 Task: Find connections with filter location San Fernando de Monte Cristi with filter topic #Feminismwith filter profile language Spanish with filter current company GALE with filter school Indian Institute of Management, Kozhikode with filter industry Government Relations Services with filter service category Tax Law with filter keywords title Digital Marketing Manager
Action: Mouse moved to (567, 80)
Screenshot: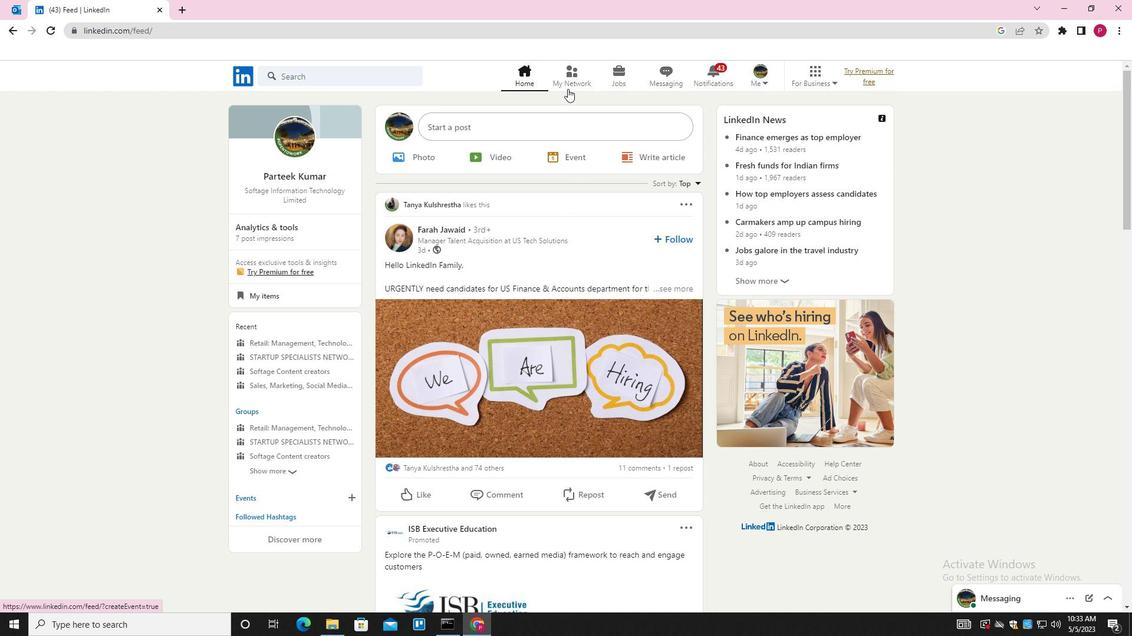 
Action: Mouse pressed left at (567, 80)
Screenshot: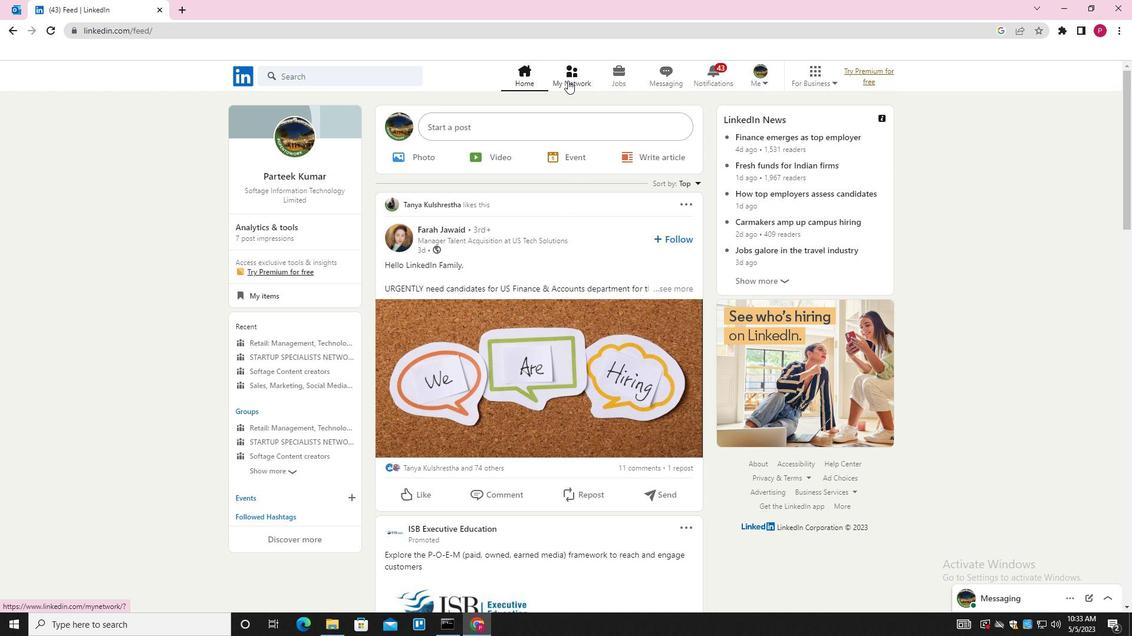 
Action: Mouse moved to (354, 142)
Screenshot: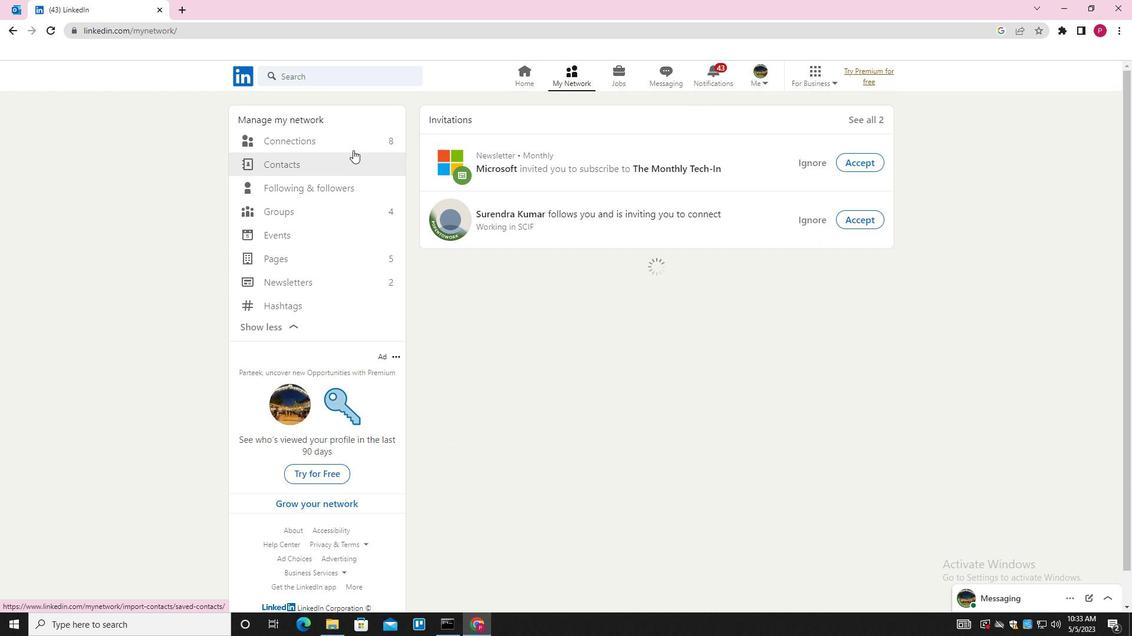
Action: Mouse pressed left at (354, 142)
Screenshot: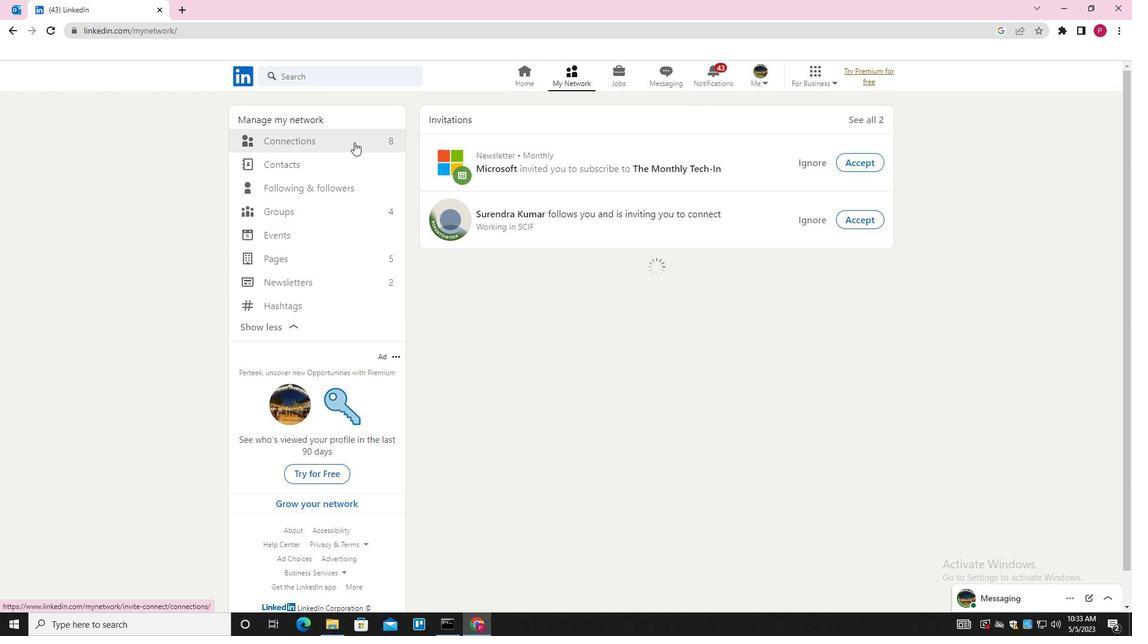 
Action: Mouse moved to (634, 142)
Screenshot: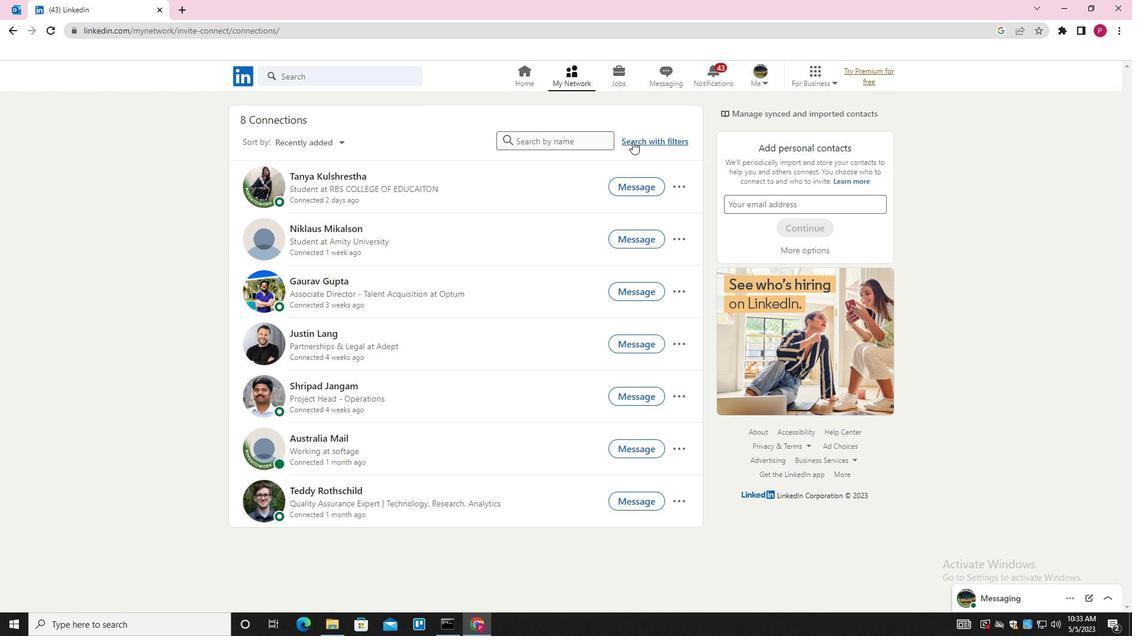 
Action: Mouse pressed left at (634, 142)
Screenshot: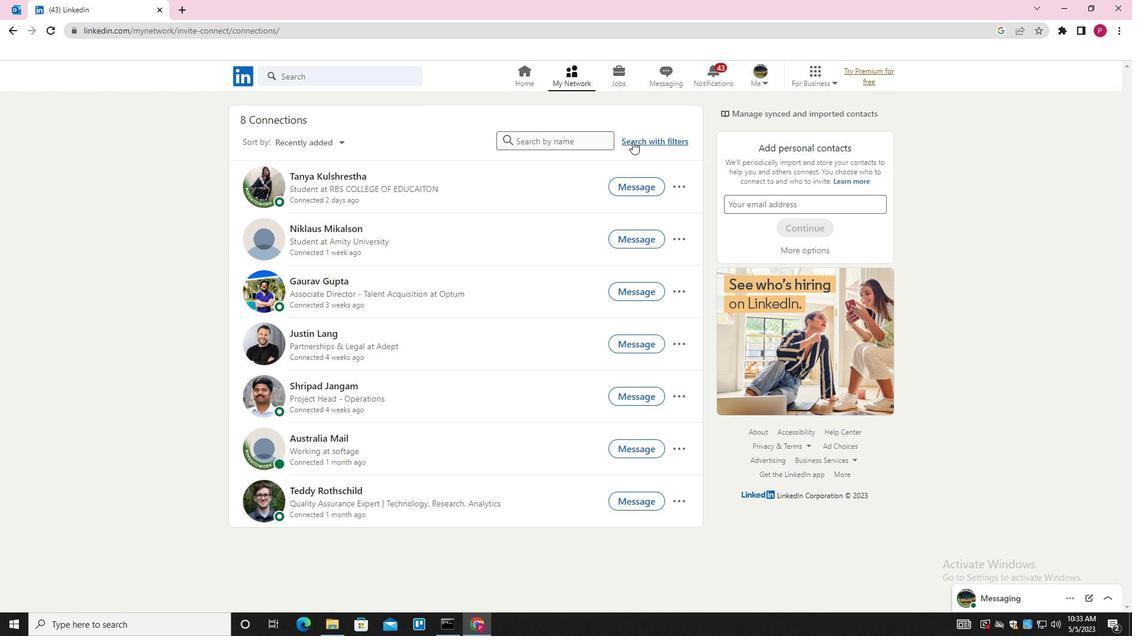 
Action: Mouse moved to (604, 115)
Screenshot: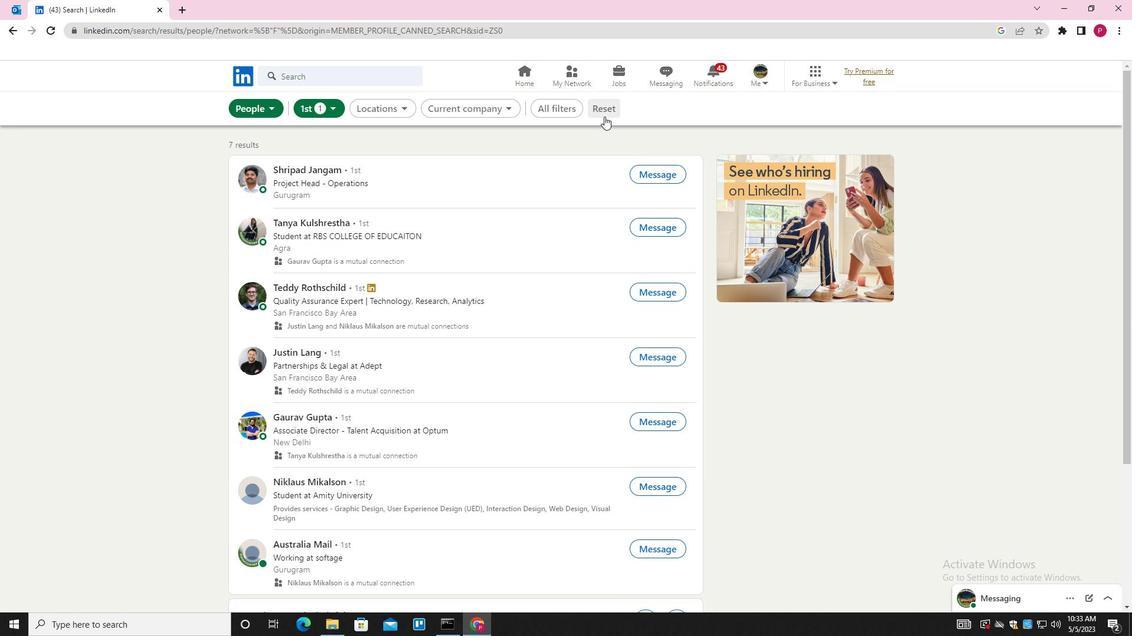 
Action: Mouse pressed left at (604, 115)
Screenshot: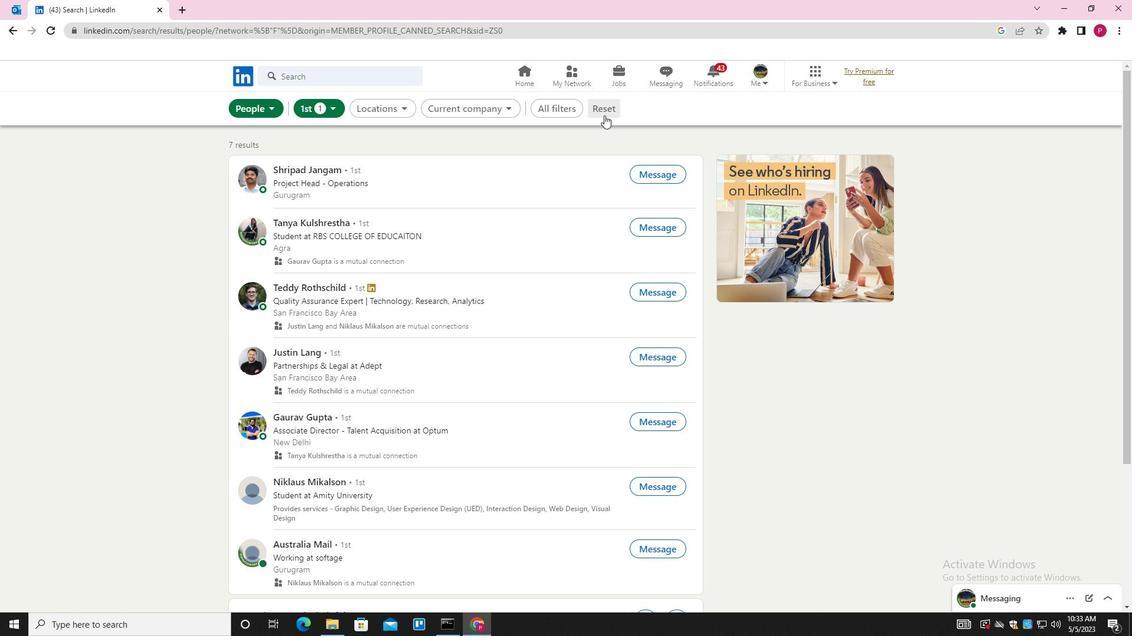 
Action: Mouse moved to (584, 109)
Screenshot: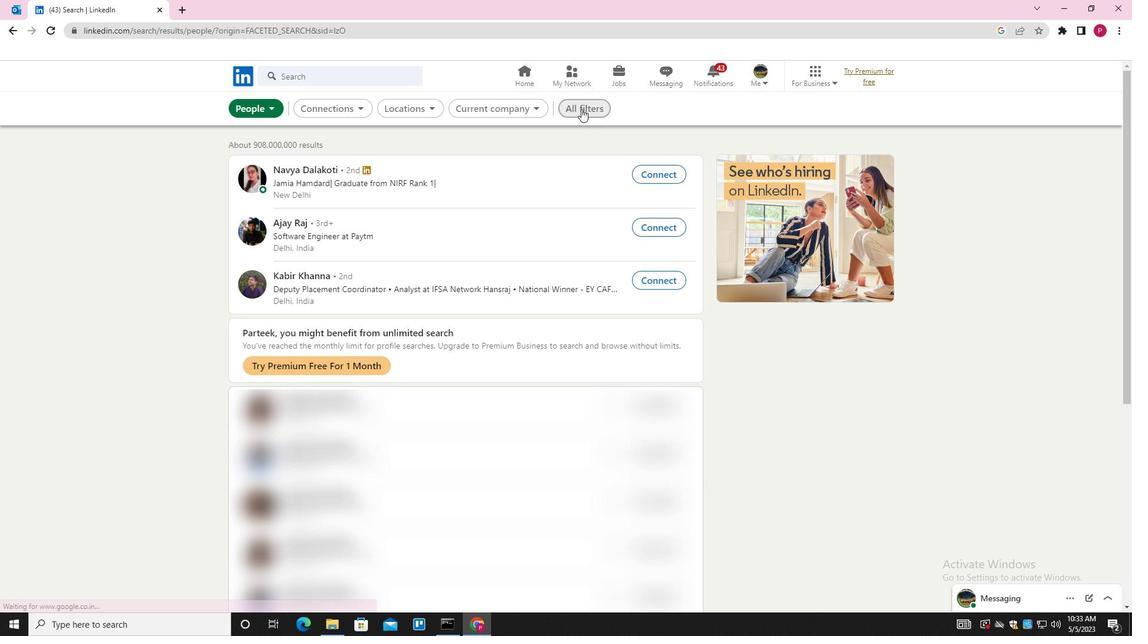 
Action: Mouse pressed left at (584, 109)
Screenshot: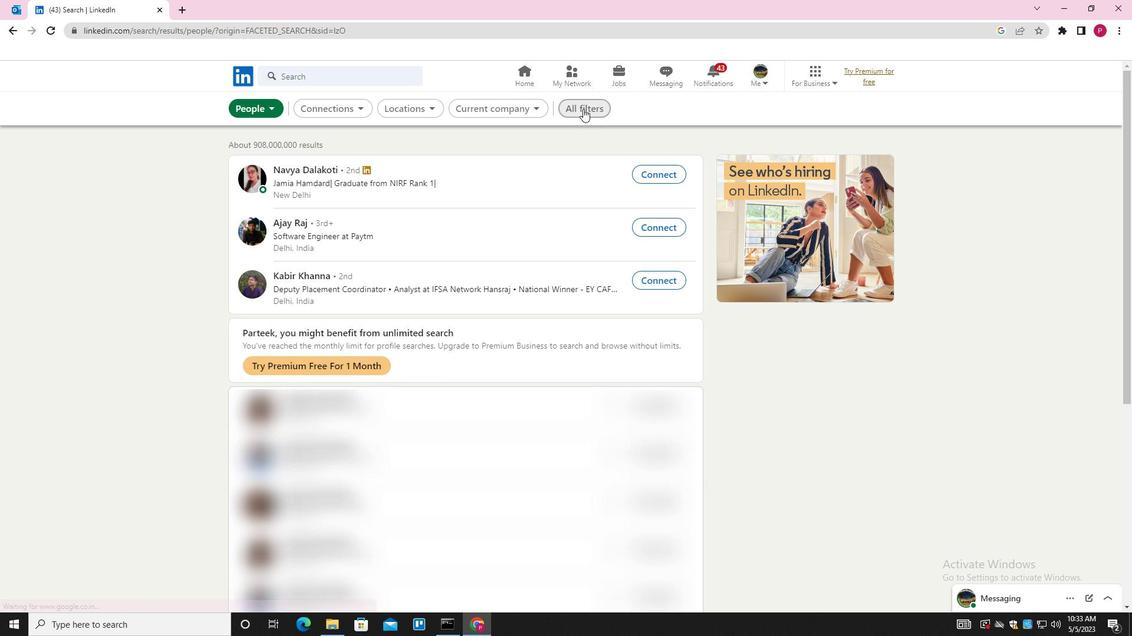 
Action: Mouse moved to (1027, 356)
Screenshot: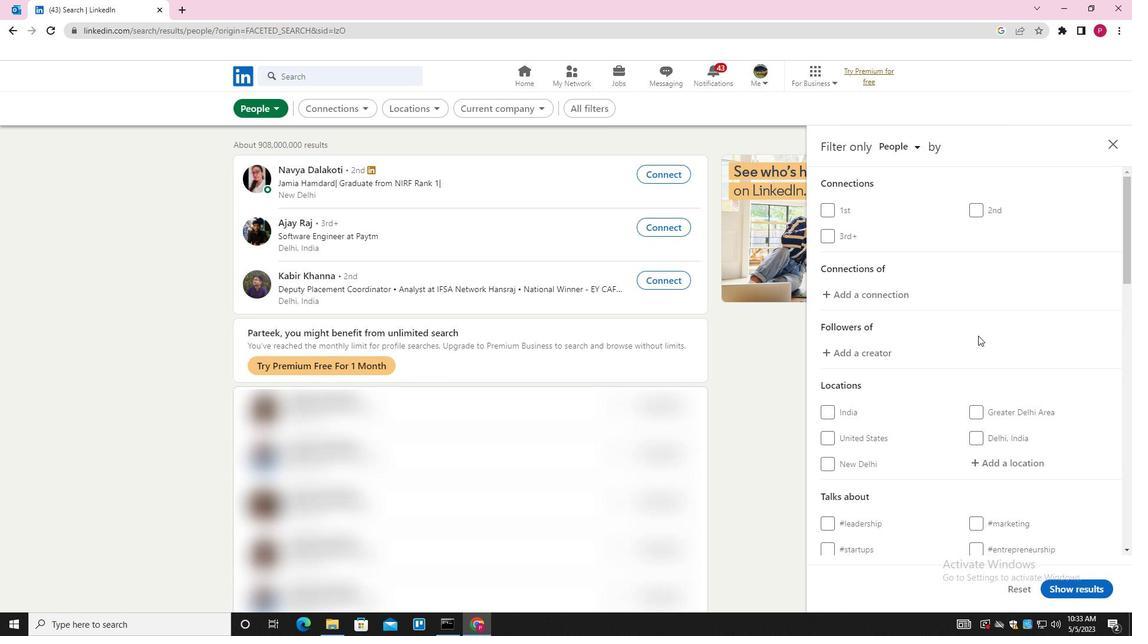 
Action: Mouse scrolled (1027, 355) with delta (0, 0)
Screenshot: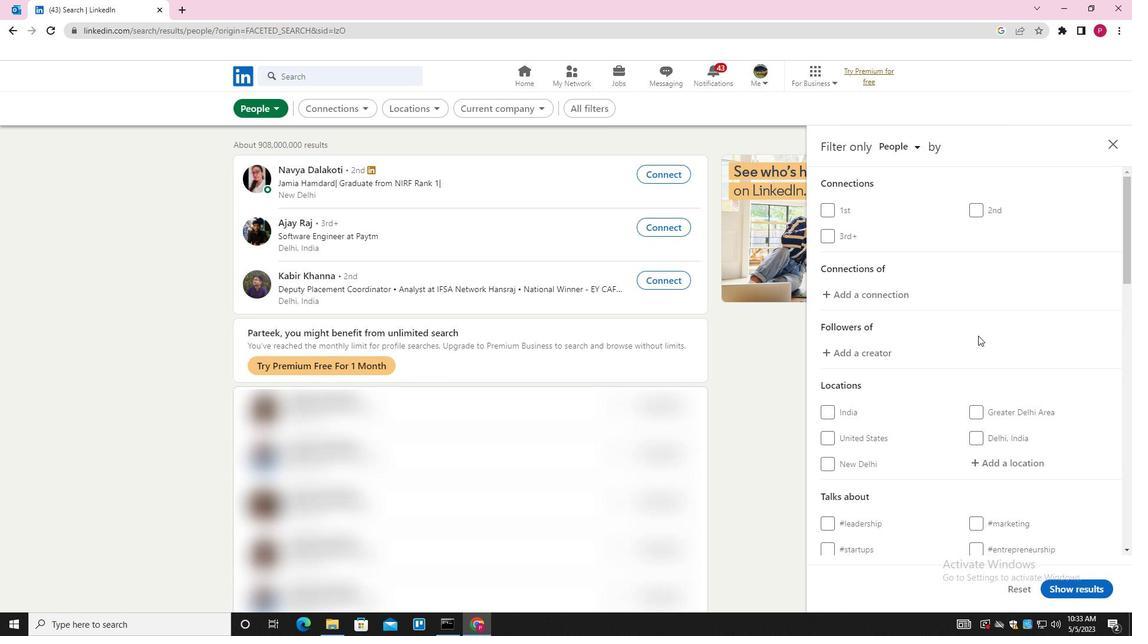 
Action: Mouse moved to (1032, 359)
Screenshot: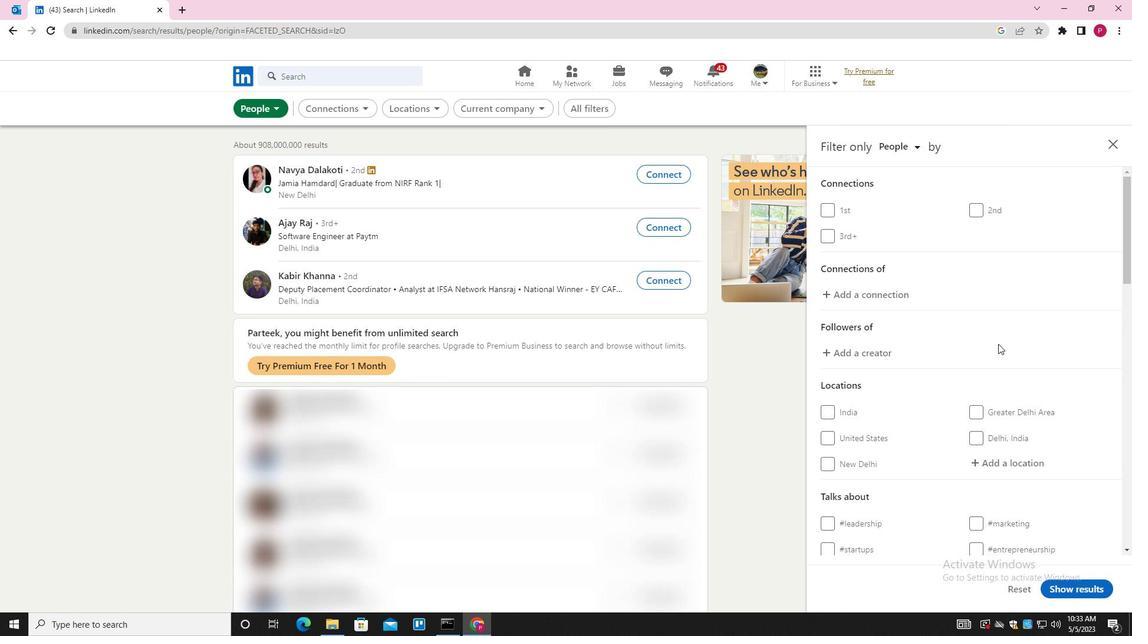 
Action: Mouse scrolled (1032, 358) with delta (0, 0)
Screenshot: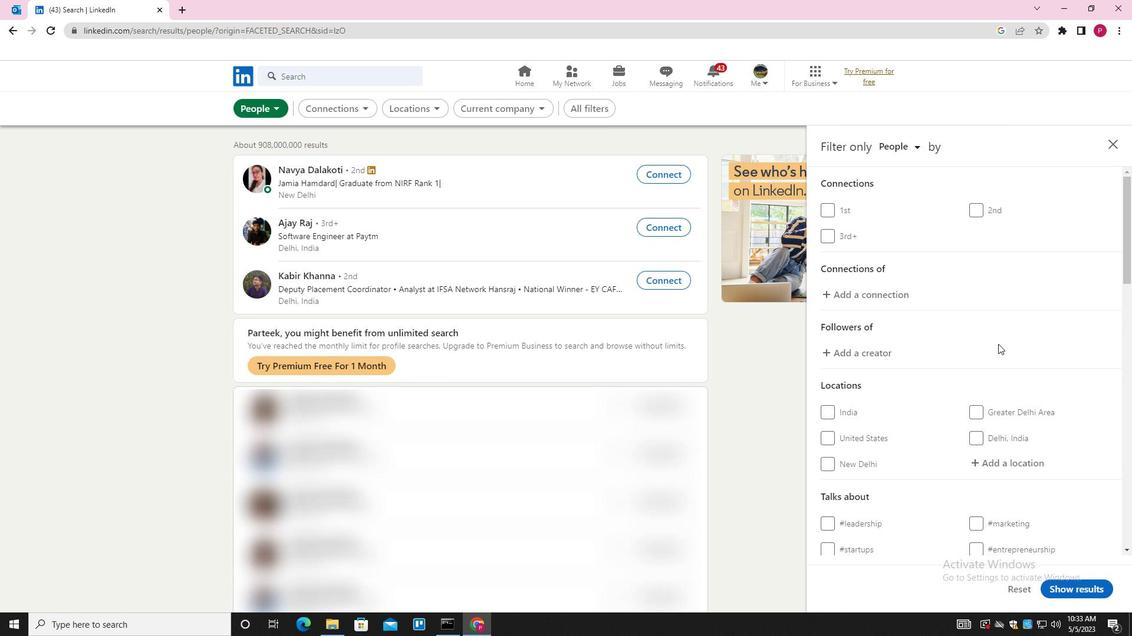 
Action: Mouse scrolled (1032, 358) with delta (0, 0)
Screenshot: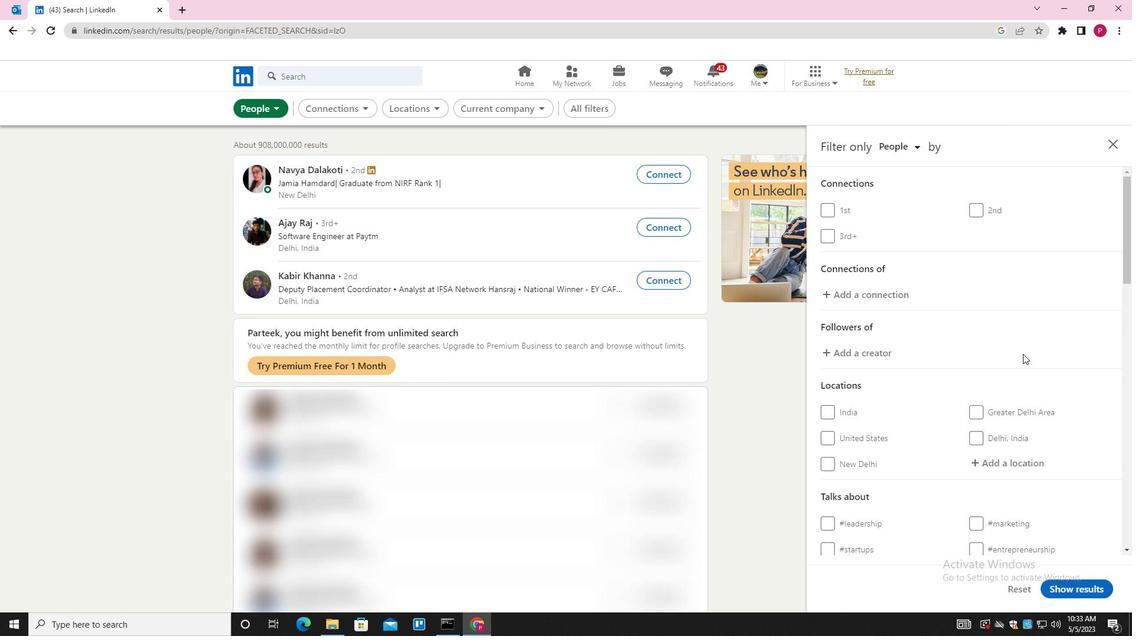 
Action: Mouse moved to (1024, 284)
Screenshot: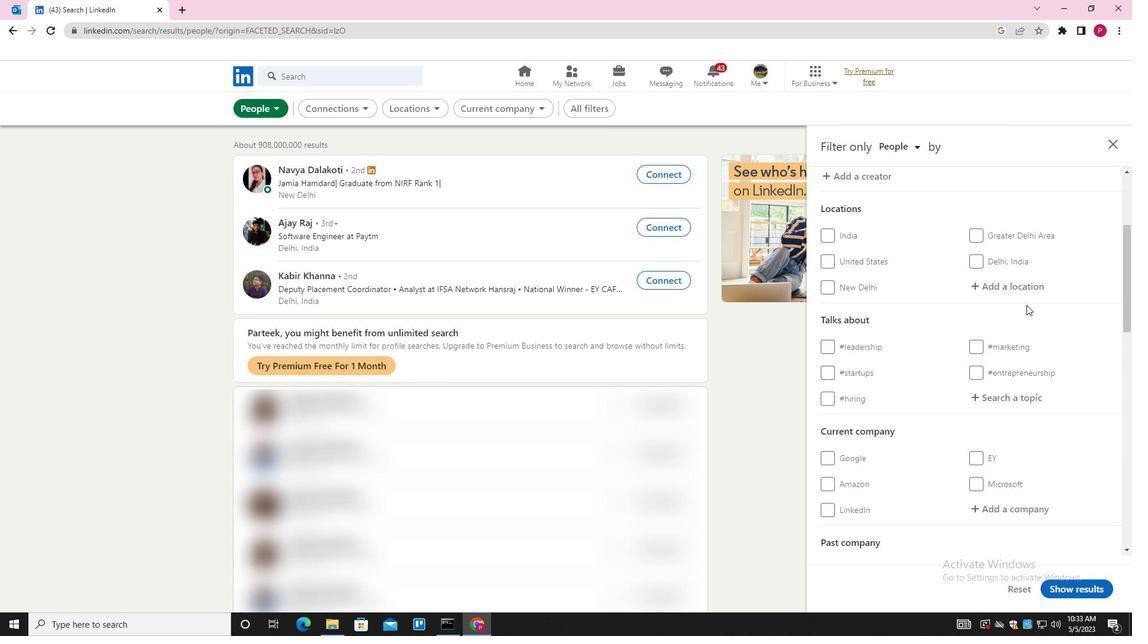 
Action: Mouse pressed left at (1024, 284)
Screenshot: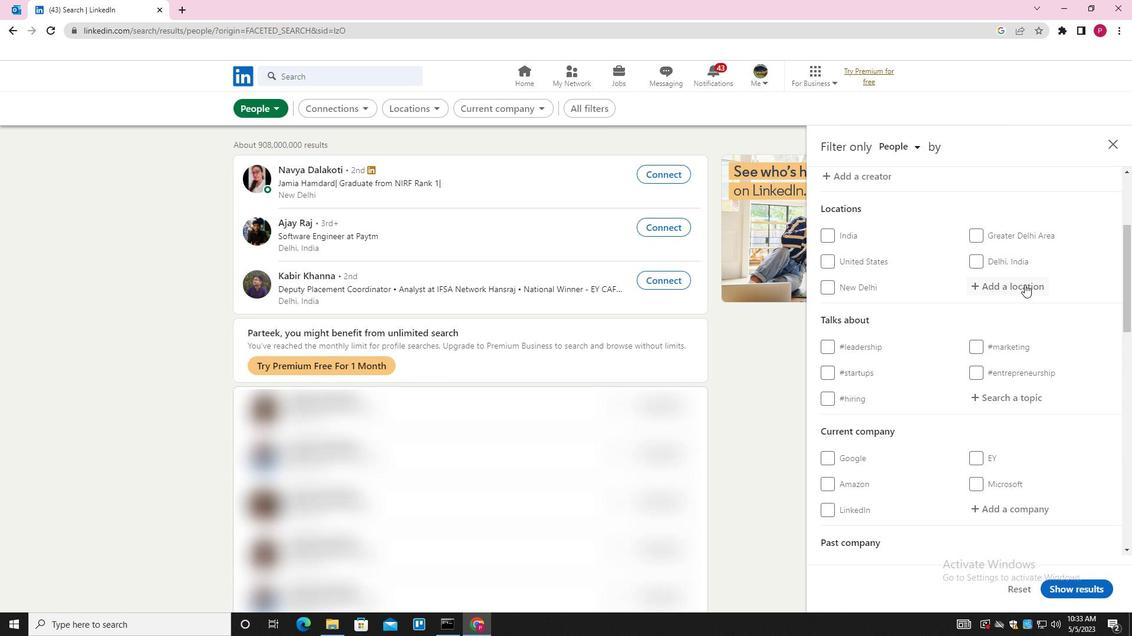 
Action: Key pressed <Key.shift>SAN<Key.space><Key.shift><Key.shift><Key.shift><Key.shift><Key.shift><Key.shift><Key.shift><Key.shift><Key.shift><Key.shift><Key.shift><Key.shift><Key.shift><Key.shift><Key.shift><Key.shift><Key.shift><Key.shift><Key.shift><Key.shift><Key.shift><Key.shift><Key.shift><Key.shift><Key.shift><Key.shift>FERNANDO<Key.space>DE<Key.space><Key.shift>MONTE<Key.space><Key.shift><Key.shift><Key.shift><Key.shift><Key.shift><Key.shift><Key.shift><Key.shift><Key.shift><Key.shift><Key.shift><Key.shift><Key.shift><Key.shift><Key.shift><Key.shift><Key.shift><Key.shift><Key.shift><Key.shift><Key.shift><Key.shift><Key.shift>CRISI<Key.backspace>TI
Screenshot: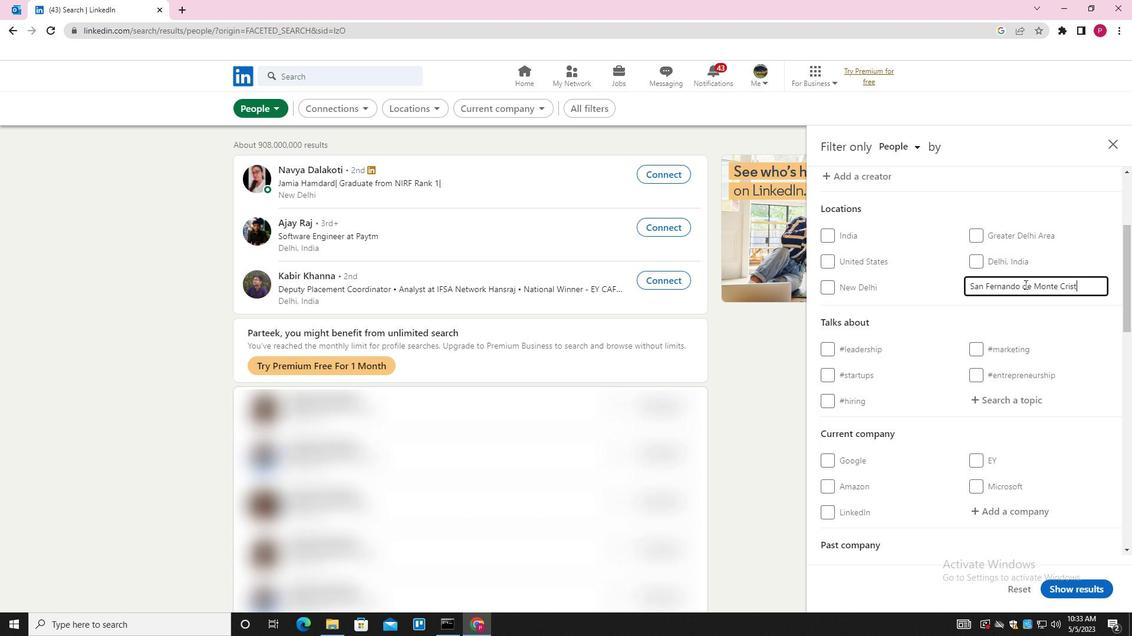 
Action: Mouse moved to (1019, 290)
Screenshot: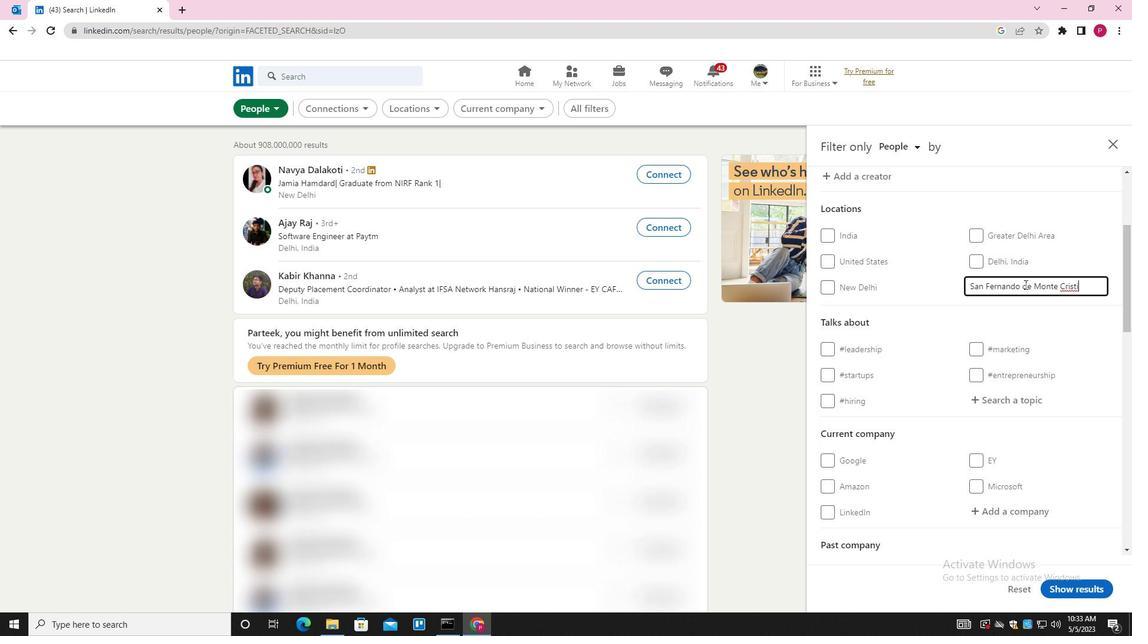 
Action: Mouse scrolled (1019, 289) with delta (0, 0)
Screenshot: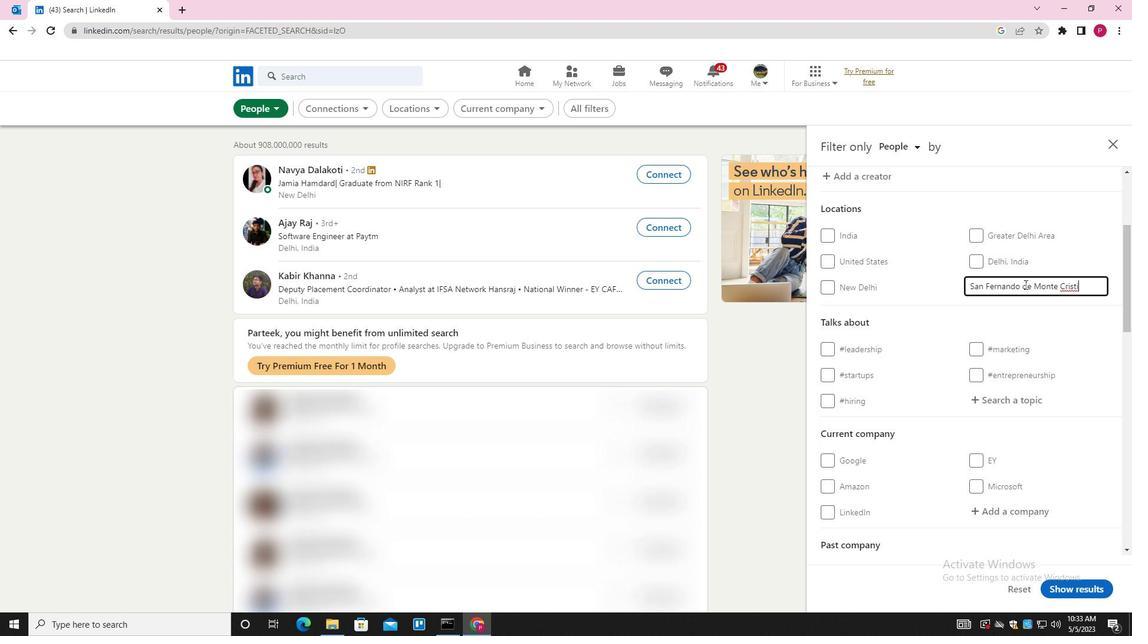 
Action: Mouse moved to (1019, 290)
Screenshot: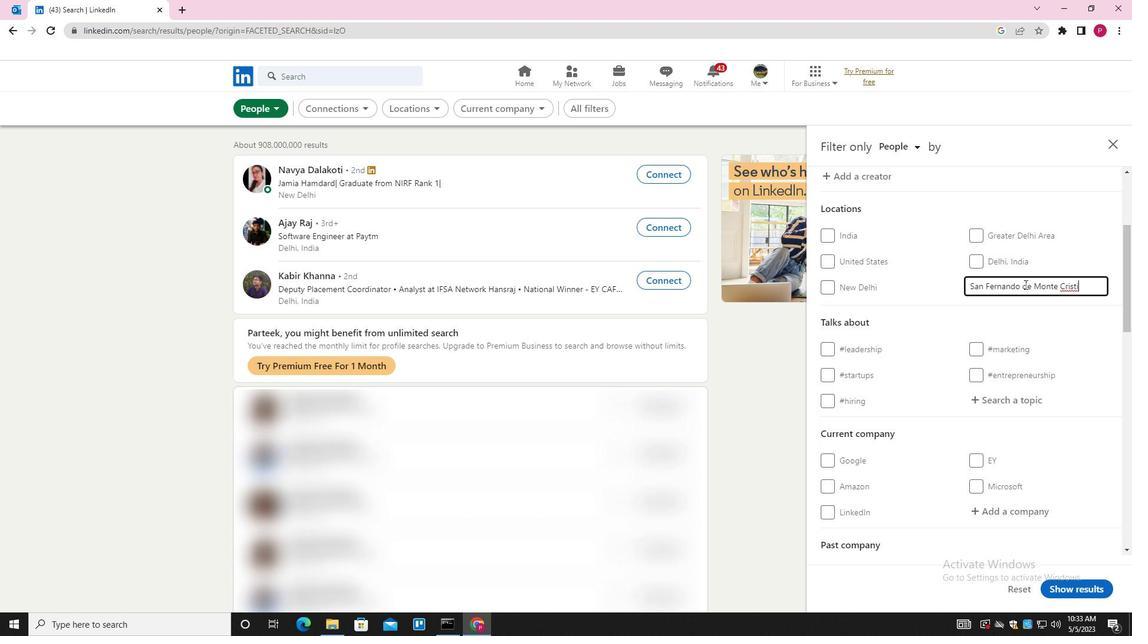 
Action: Mouse scrolled (1019, 290) with delta (0, 0)
Screenshot: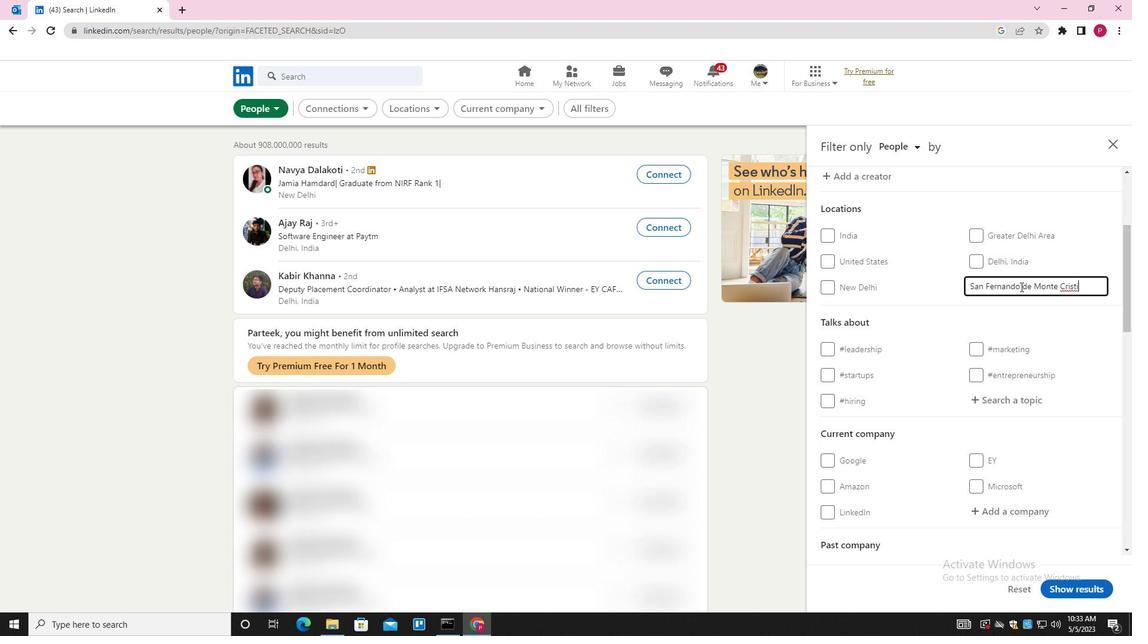 
Action: Mouse scrolled (1019, 290) with delta (0, 0)
Screenshot: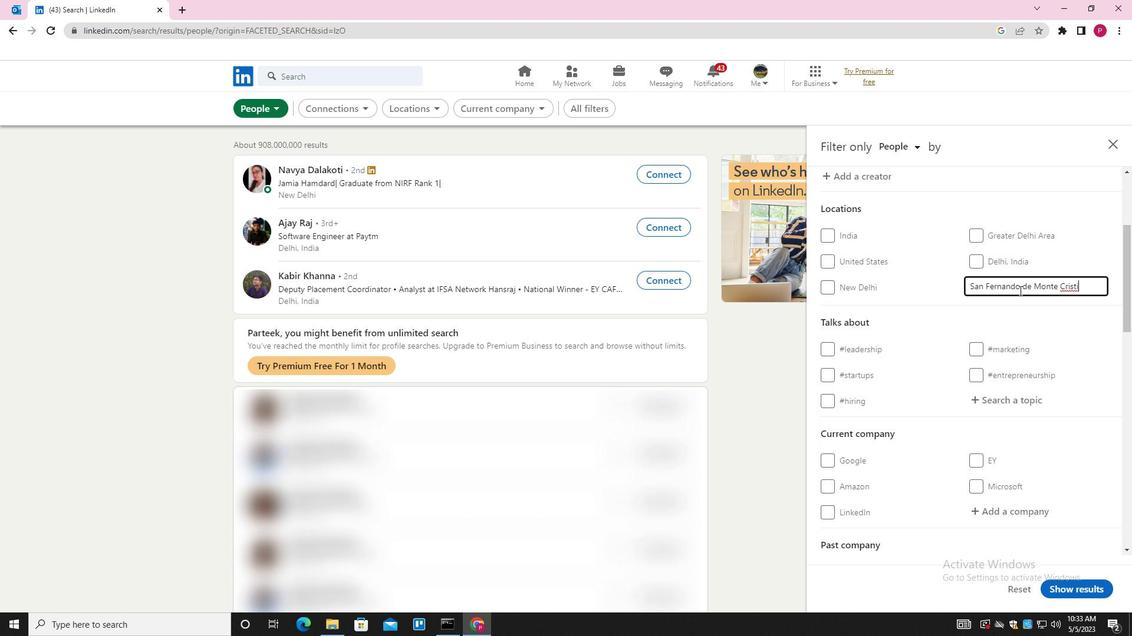 
Action: Mouse moved to (1016, 228)
Screenshot: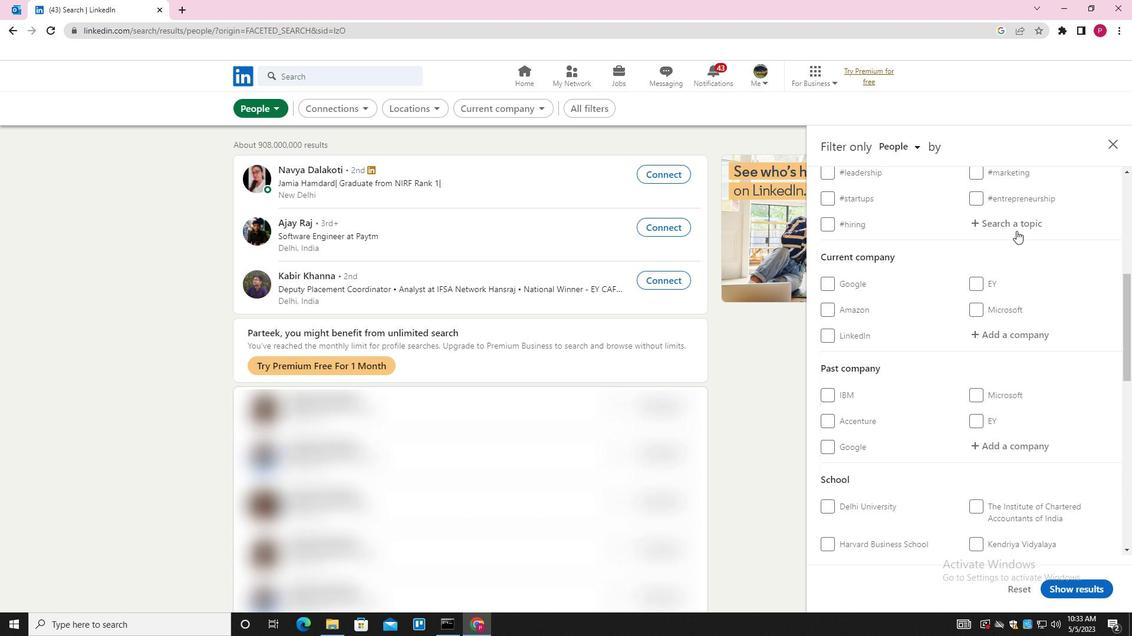 
Action: Mouse pressed left at (1016, 228)
Screenshot: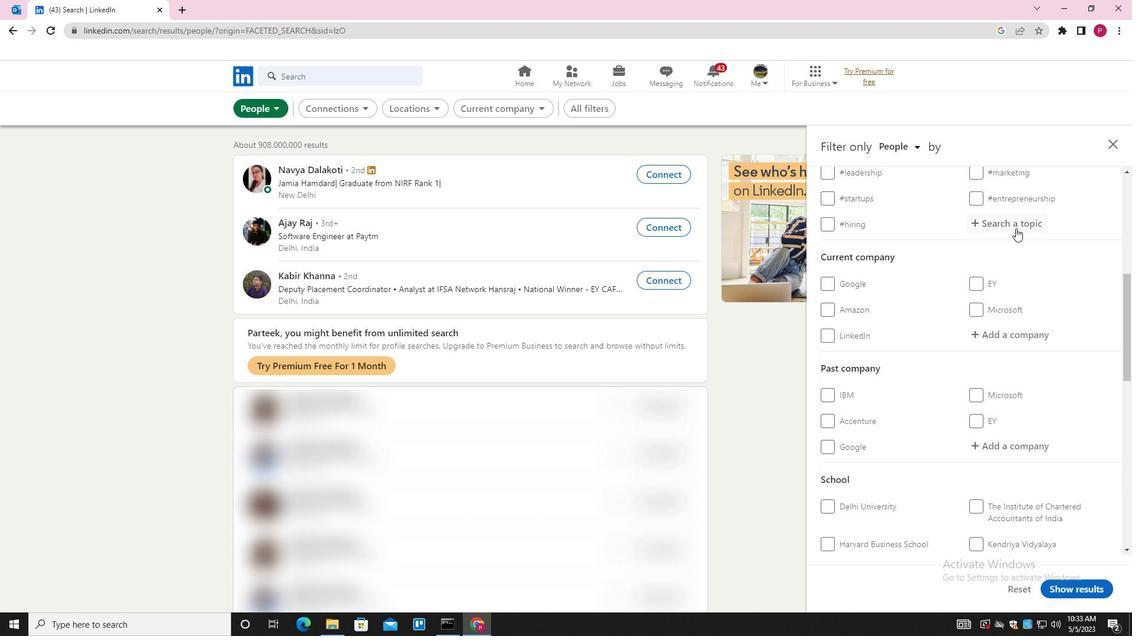 
Action: Key pressed <Key.shift><Key.shift><Key.shift>FEMINISM<Key.space><Key.backspace><Key.down><Key.down><Key.down><Key.enter>
Screenshot: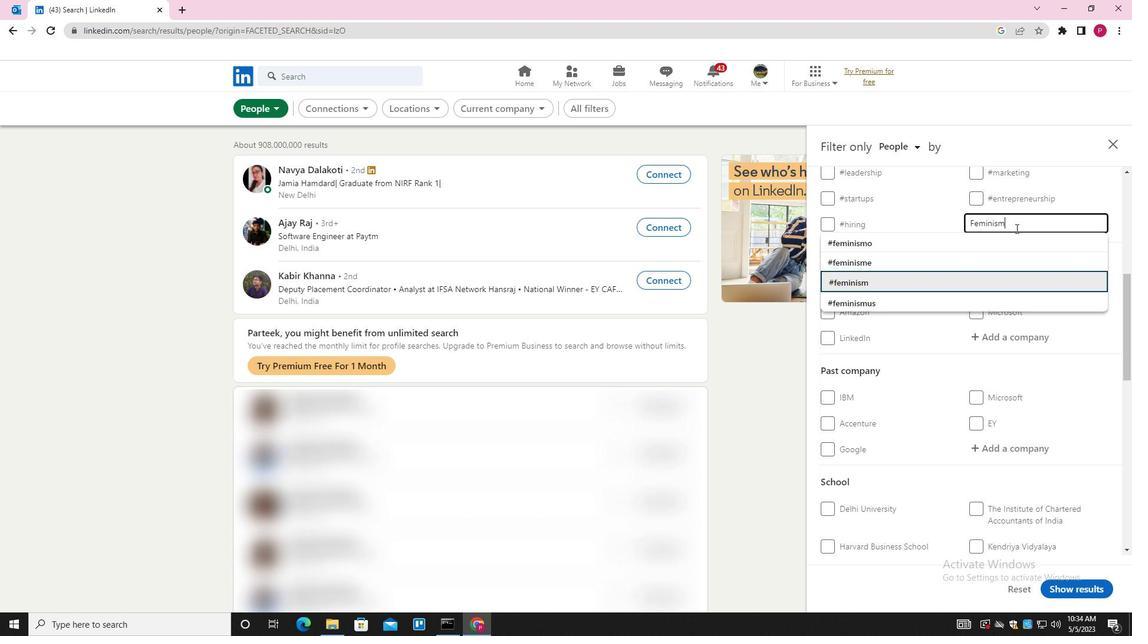 
Action: Mouse moved to (990, 310)
Screenshot: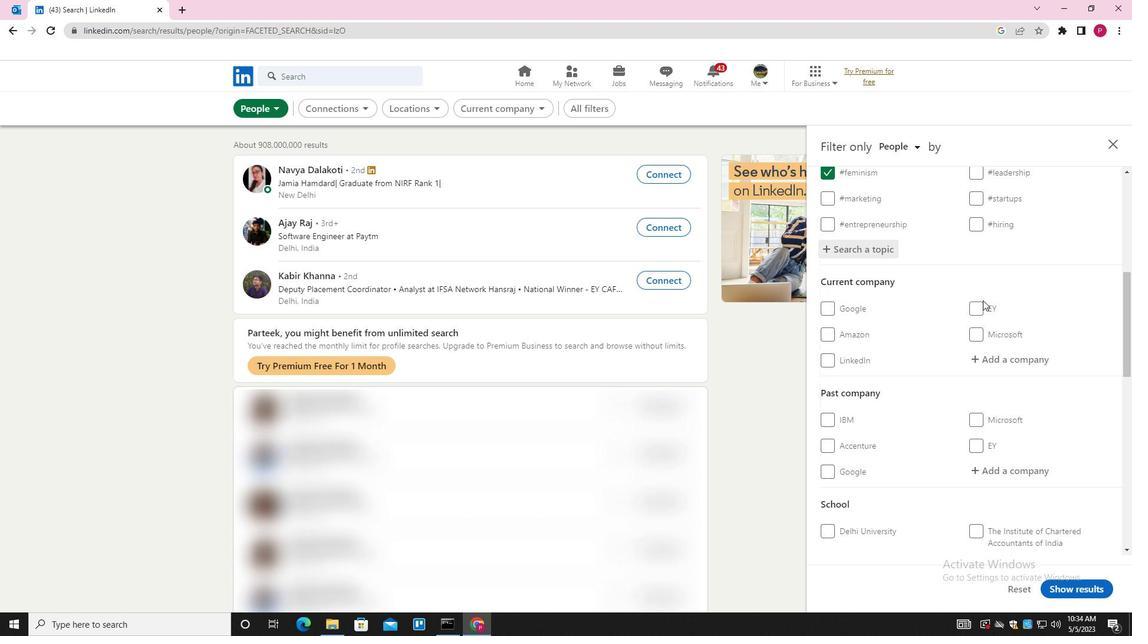 
Action: Mouse scrolled (990, 309) with delta (0, 0)
Screenshot: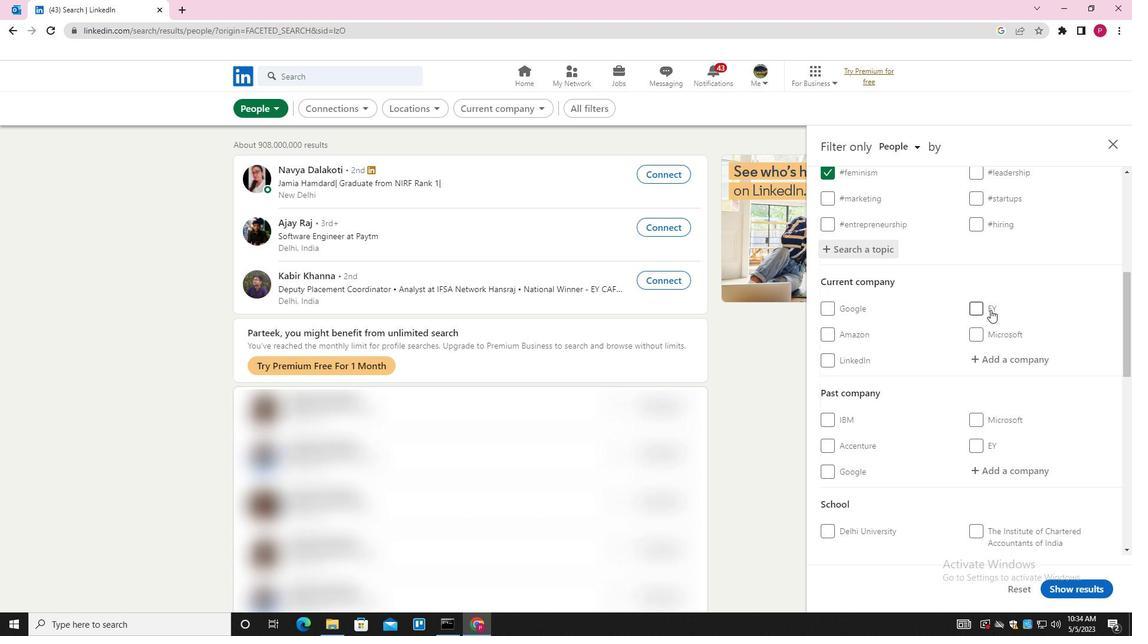 
Action: Mouse scrolled (990, 309) with delta (0, 0)
Screenshot: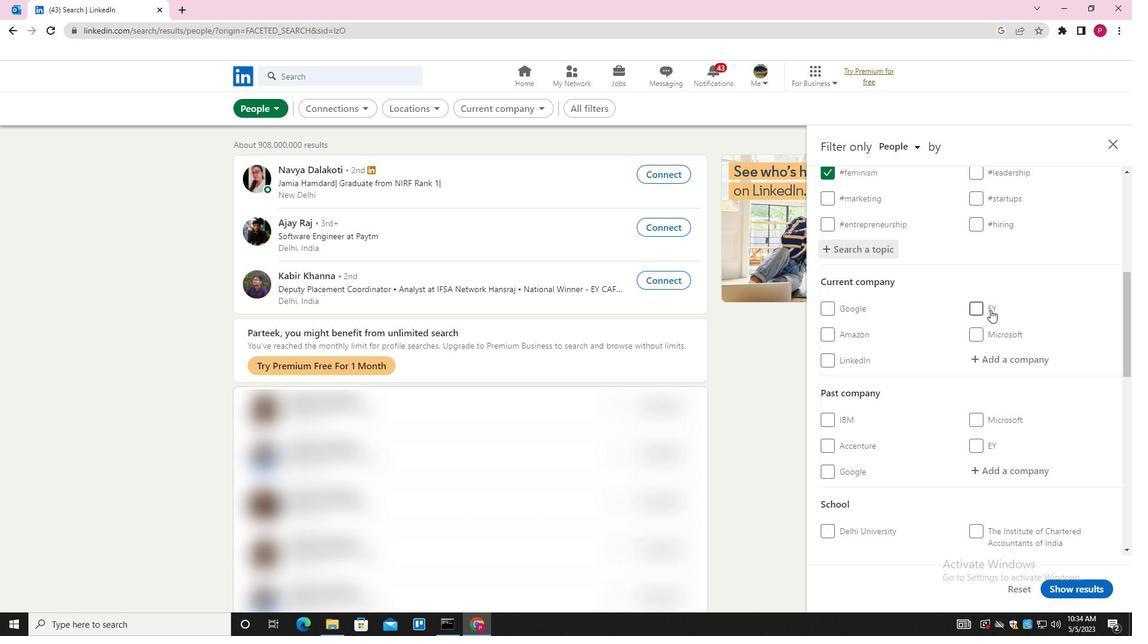 
Action: Mouse moved to (999, 282)
Screenshot: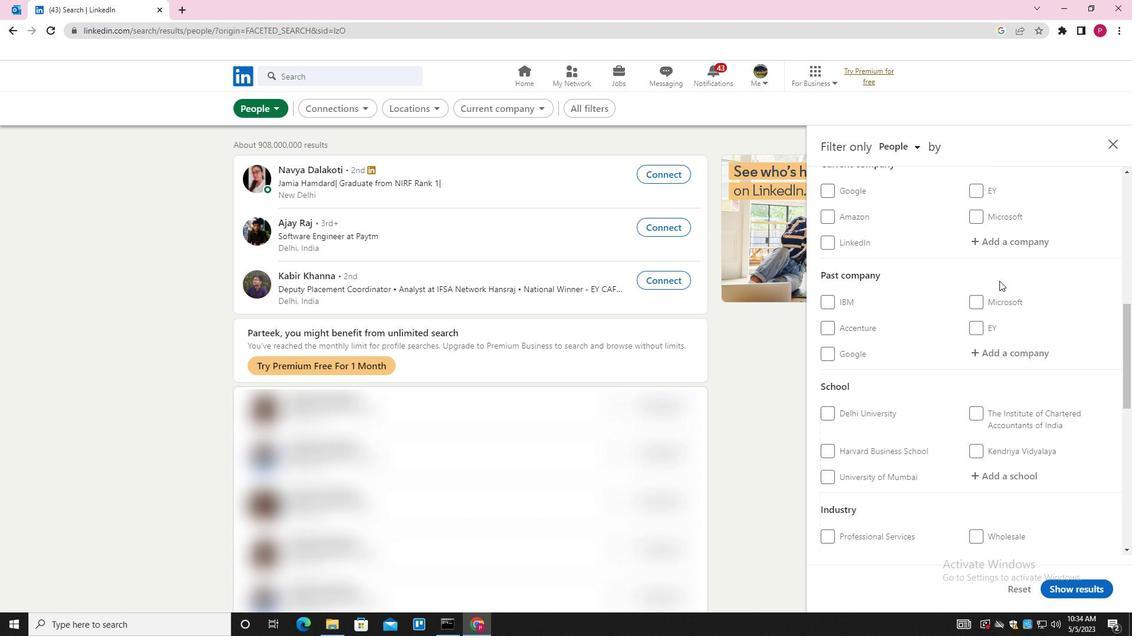 
Action: Mouse scrolled (999, 281) with delta (0, 0)
Screenshot: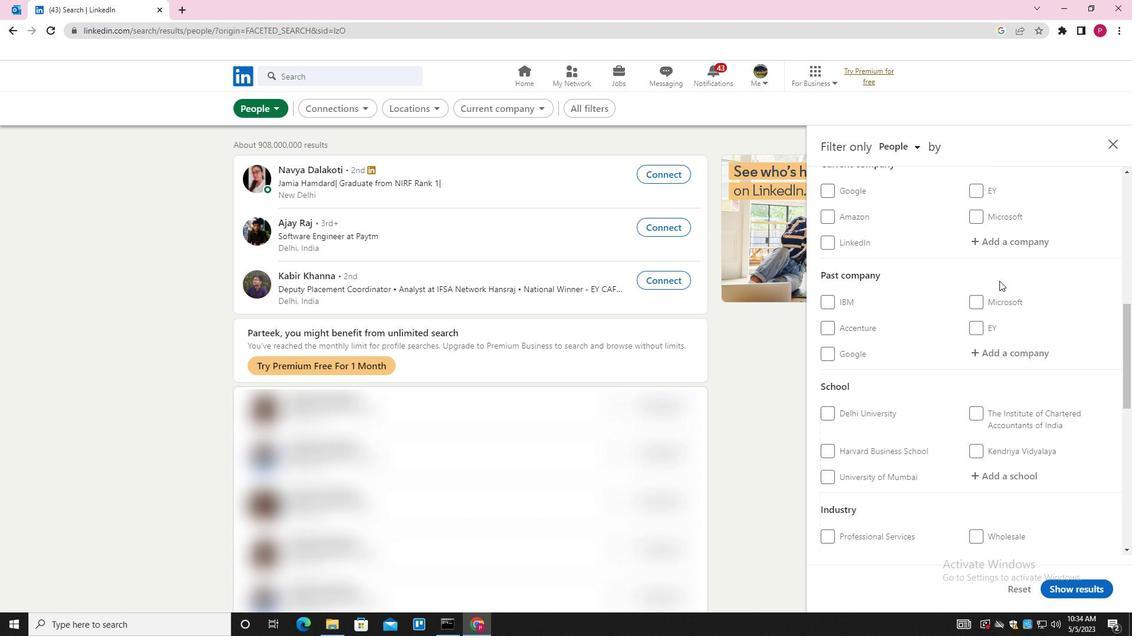 
Action: Mouse moved to (995, 288)
Screenshot: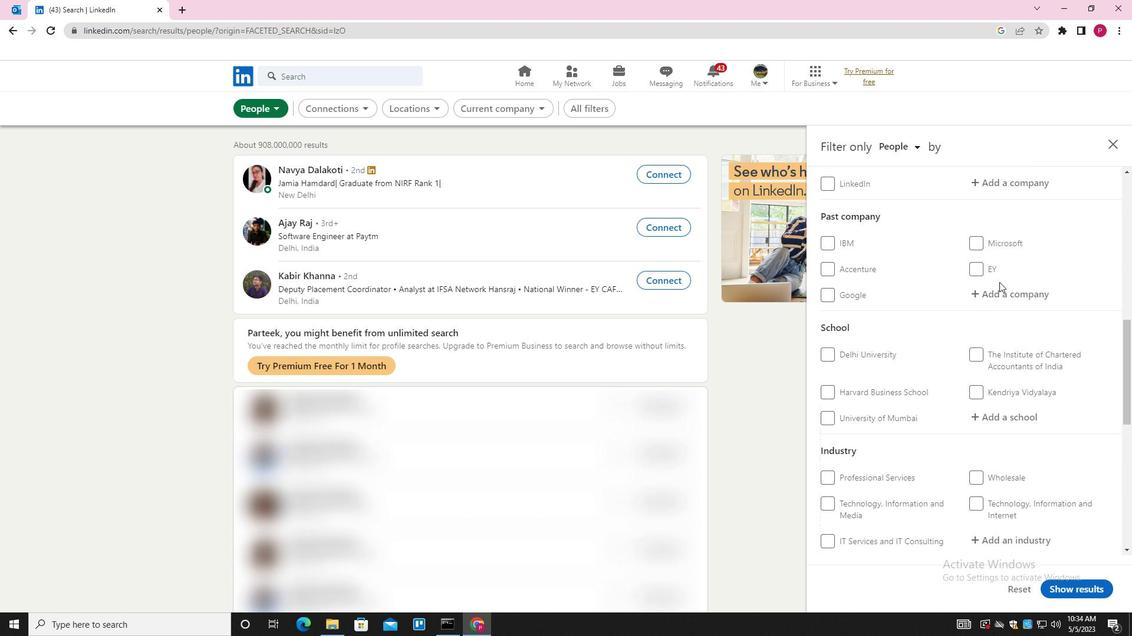 
Action: Mouse scrolled (995, 288) with delta (0, 0)
Screenshot: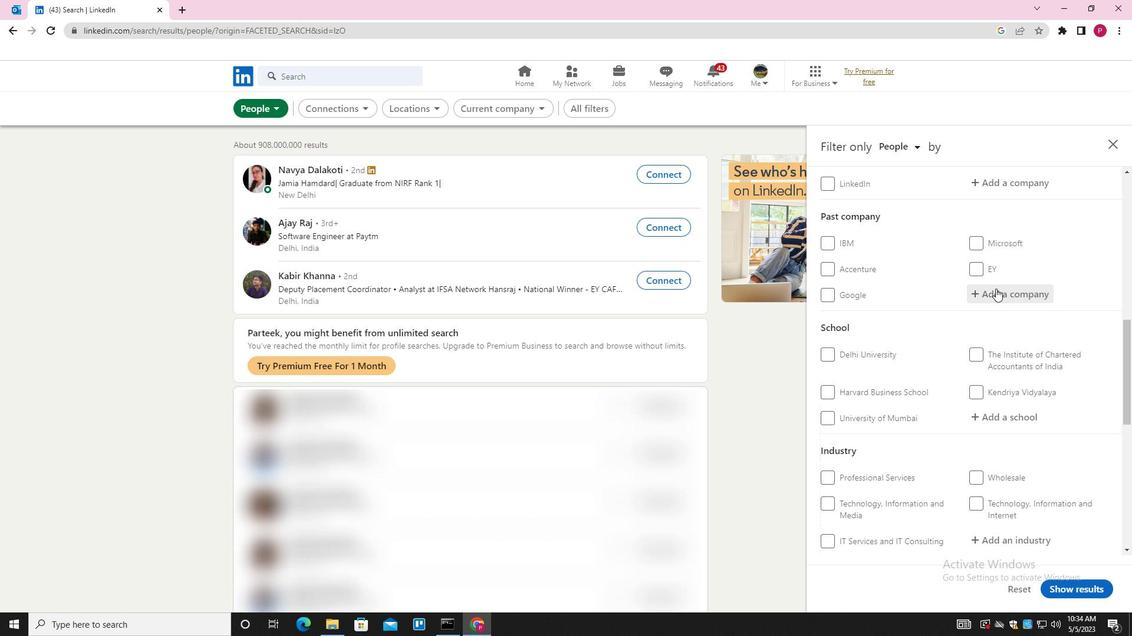 
Action: Mouse scrolled (995, 288) with delta (0, 0)
Screenshot: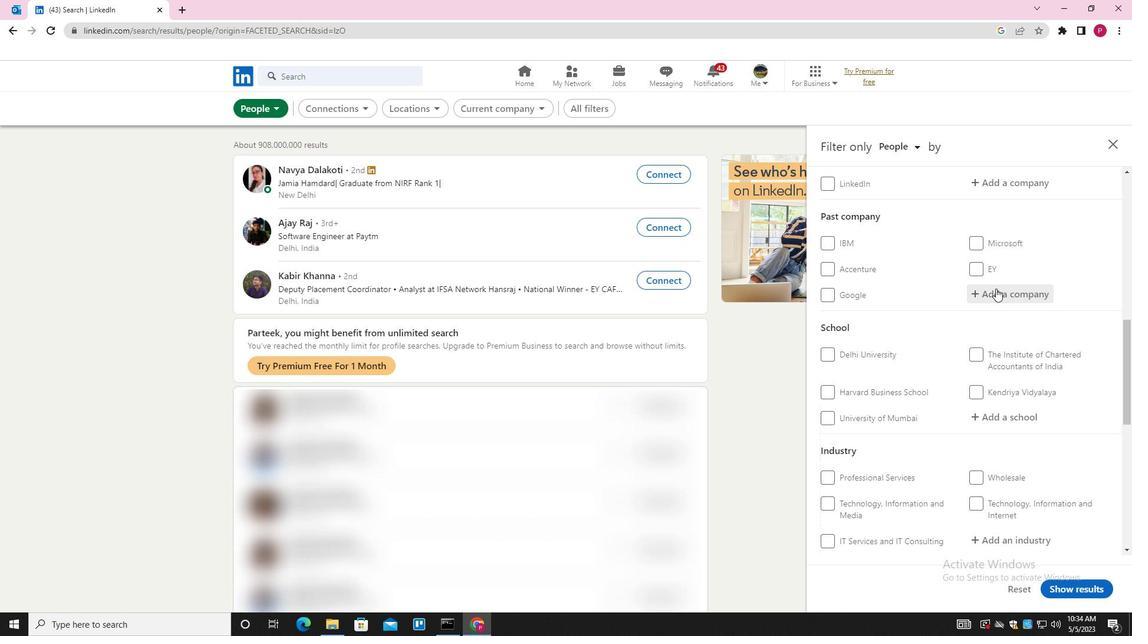 
Action: Mouse scrolled (995, 288) with delta (0, 0)
Screenshot: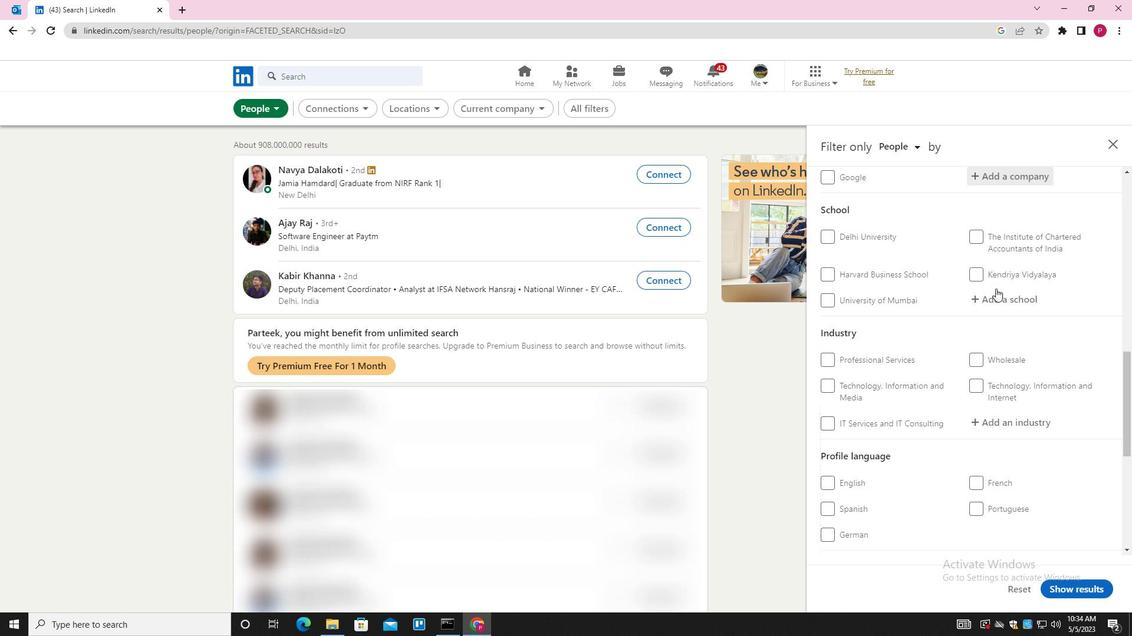 
Action: Mouse scrolled (995, 288) with delta (0, 0)
Screenshot: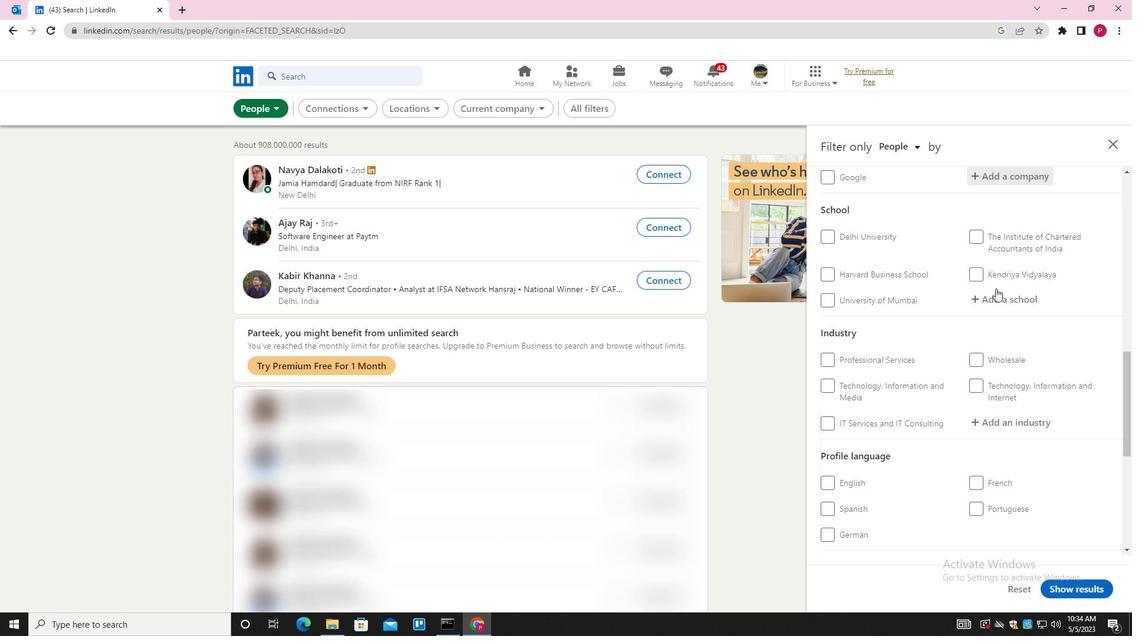 
Action: Mouse moved to (842, 391)
Screenshot: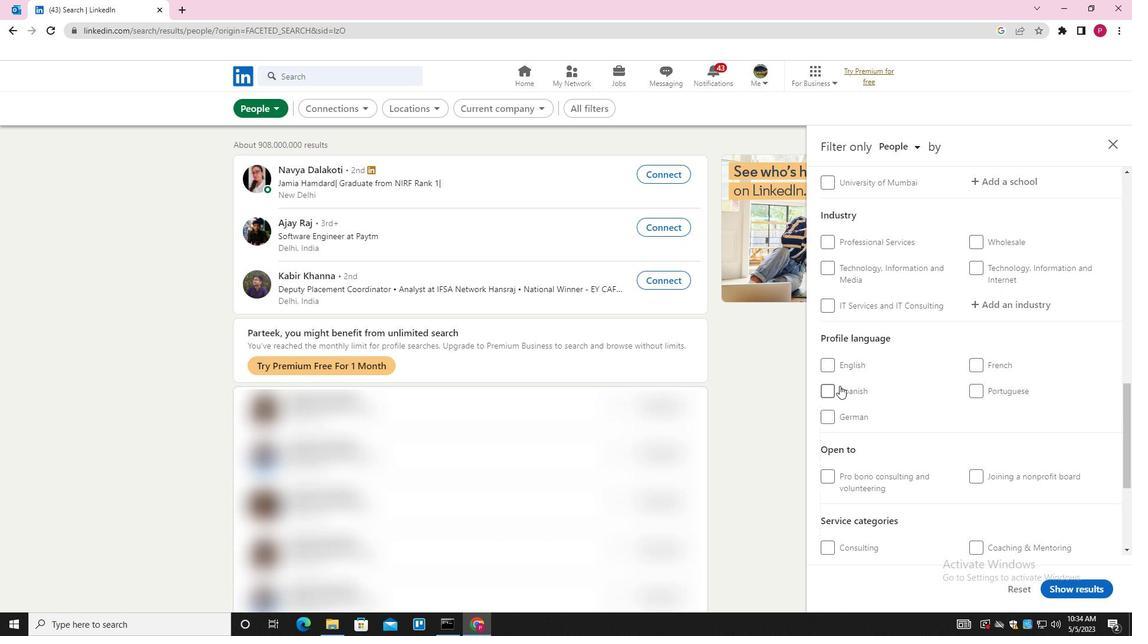 
Action: Mouse pressed left at (842, 391)
Screenshot: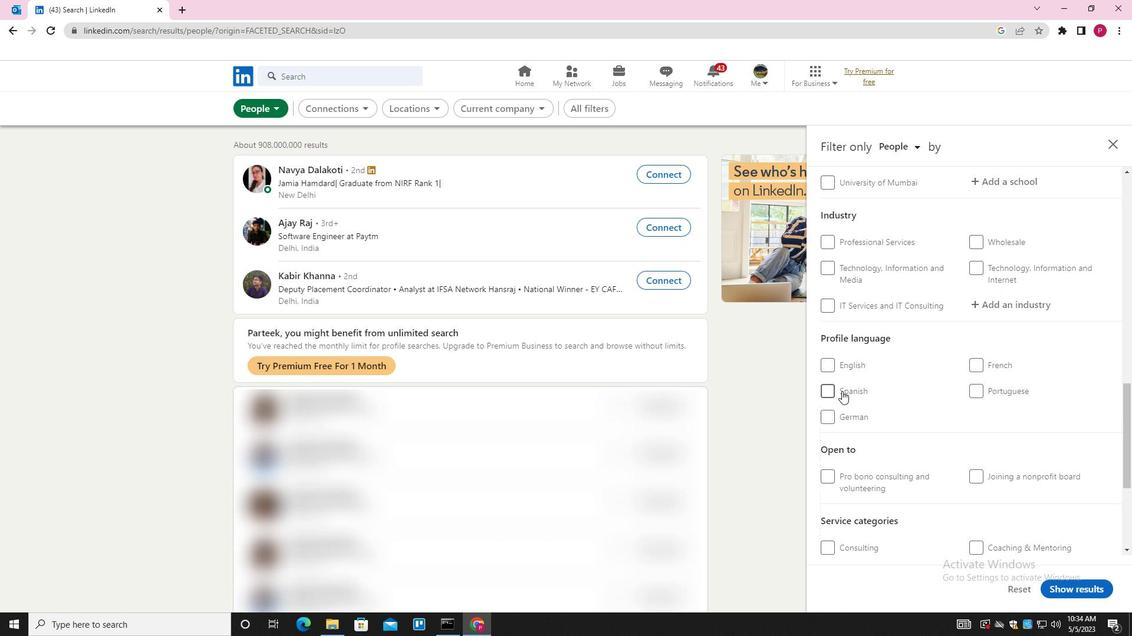 
Action: Mouse moved to (904, 392)
Screenshot: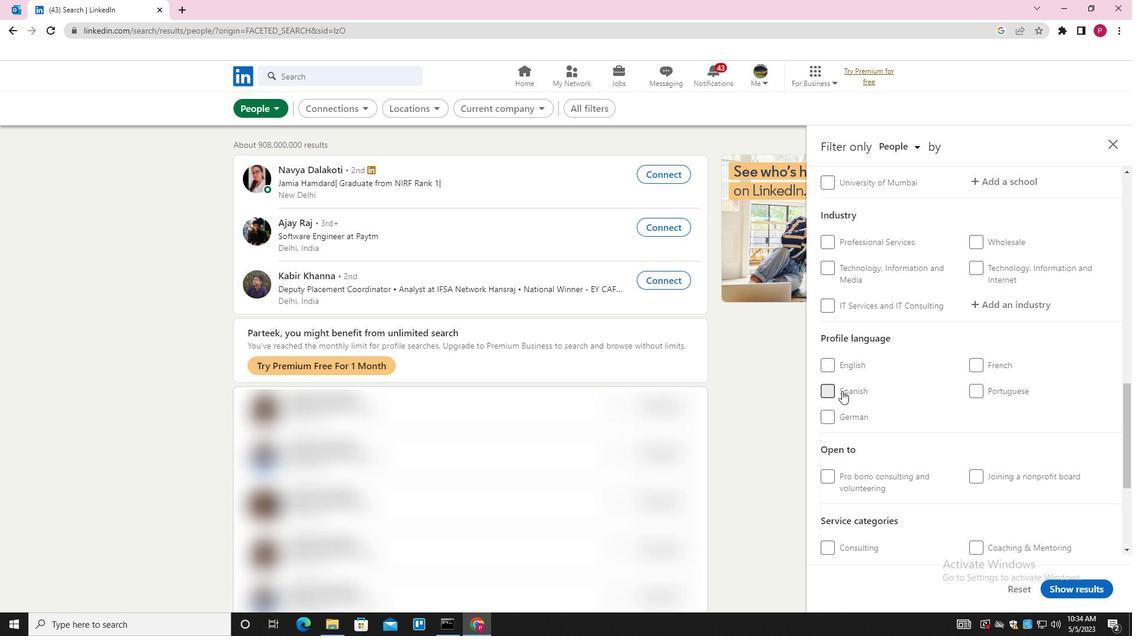
Action: Mouse scrolled (904, 393) with delta (0, 0)
Screenshot: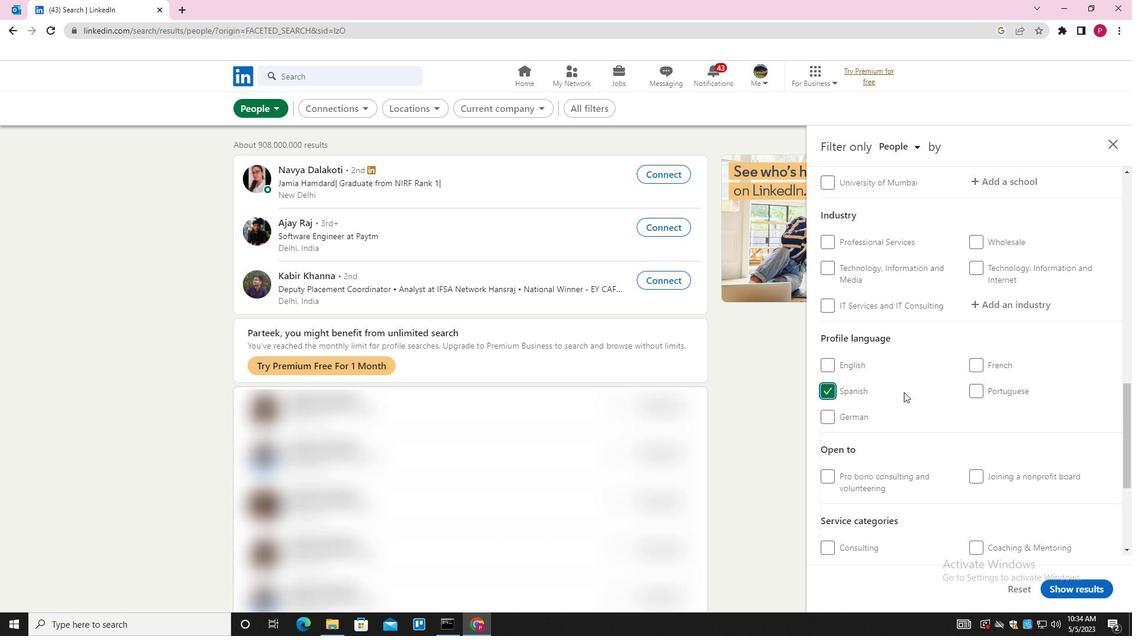 
Action: Mouse scrolled (904, 393) with delta (0, 0)
Screenshot: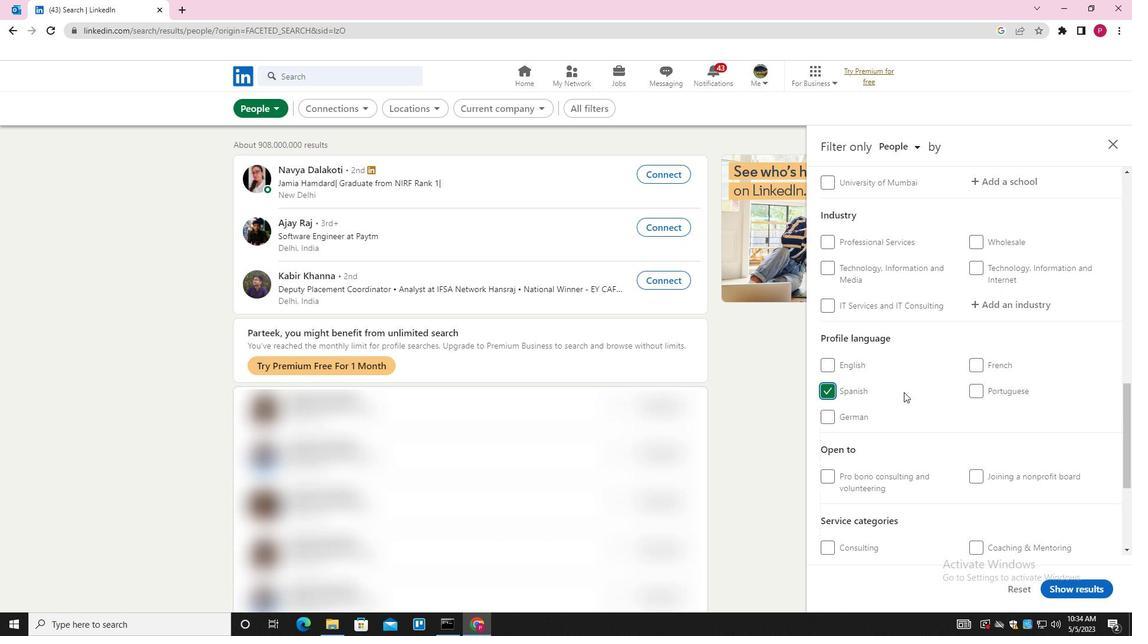 
Action: Mouse scrolled (904, 393) with delta (0, 0)
Screenshot: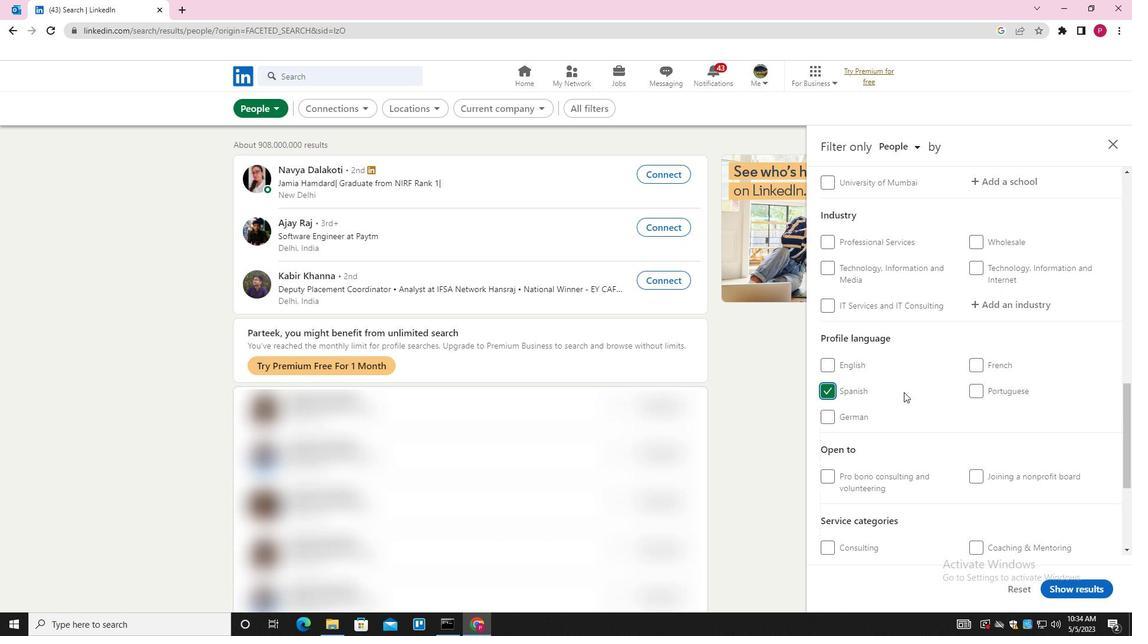 
Action: Mouse scrolled (904, 393) with delta (0, 0)
Screenshot: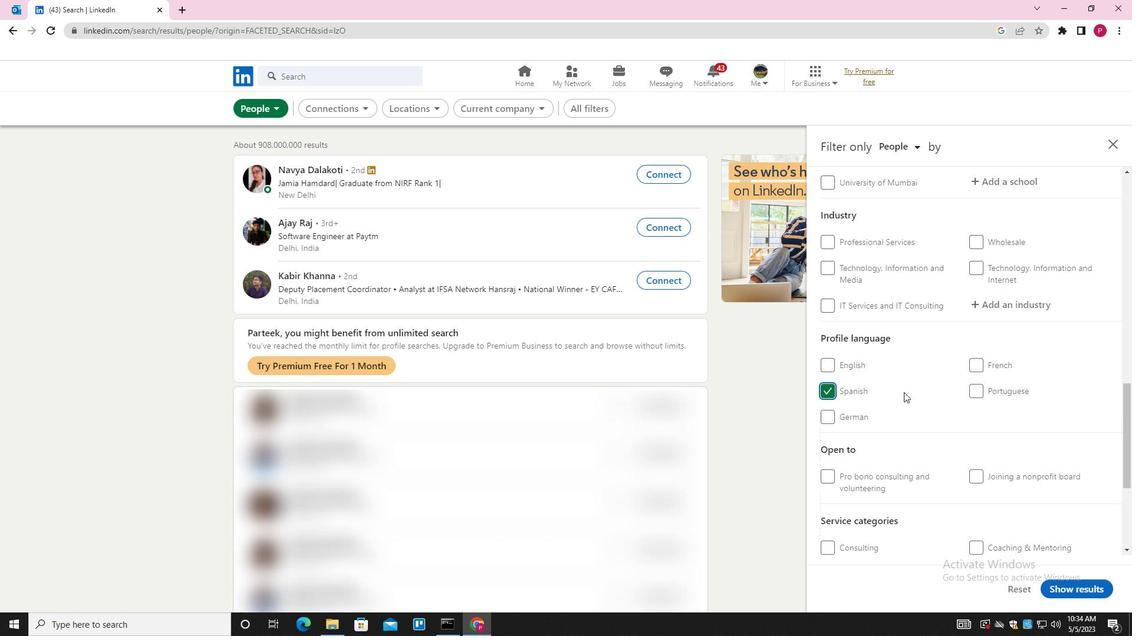 
Action: Mouse scrolled (904, 393) with delta (0, 0)
Screenshot: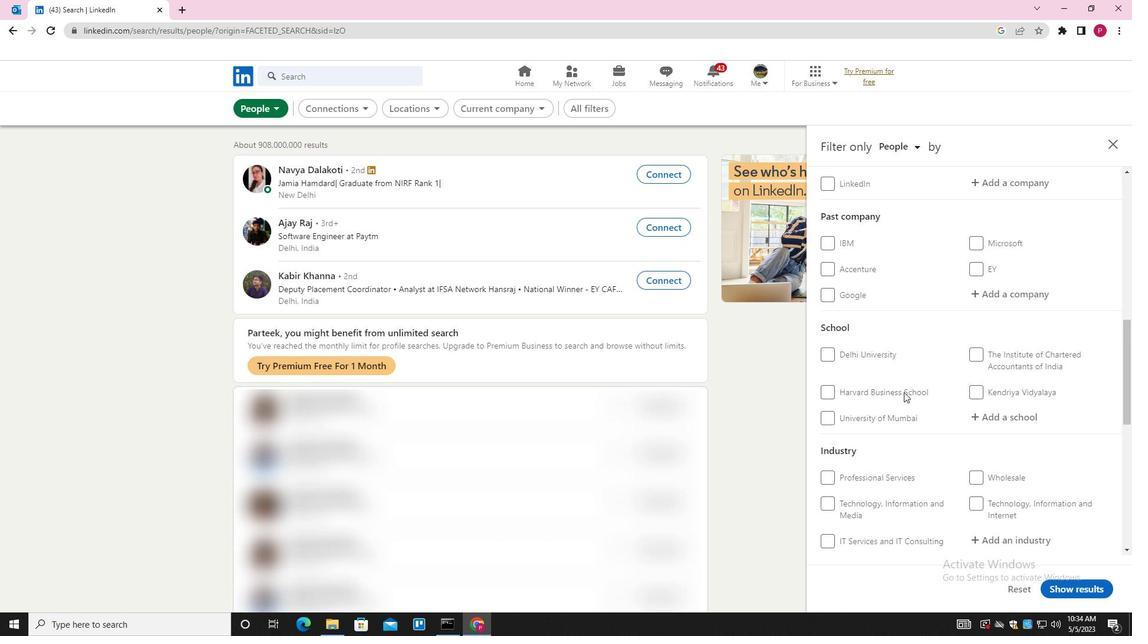 
Action: Mouse scrolled (904, 393) with delta (0, 0)
Screenshot: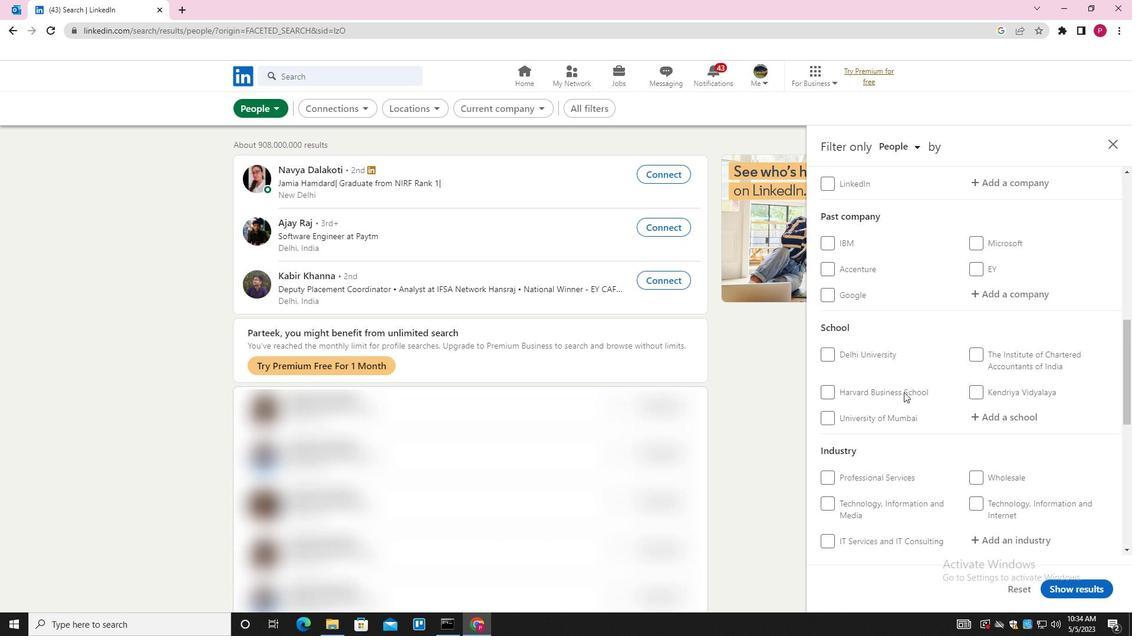 
Action: Mouse scrolled (904, 393) with delta (0, 0)
Screenshot: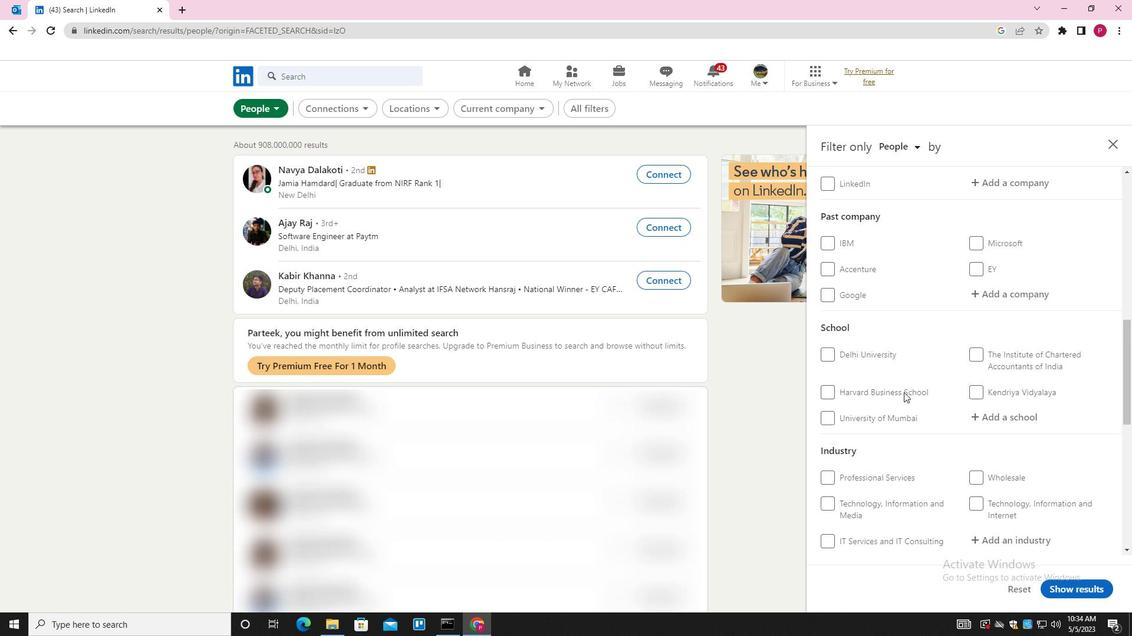 
Action: Mouse moved to (1017, 359)
Screenshot: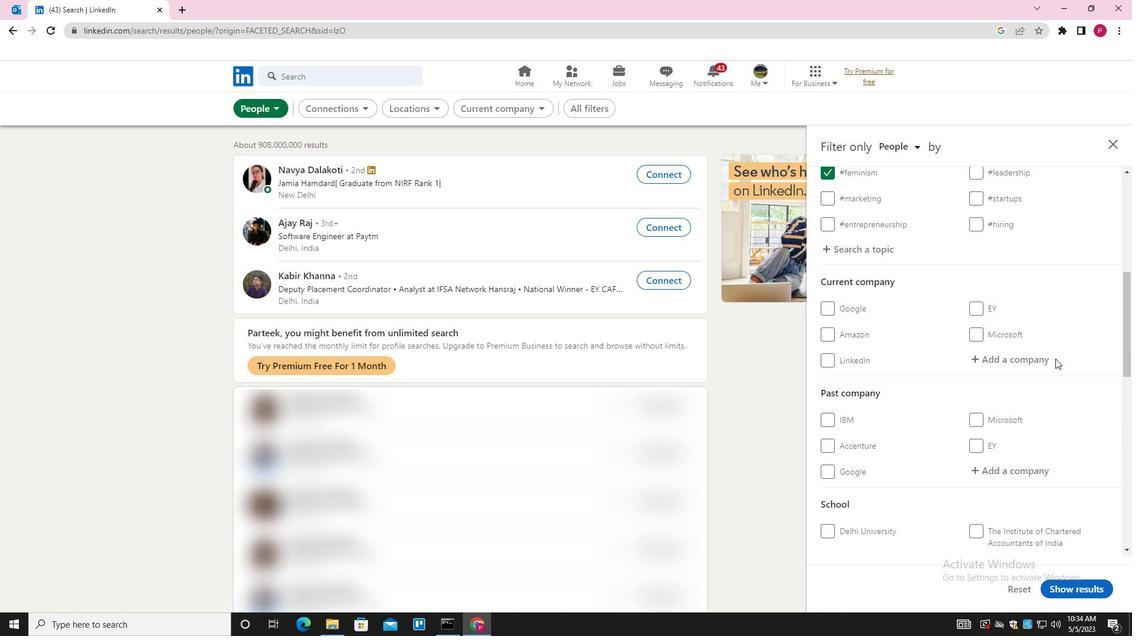 
Action: Mouse pressed left at (1017, 359)
Screenshot: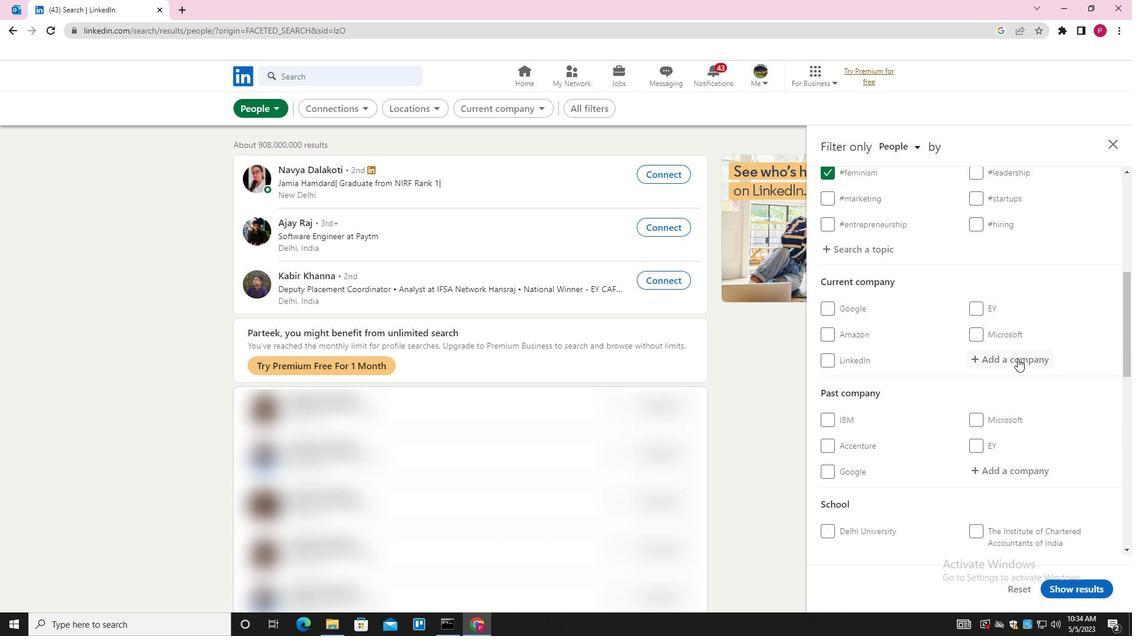
Action: Key pressed <Key.shift><Key.shift><Key.shift><Key.shift><Key.shift><Key.shift>GALE<Key.down><Key.enter>
Screenshot: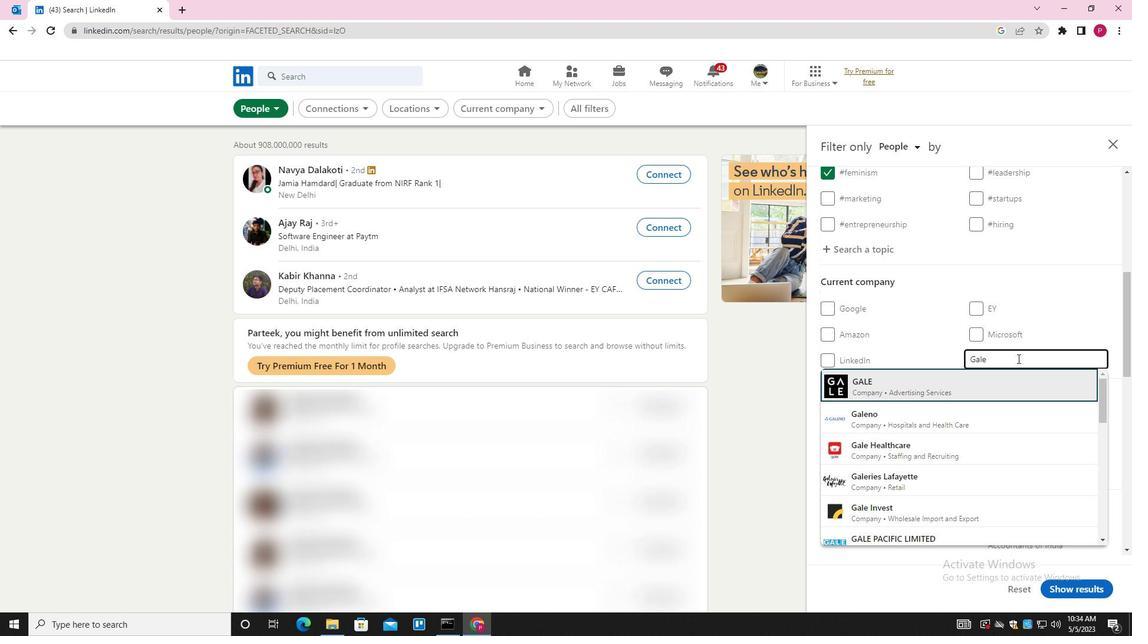 
Action: Mouse moved to (958, 390)
Screenshot: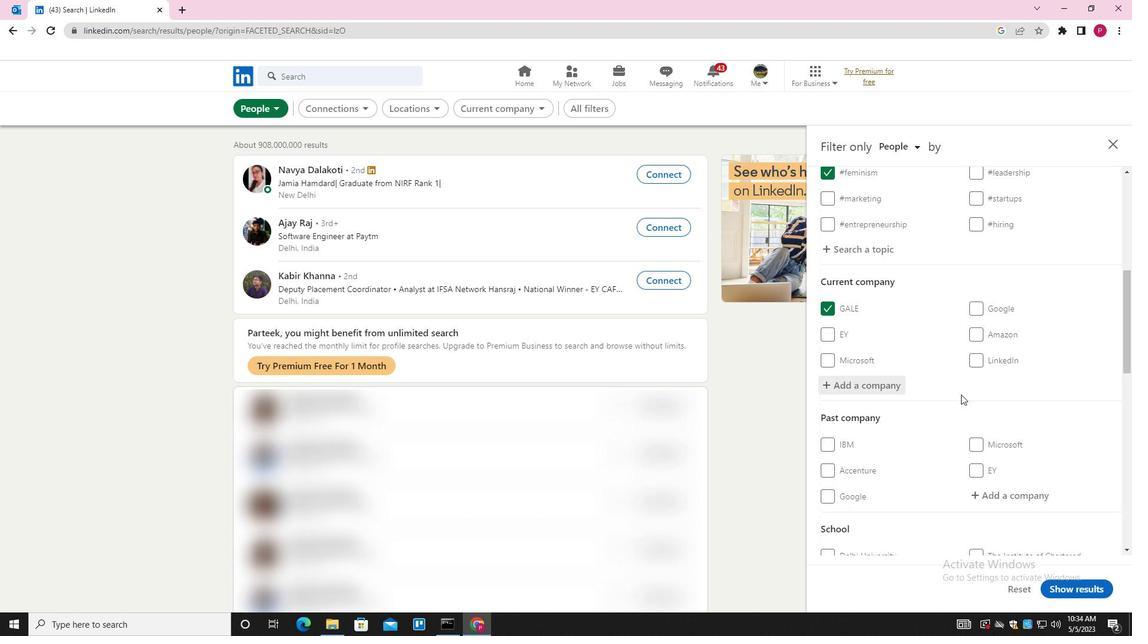
Action: Mouse scrolled (958, 389) with delta (0, 0)
Screenshot: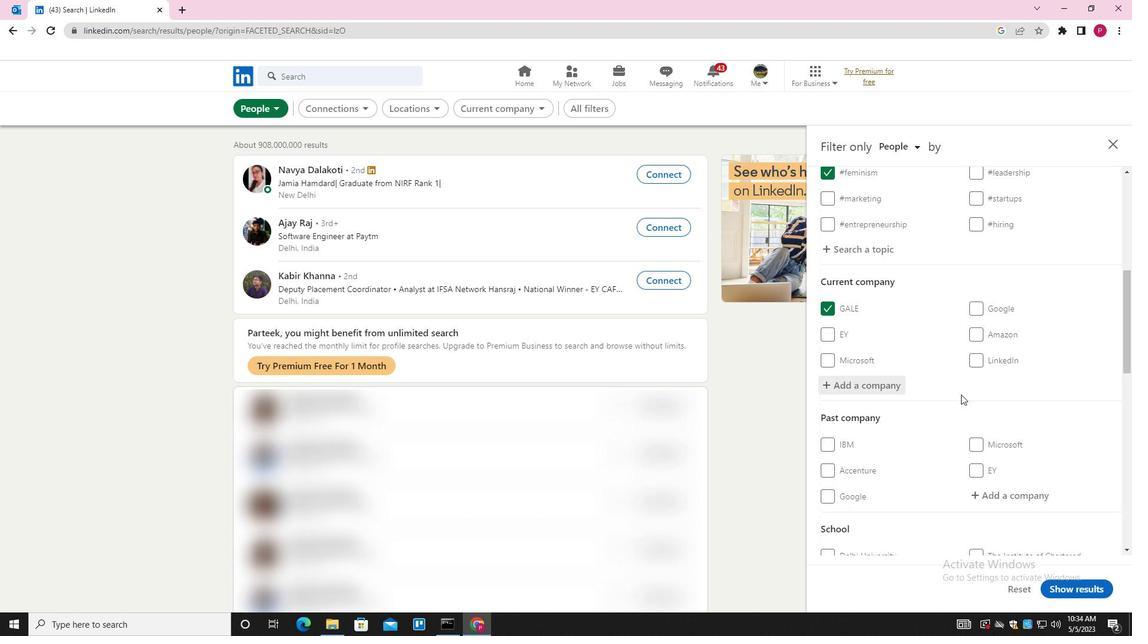 
Action: Mouse moved to (958, 389)
Screenshot: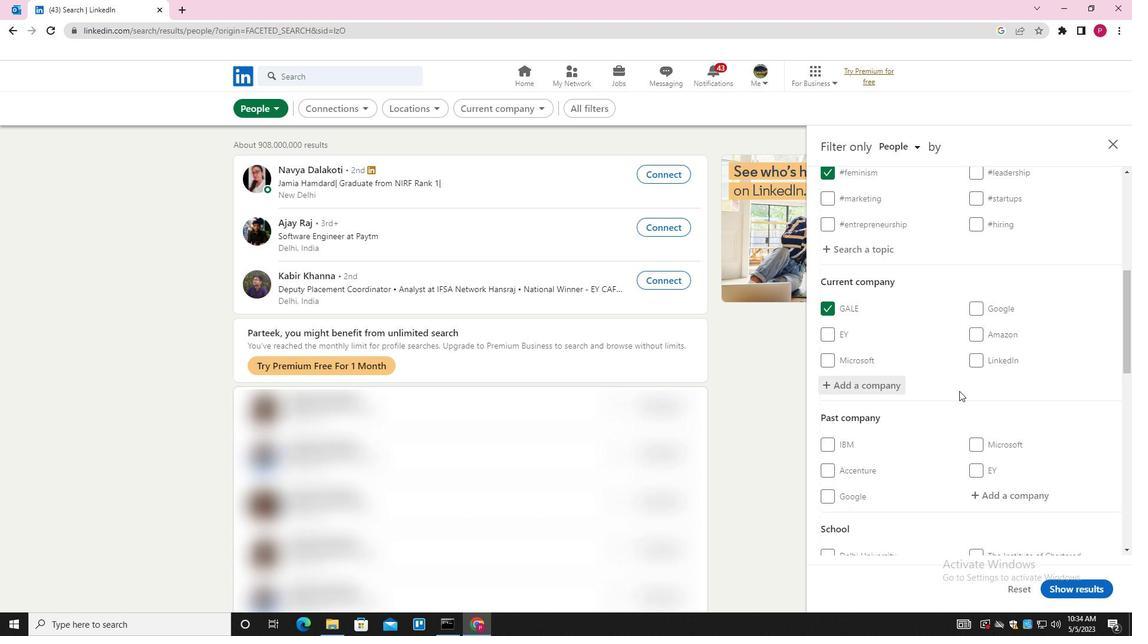 
Action: Mouse scrolled (958, 389) with delta (0, 0)
Screenshot: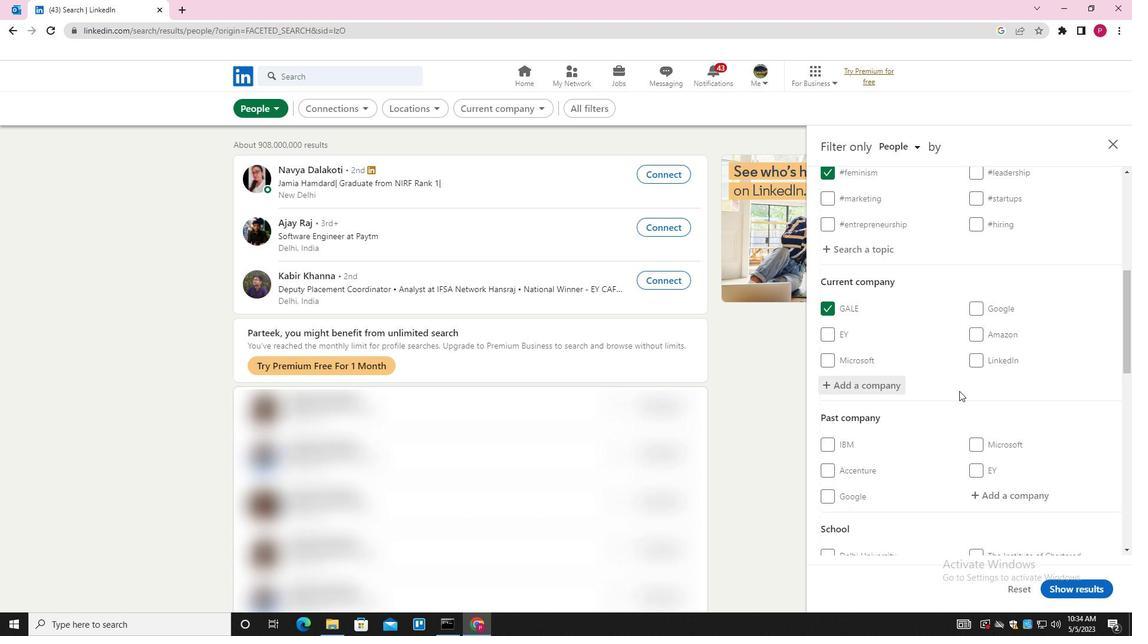 
Action: Mouse moved to (958, 389)
Screenshot: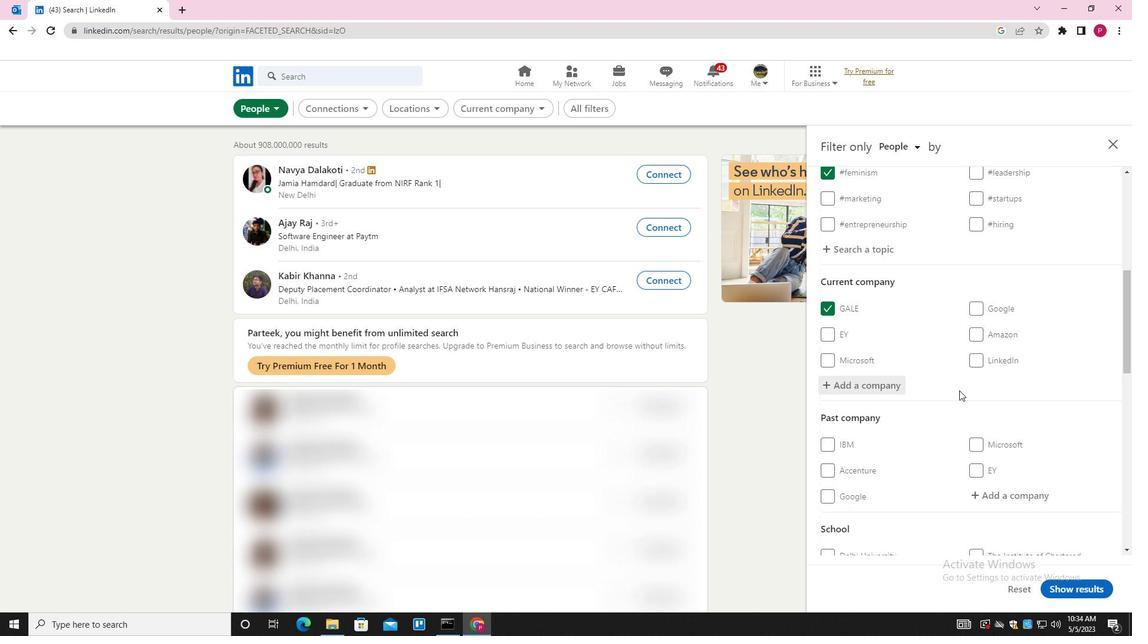 
Action: Mouse scrolled (958, 388) with delta (0, 0)
Screenshot: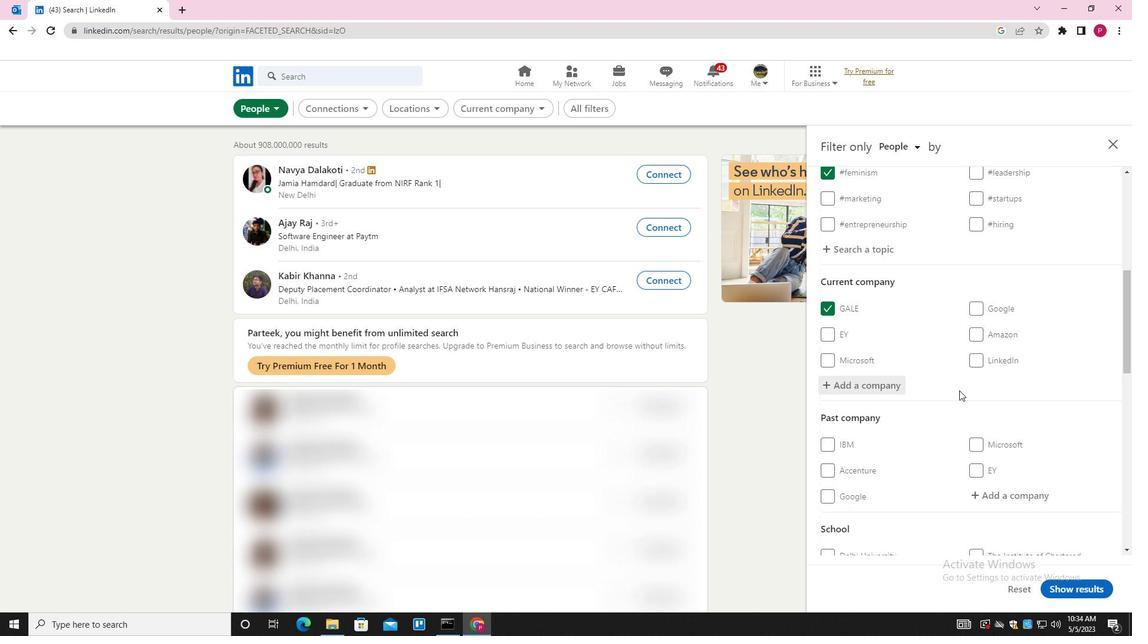 
Action: Mouse moved to (995, 317)
Screenshot: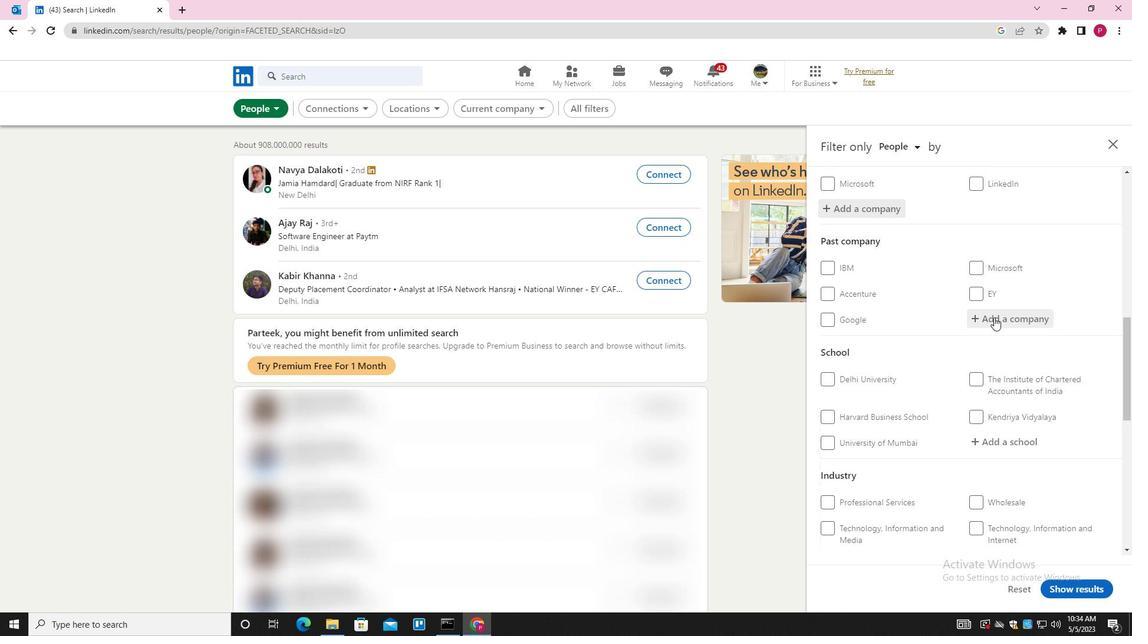 
Action: Mouse scrolled (995, 317) with delta (0, 0)
Screenshot: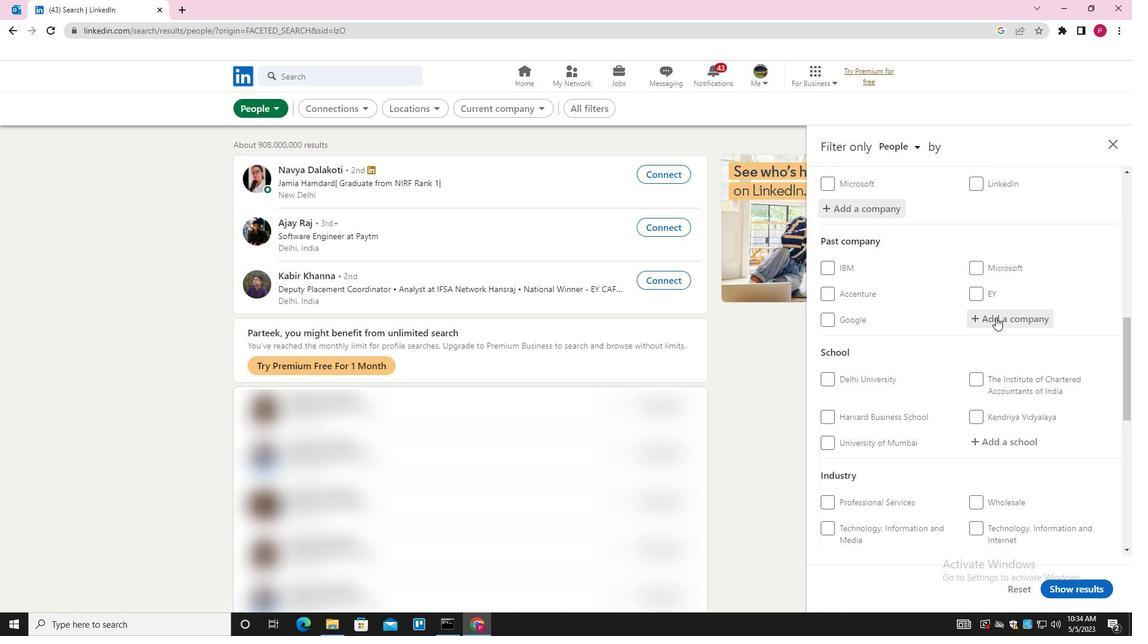 
Action: Mouse scrolled (995, 317) with delta (0, 0)
Screenshot: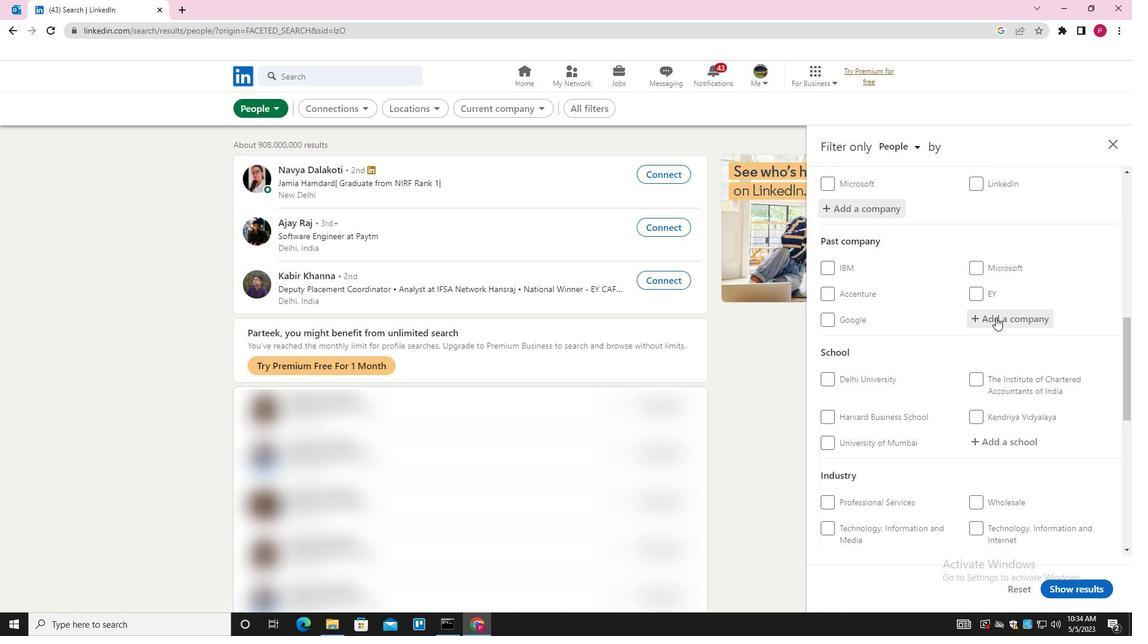 
Action: Mouse scrolled (995, 317) with delta (0, 0)
Screenshot: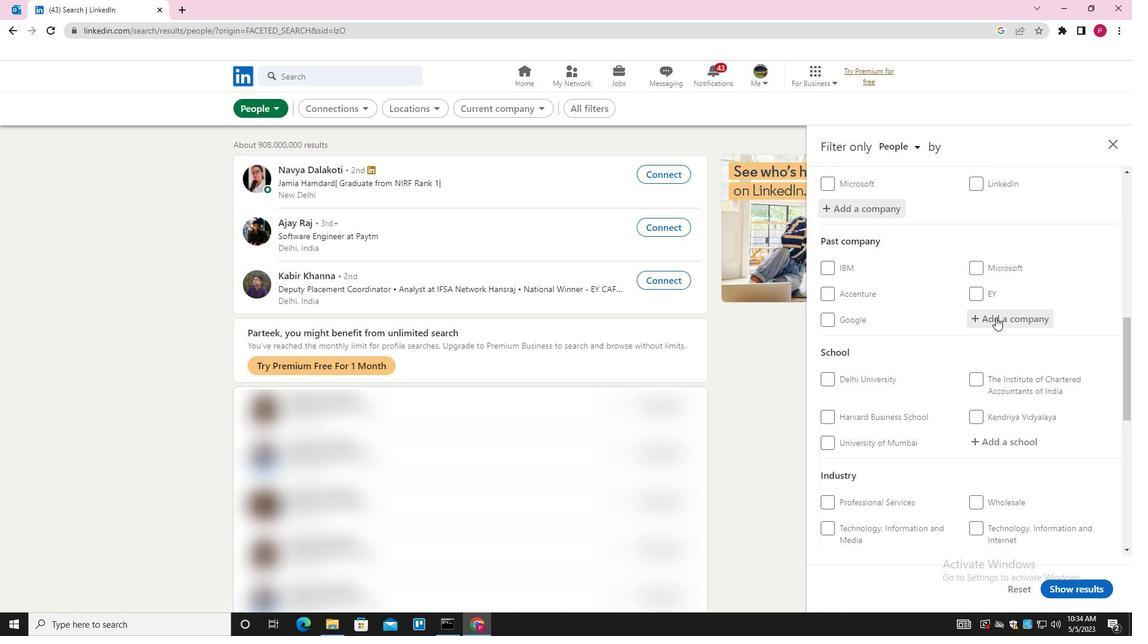 
Action: Mouse moved to (1010, 263)
Screenshot: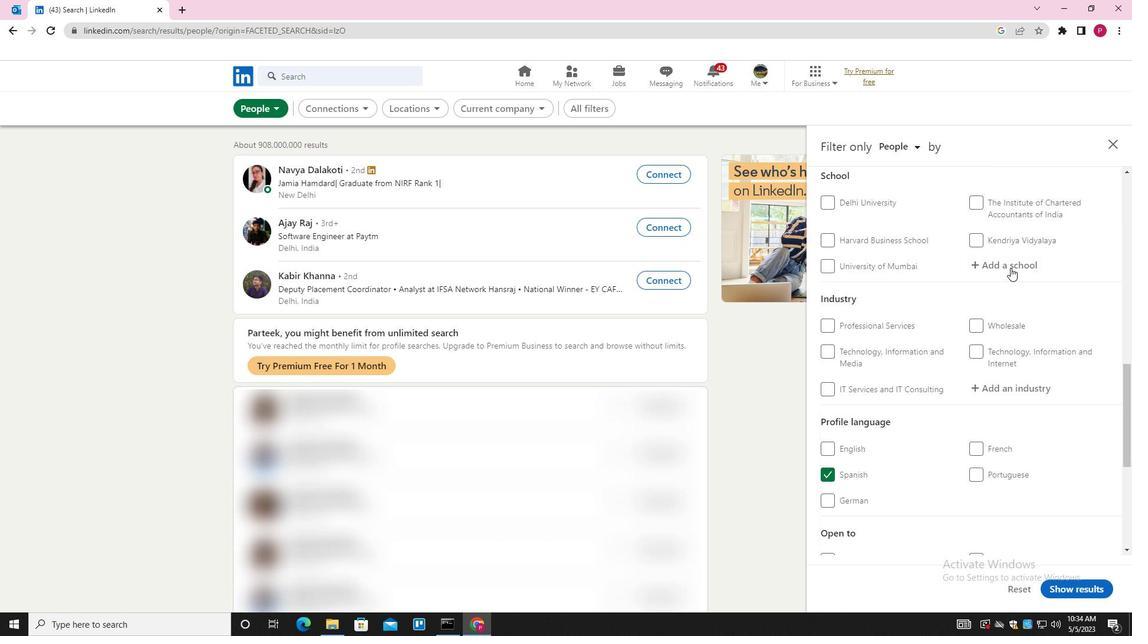 
Action: Mouse pressed left at (1010, 263)
Screenshot: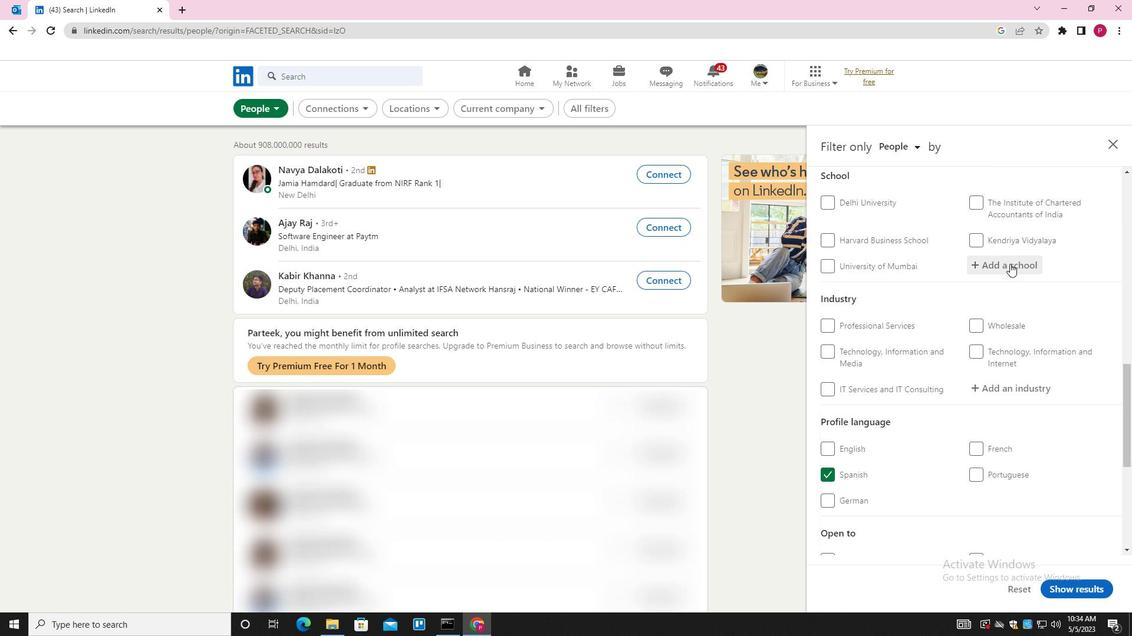 
Action: Key pressed <Key.shift><Key.shift><Key.shift><Key.shift>INDIAN<Key.space><Key.shift>INSTITUTE<Key.space><Key.shift>OF<Key.space><Key.shift>MANAGEMENT<Key.space><Key.backspace>,<Key.space><Key.shift><Key.shift><Key.shift>K<Key.down><Key.enter>
Screenshot: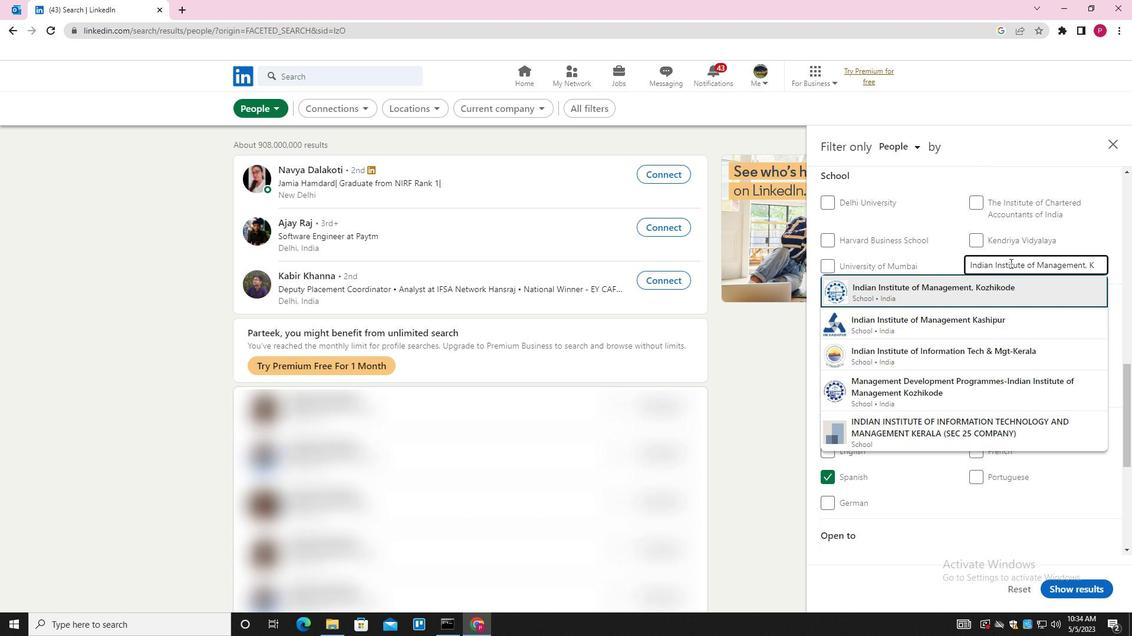 
Action: Mouse moved to (998, 270)
Screenshot: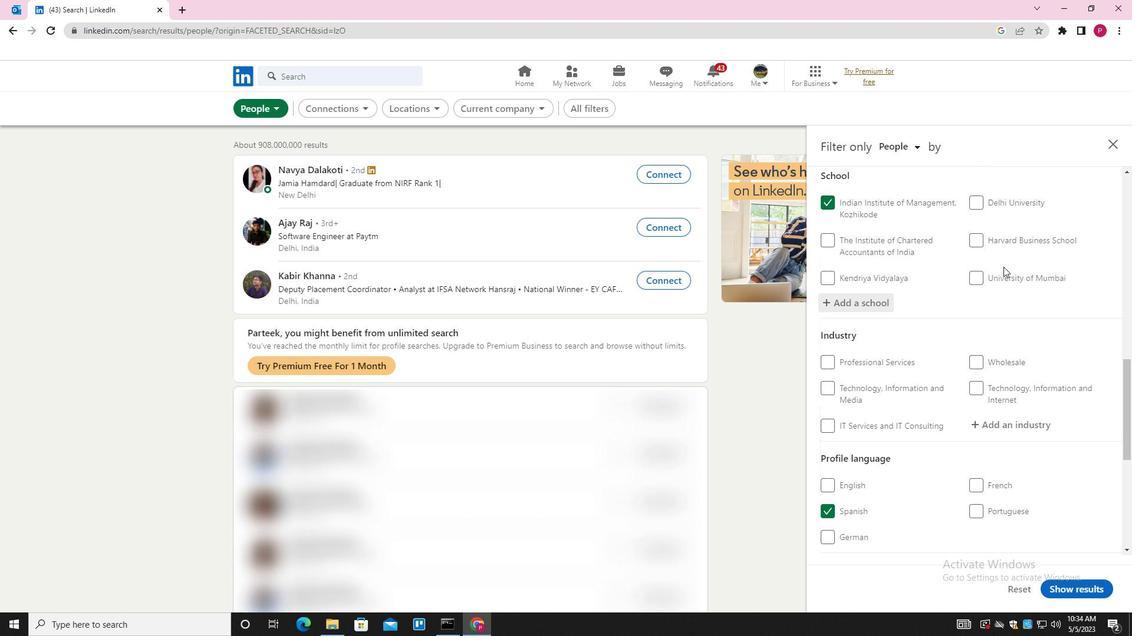 
Action: Mouse scrolled (998, 270) with delta (0, 0)
Screenshot: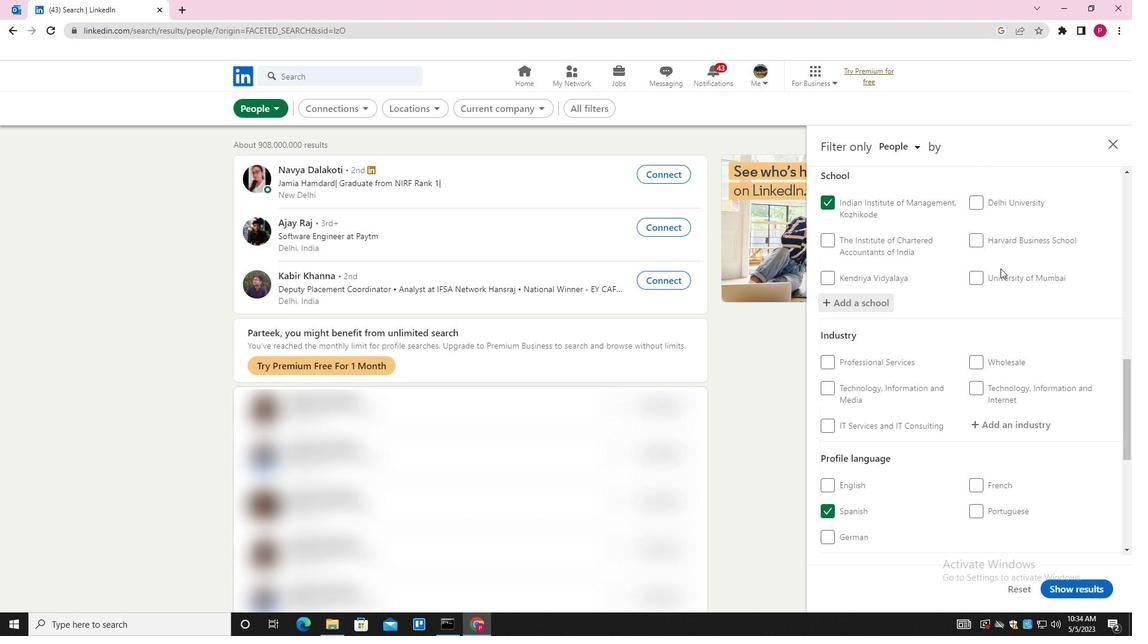 
Action: Mouse scrolled (998, 270) with delta (0, 0)
Screenshot: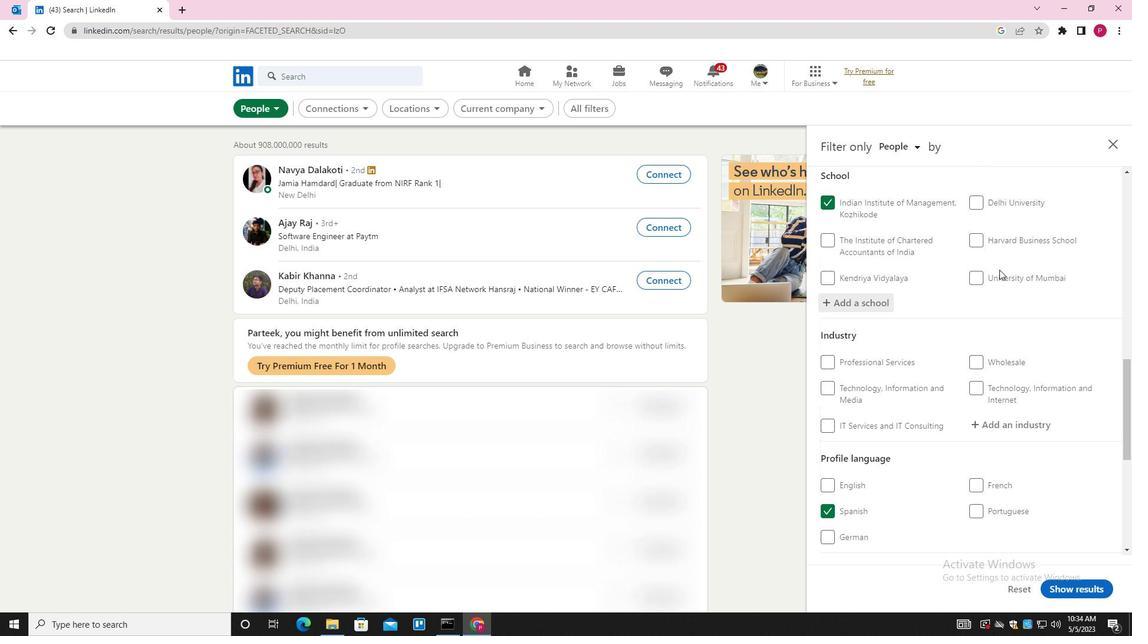 
Action: Mouse scrolled (998, 270) with delta (0, 0)
Screenshot: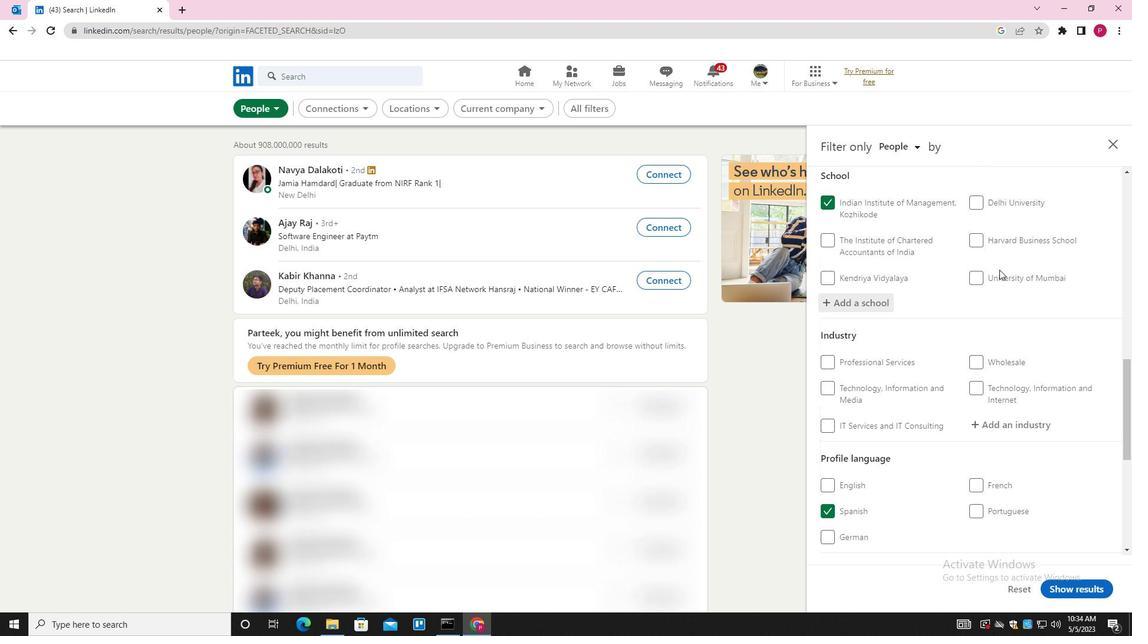 
Action: Mouse moved to (1015, 252)
Screenshot: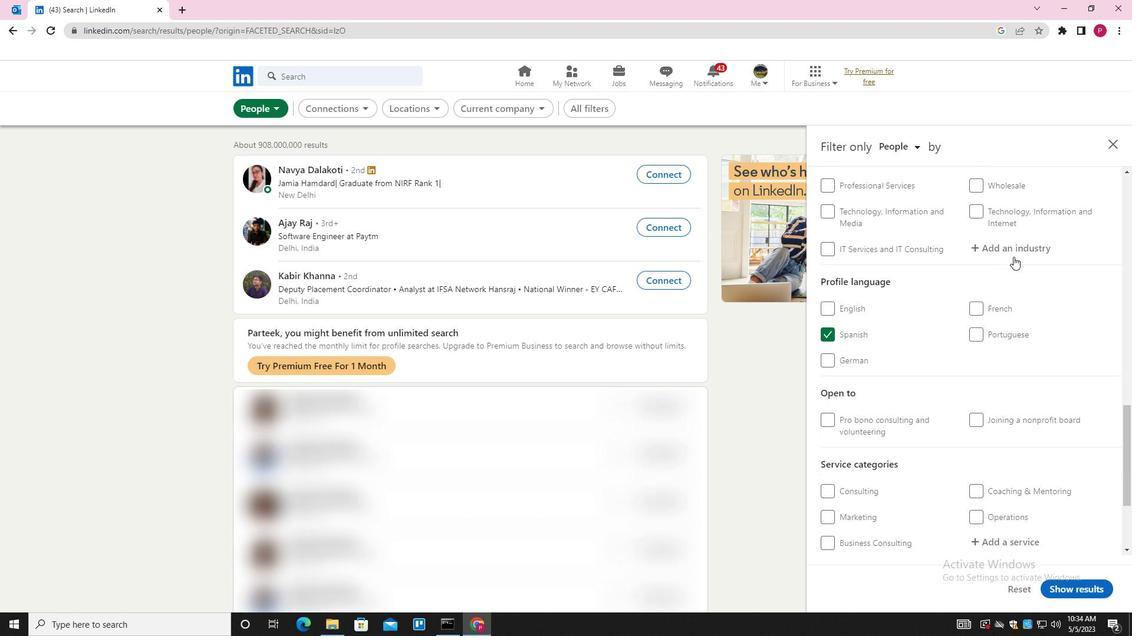 
Action: Mouse pressed left at (1015, 252)
Screenshot: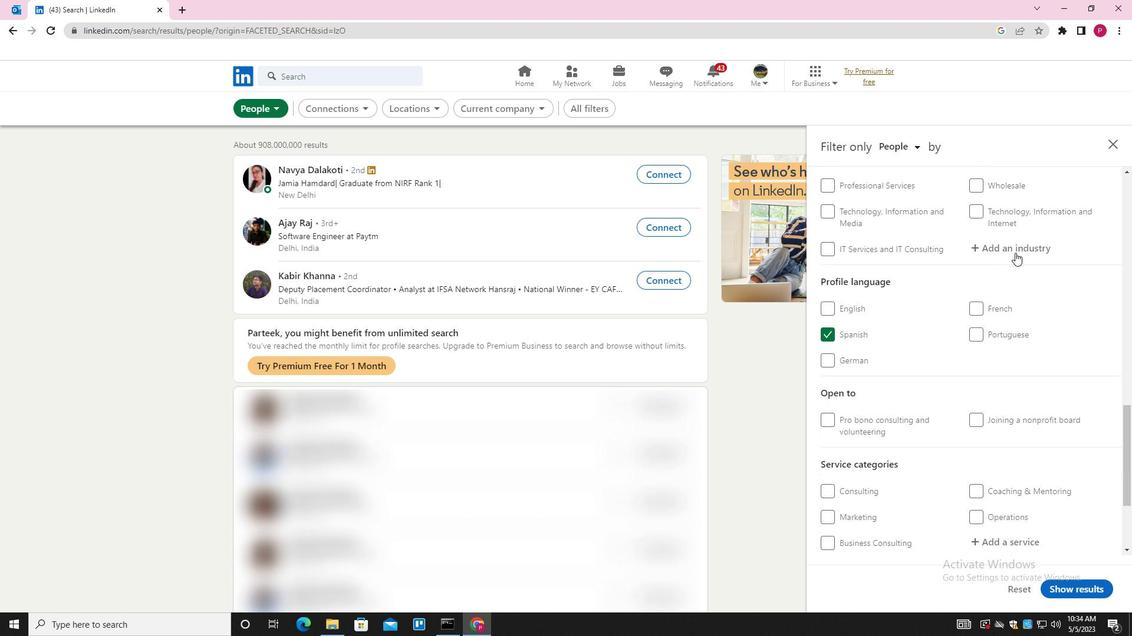 
Action: Key pressed <Key.shift><Key.shift><Key.shift><Key.shift><Key.shift><Key.shift><Key.shift><Key.shift><Key.shift><Key.shift><Key.shift><Key.shift><Key.shift><Key.shift><Key.shift><Key.shift>GOVERB<Key.backspace>NMENT<Key.space><Key.shift><Key.shift><Key.shift><Key.shift><Key.shift><Key.shift><Key.shift><Key.shift><Key.shift><Key.shift>RELATIONS<Key.space><Key.shift>SERVICES<Key.down><Key.enter>
Screenshot: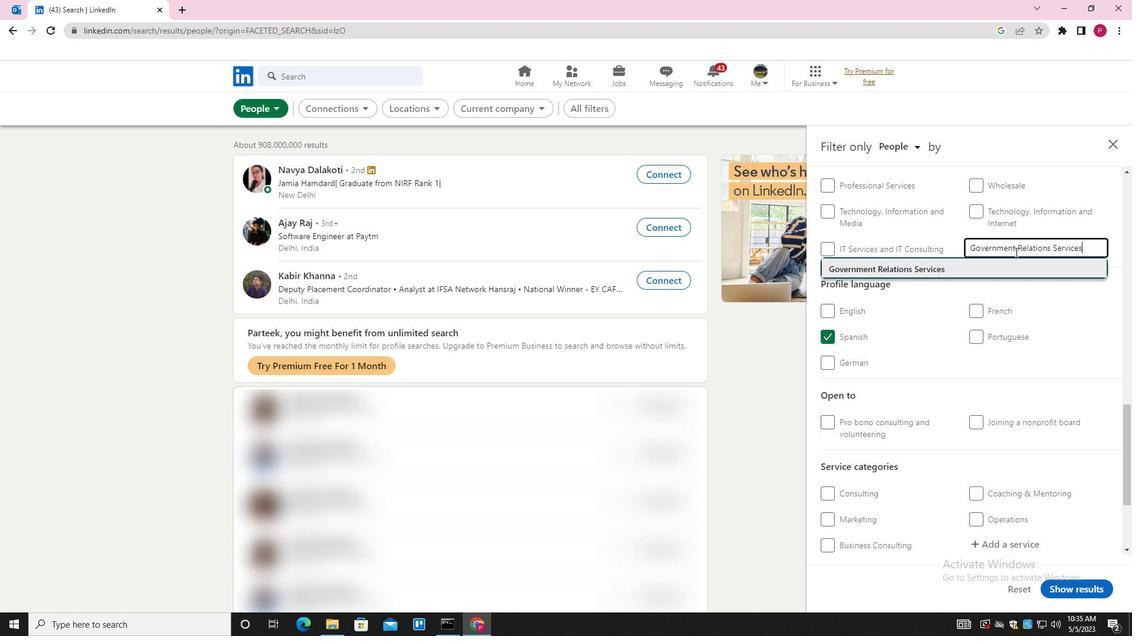 
Action: Mouse moved to (963, 296)
Screenshot: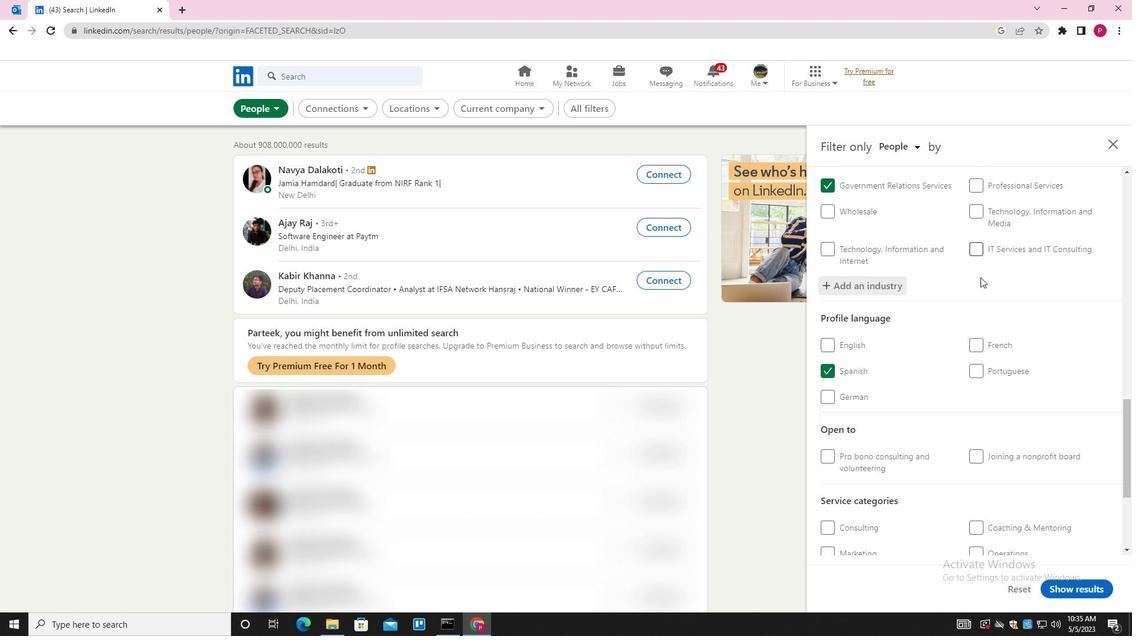 
Action: Mouse scrolled (963, 295) with delta (0, 0)
Screenshot: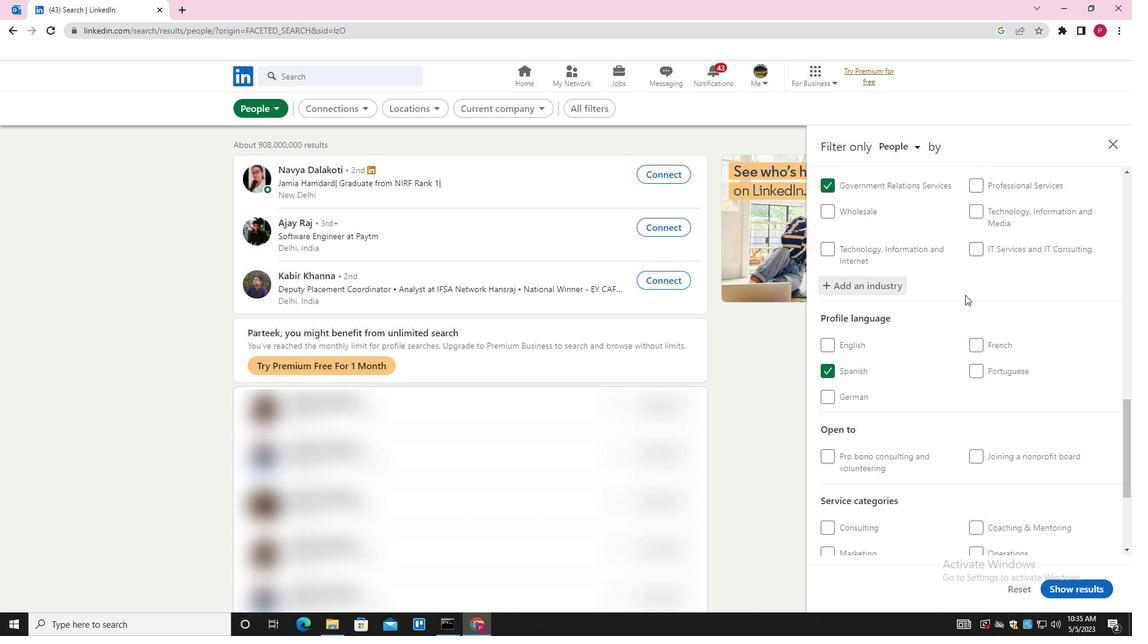 
Action: Mouse scrolled (963, 295) with delta (0, 0)
Screenshot: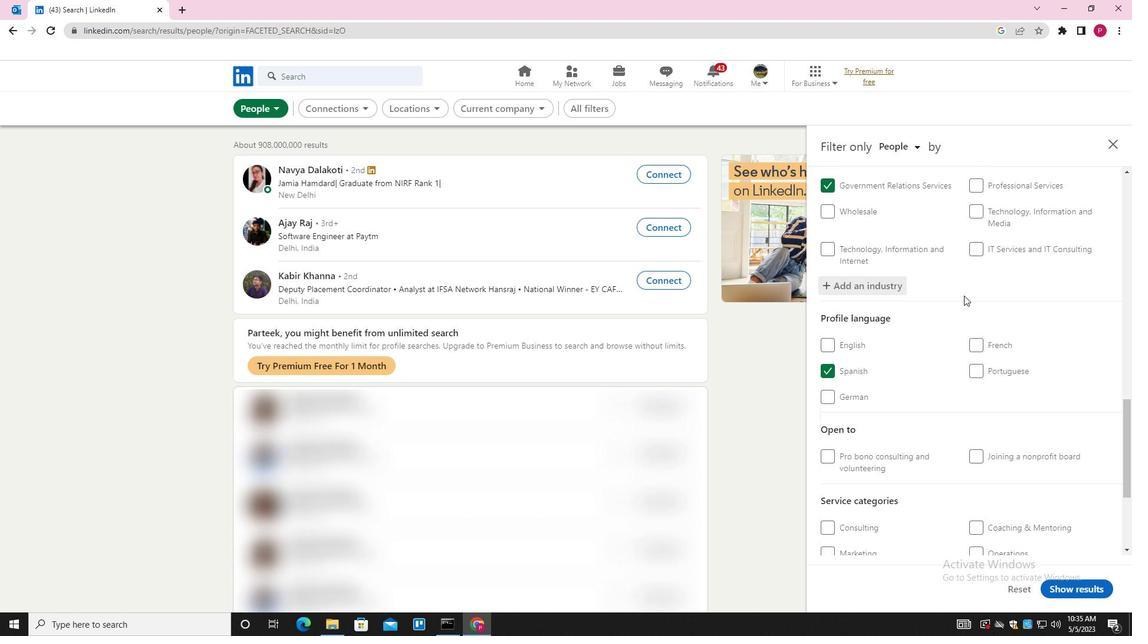 
Action: Mouse scrolled (963, 295) with delta (0, 0)
Screenshot: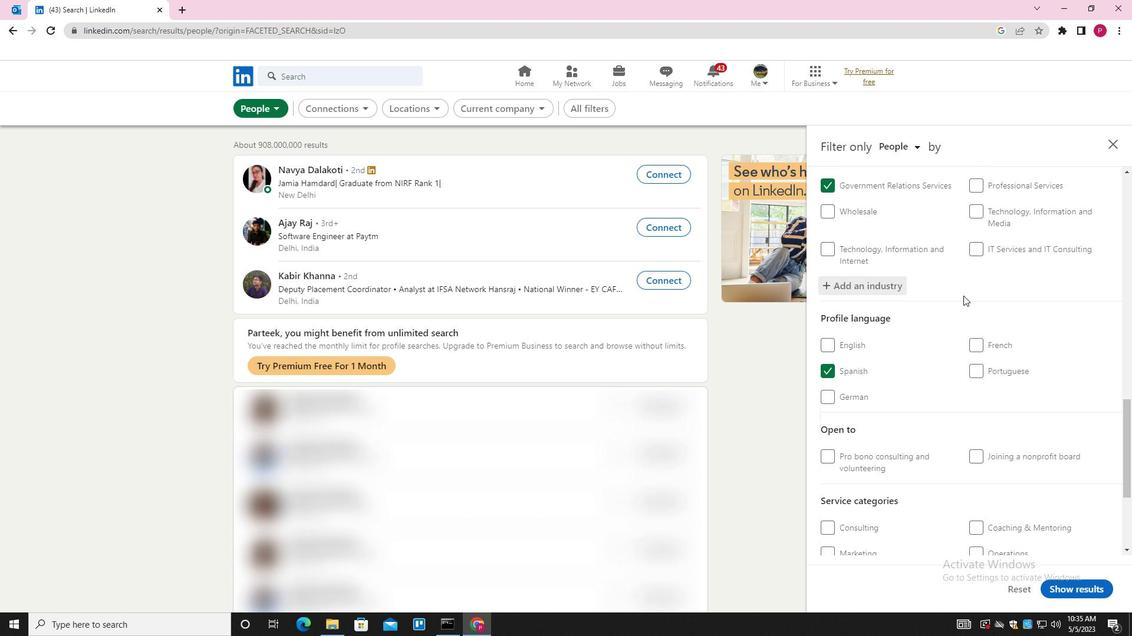 
Action: Mouse moved to (963, 297)
Screenshot: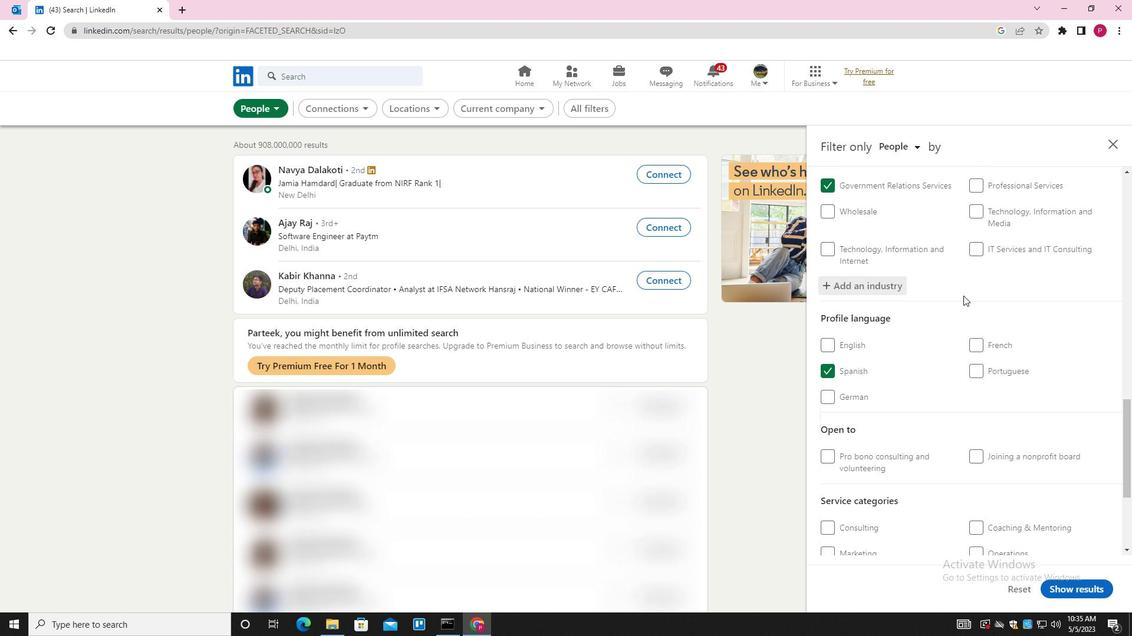 
Action: Mouse scrolled (963, 296) with delta (0, 0)
Screenshot: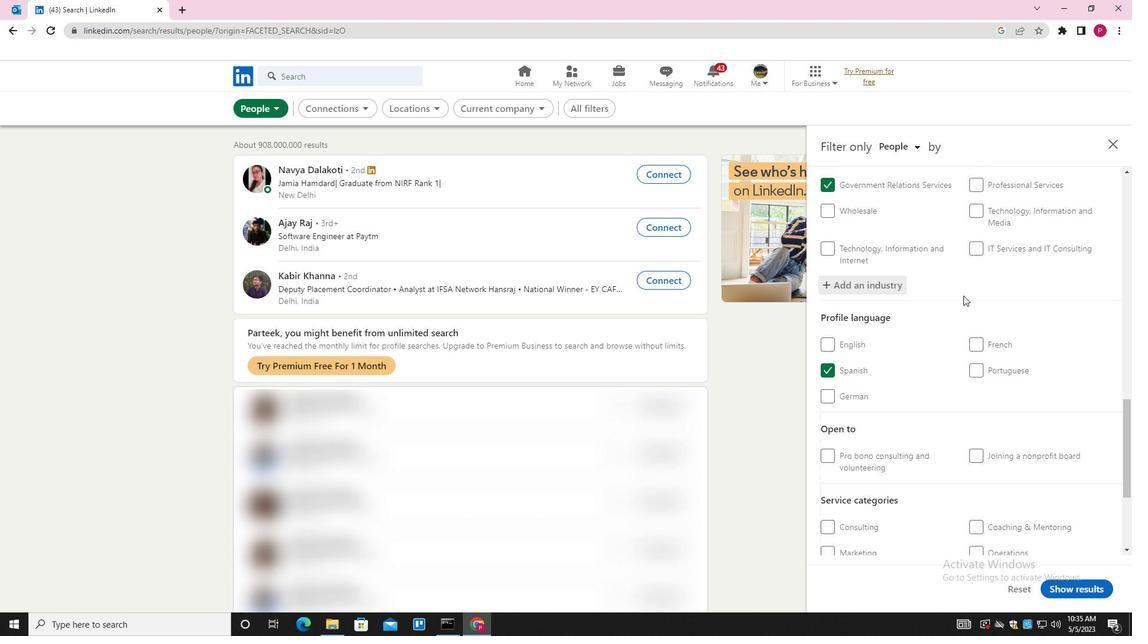 
Action: Mouse moved to (966, 303)
Screenshot: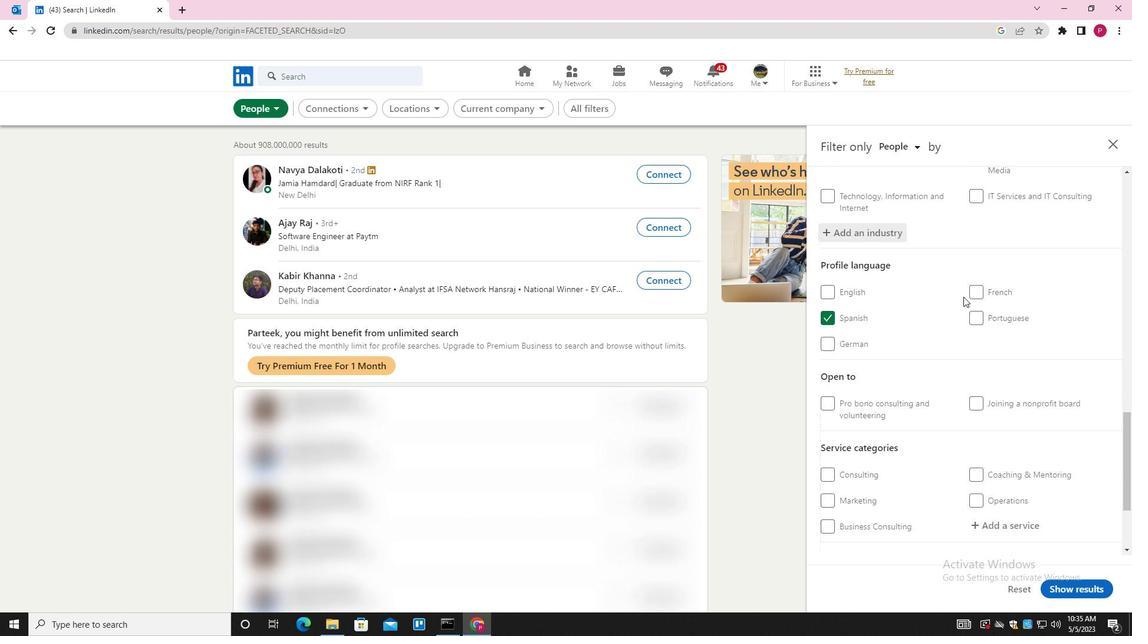 
Action: Mouse scrolled (966, 302) with delta (0, 0)
Screenshot: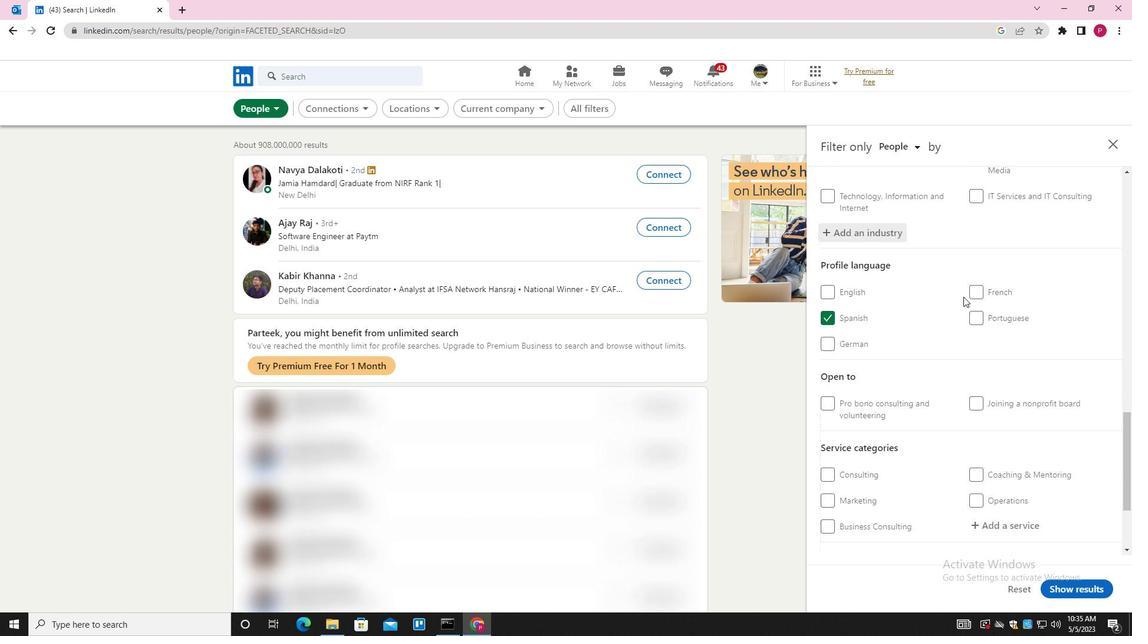
Action: Mouse moved to (1001, 394)
Screenshot: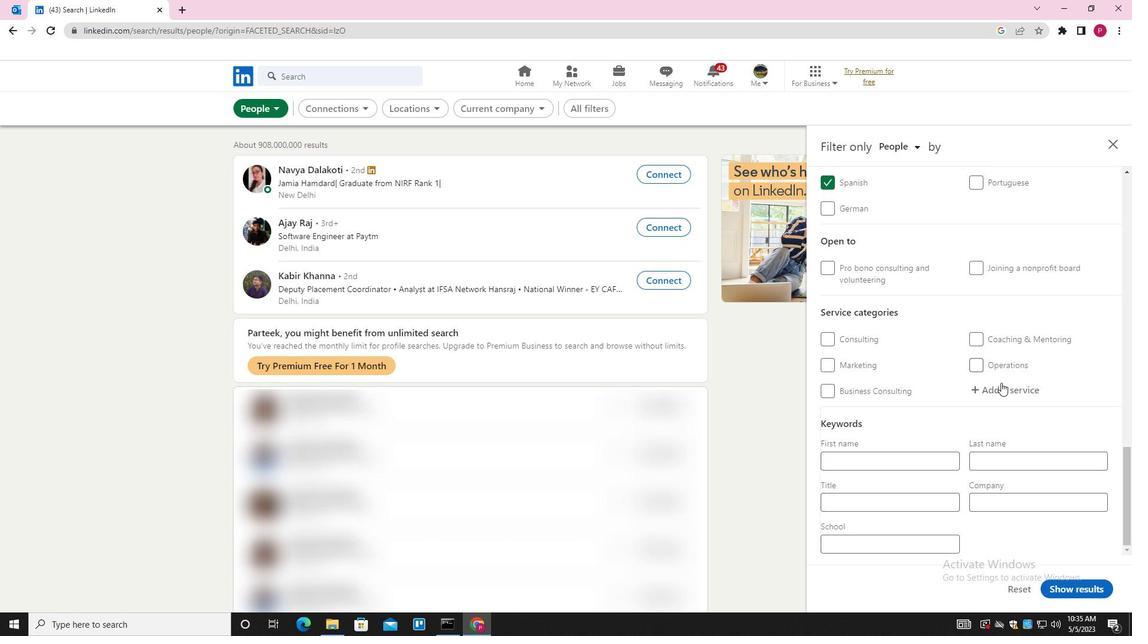 
Action: Mouse pressed left at (1001, 394)
Screenshot: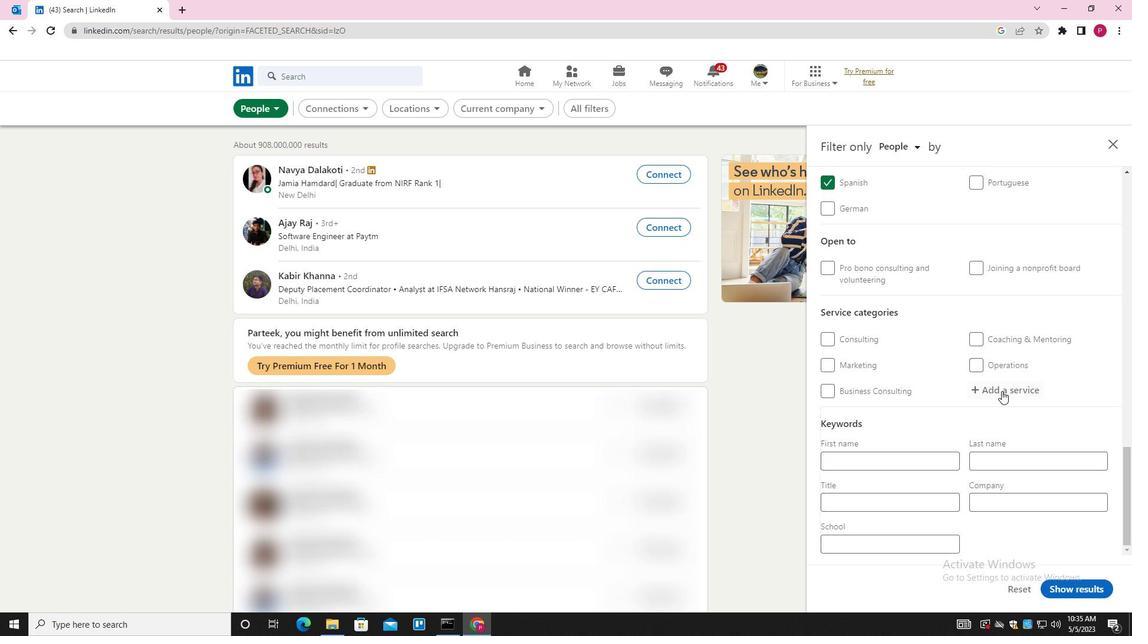 
Action: Key pressed <Key.shift><Key.shift>TAX<Key.space><Key.shift>LAW<Key.down><Key.enter>
Screenshot: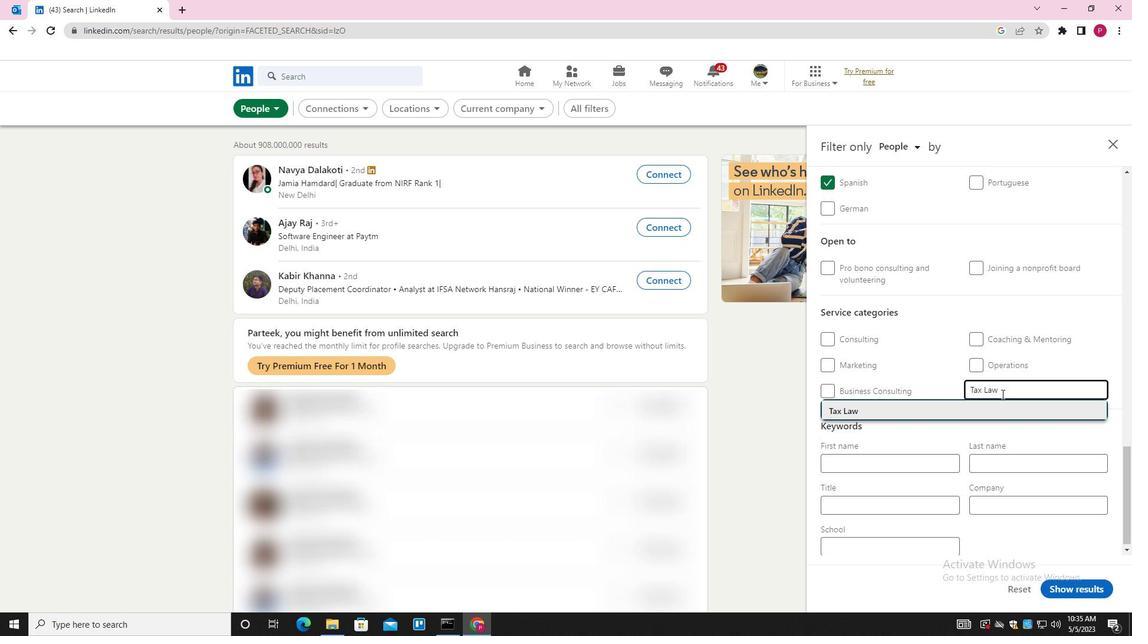 
Action: Mouse moved to (996, 403)
Screenshot: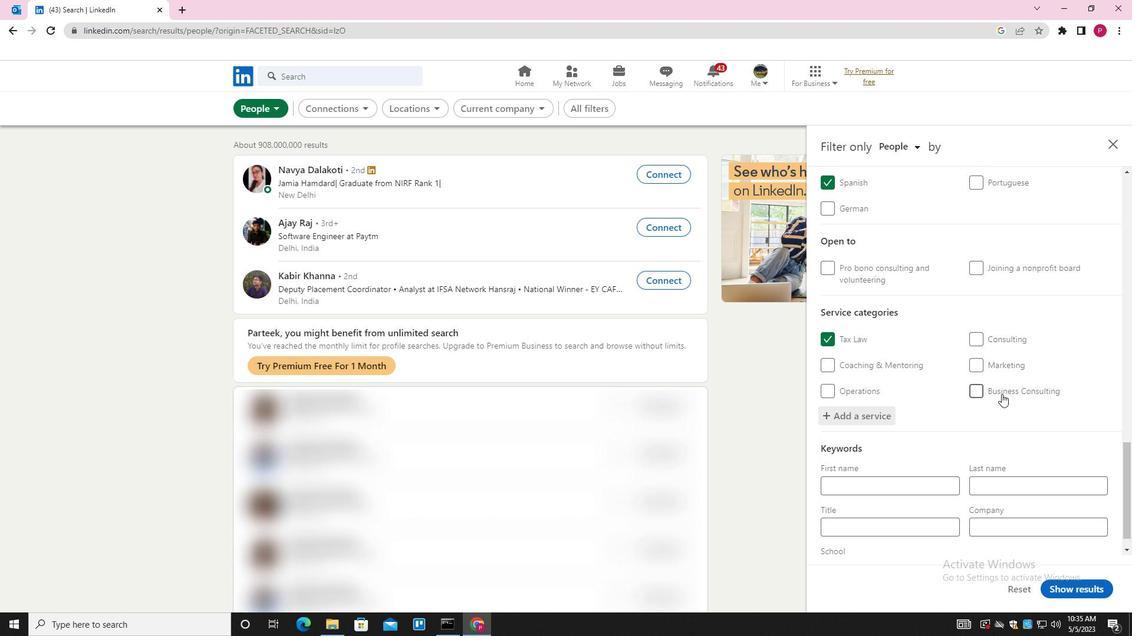 
Action: Mouse scrolled (996, 402) with delta (0, 0)
Screenshot: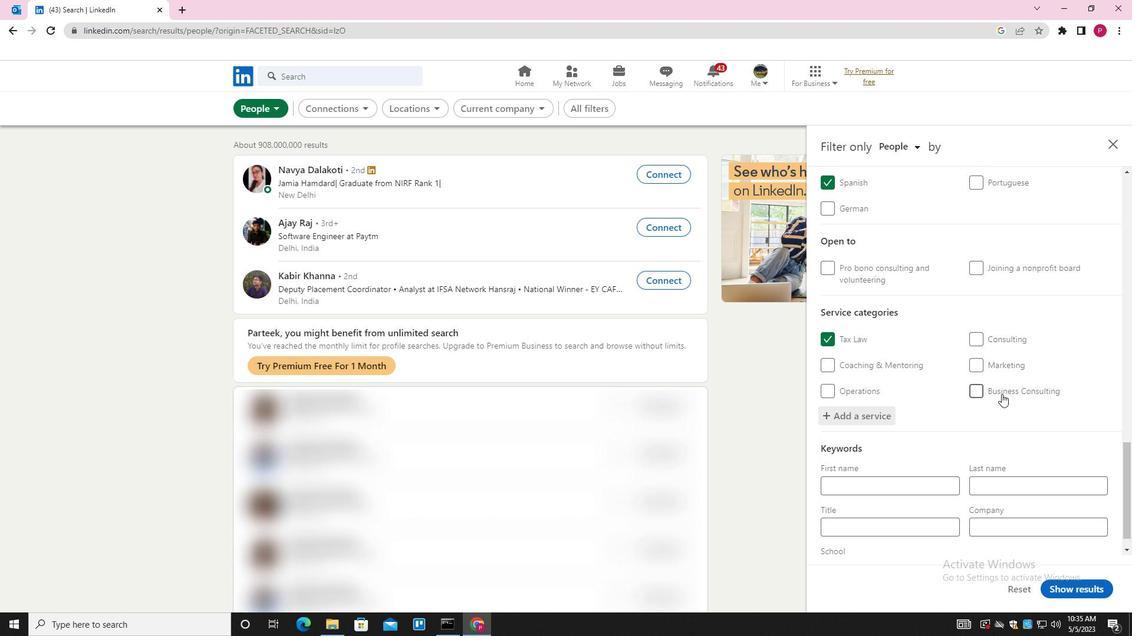 
Action: Mouse moved to (993, 411)
Screenshot: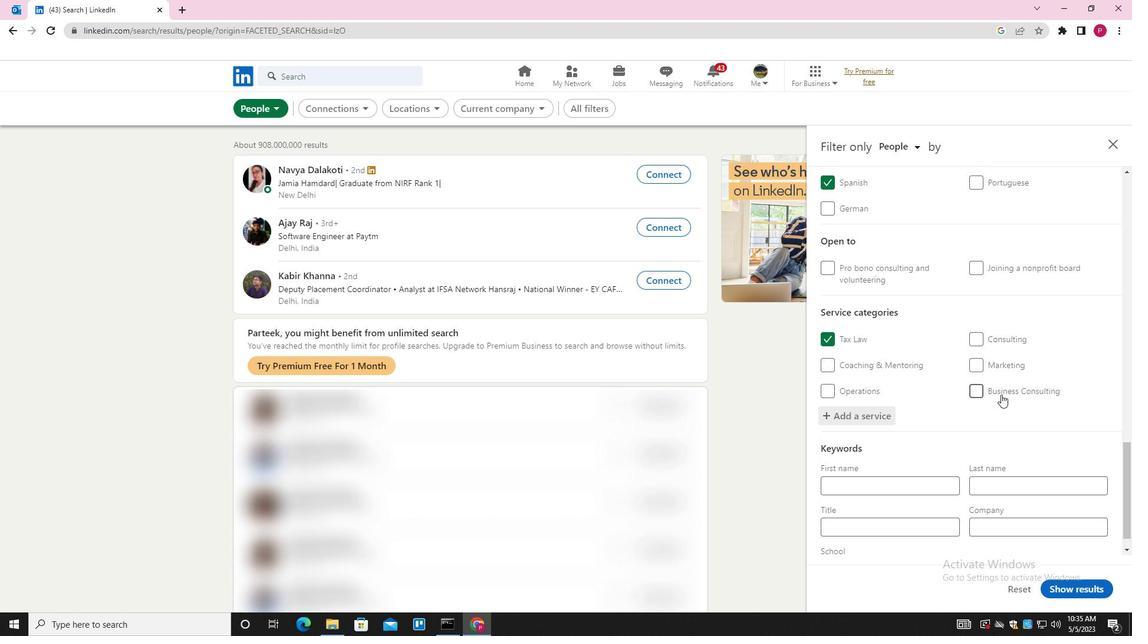 
Action: Mouse scrolled (993, 411) with delta (0, 0)
Screenshot: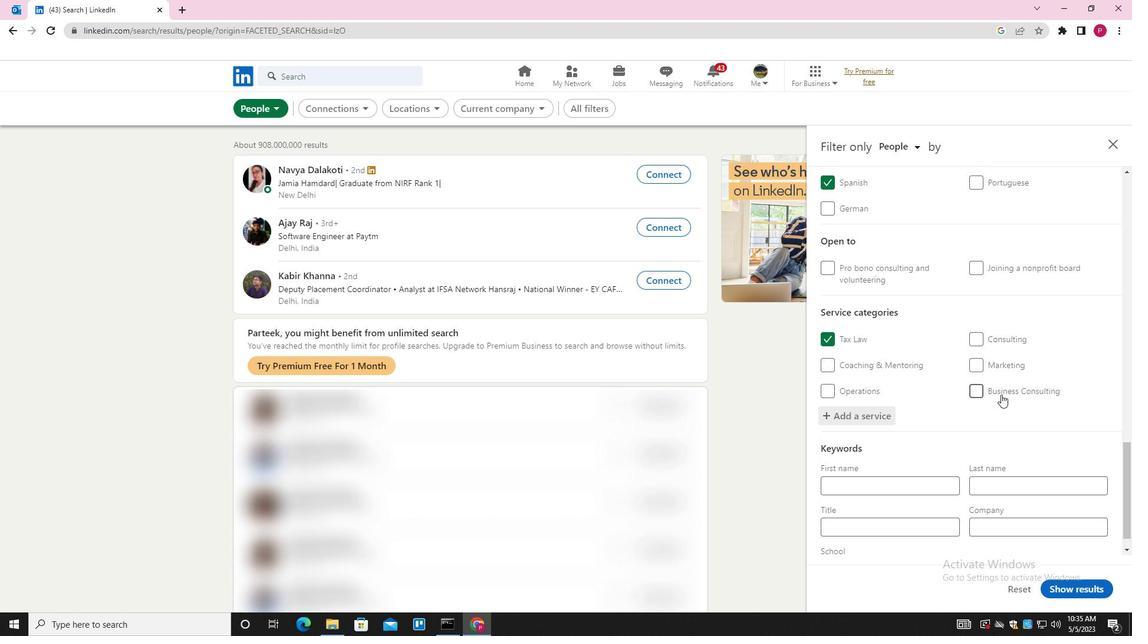 
Action: Mouse moved to (991, 417)
Screenshot: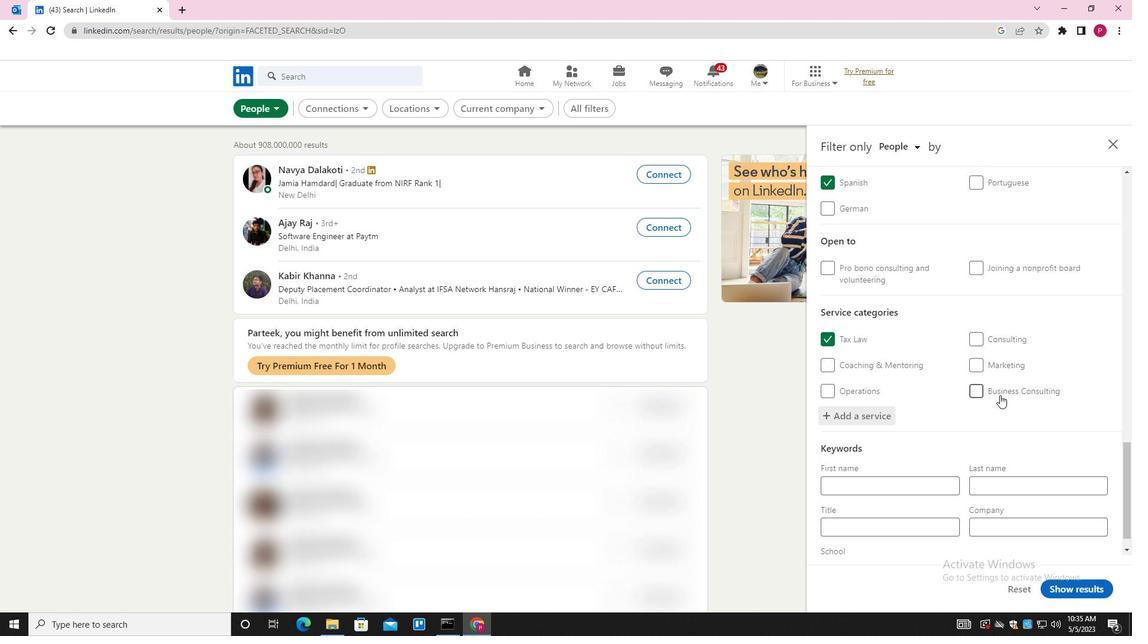 
Action: Mouse scrolled (991, 416) with delta (0, 0)
Screenshot: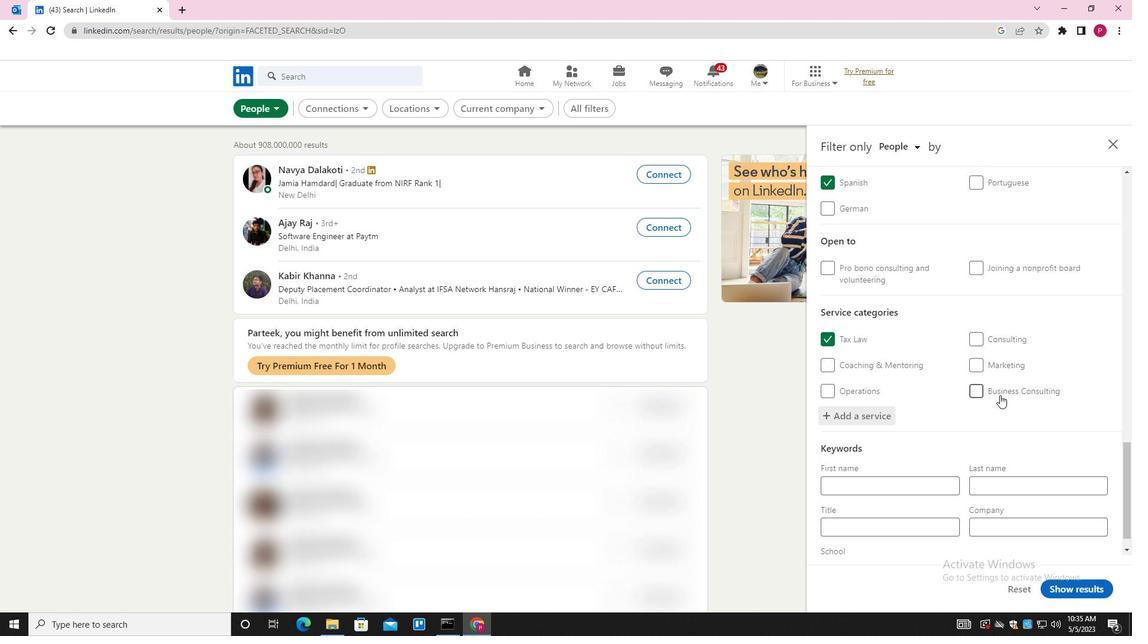 
Action: Mouse moved to (988, 421)
Screenshot: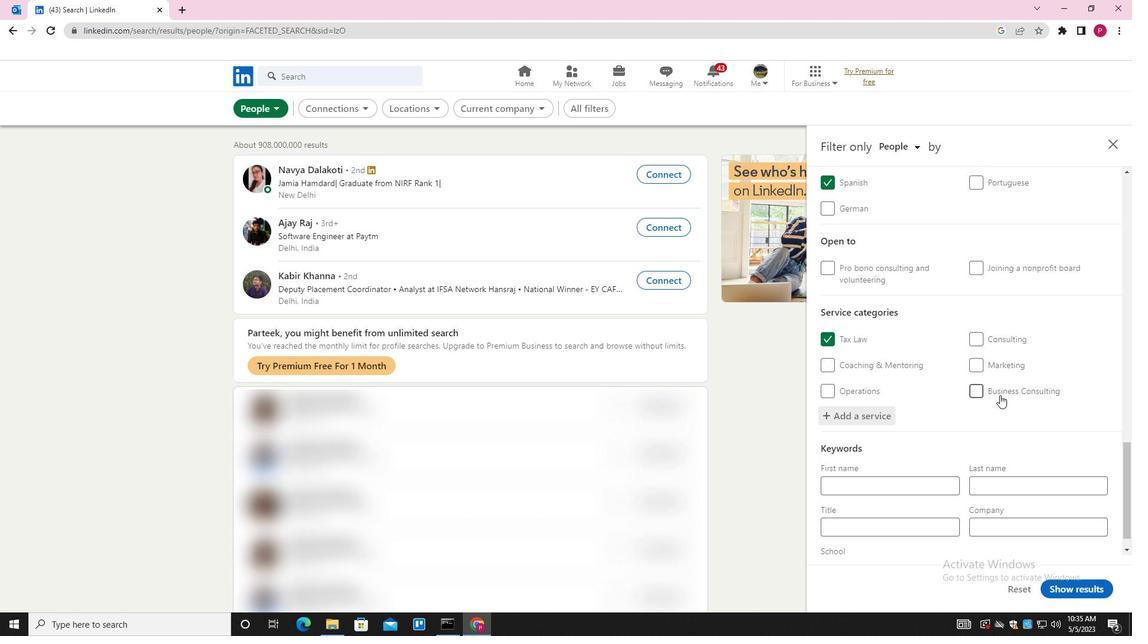 
Action: Mouse scrolled (988, 421) with delta (0, 0)
Screenshot: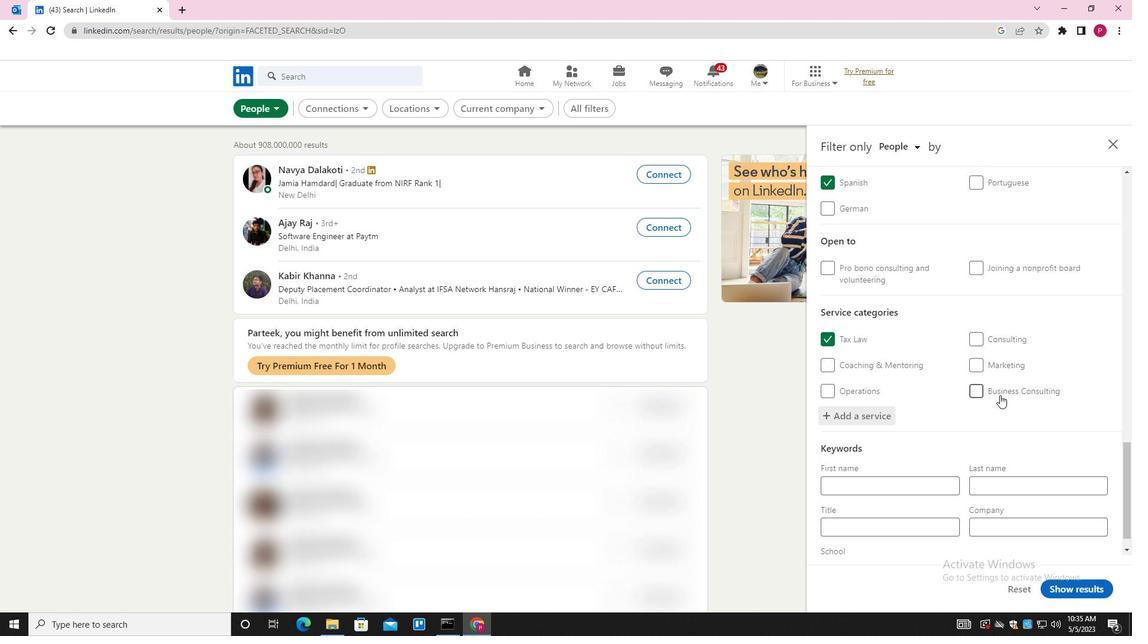 
Action: Mouse moved to (986, 424)
Screenshot: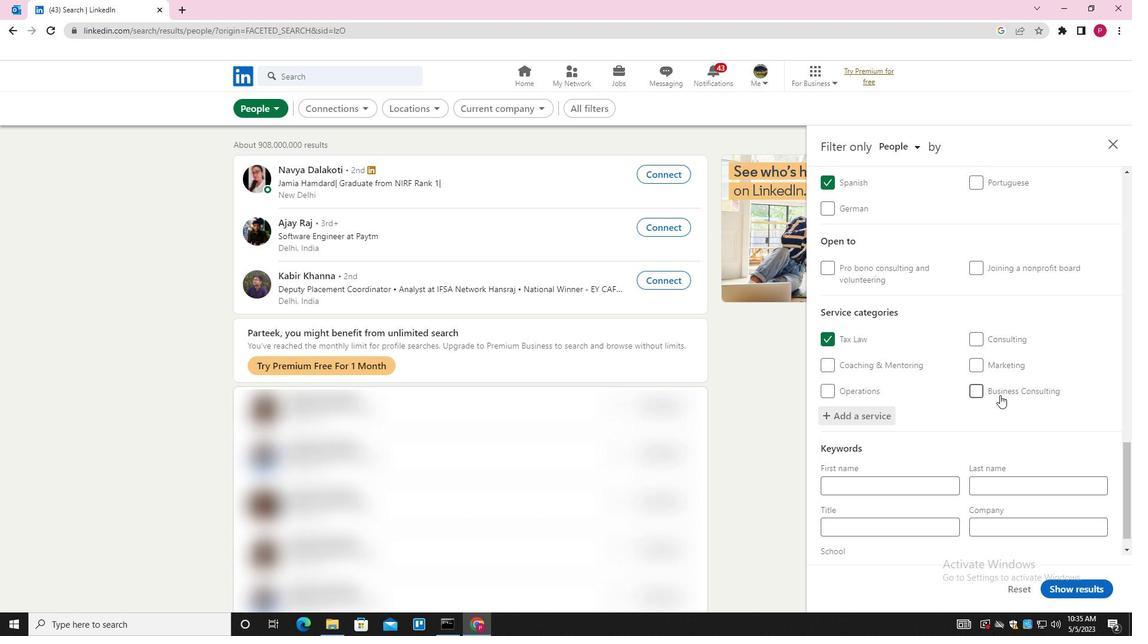 
Action: Mouse scrolled (986, 423) with delta (0, 0)
Screenshot: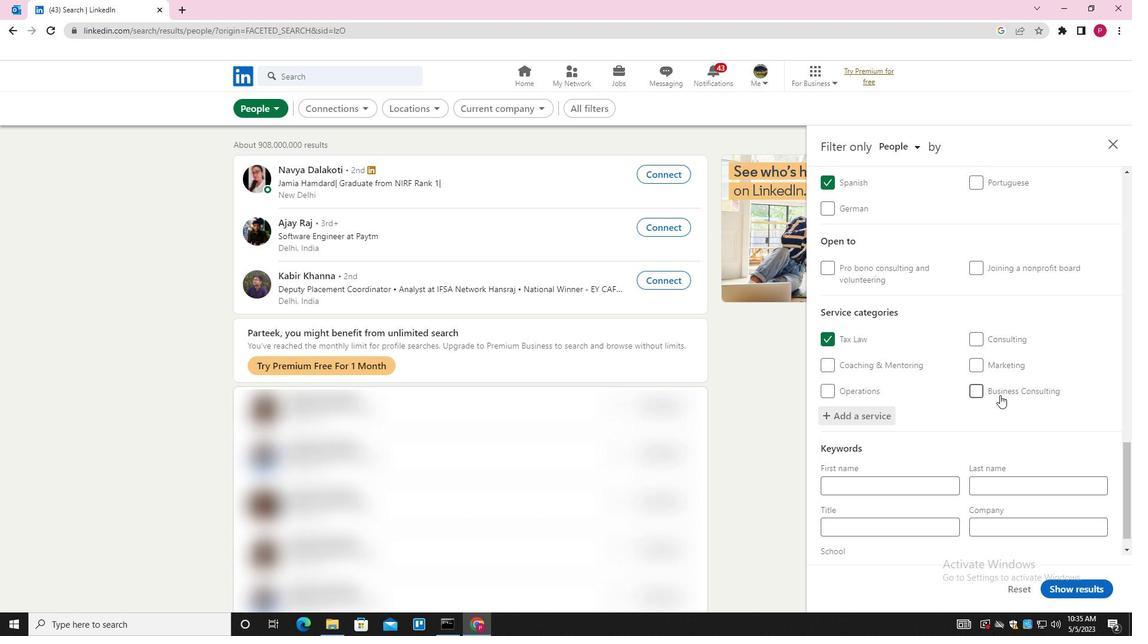 
Action: Mouse moved to (980, 433)
Screenshot: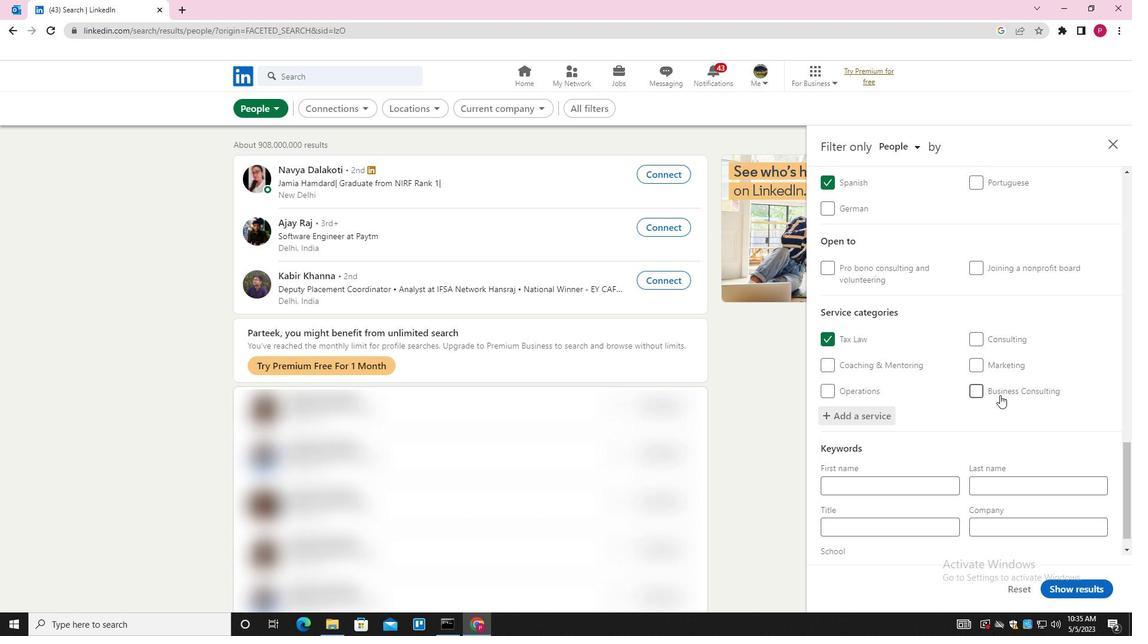 
Action: Mouse scrolled (980, 432) with delta (0, 0)
Screenshot: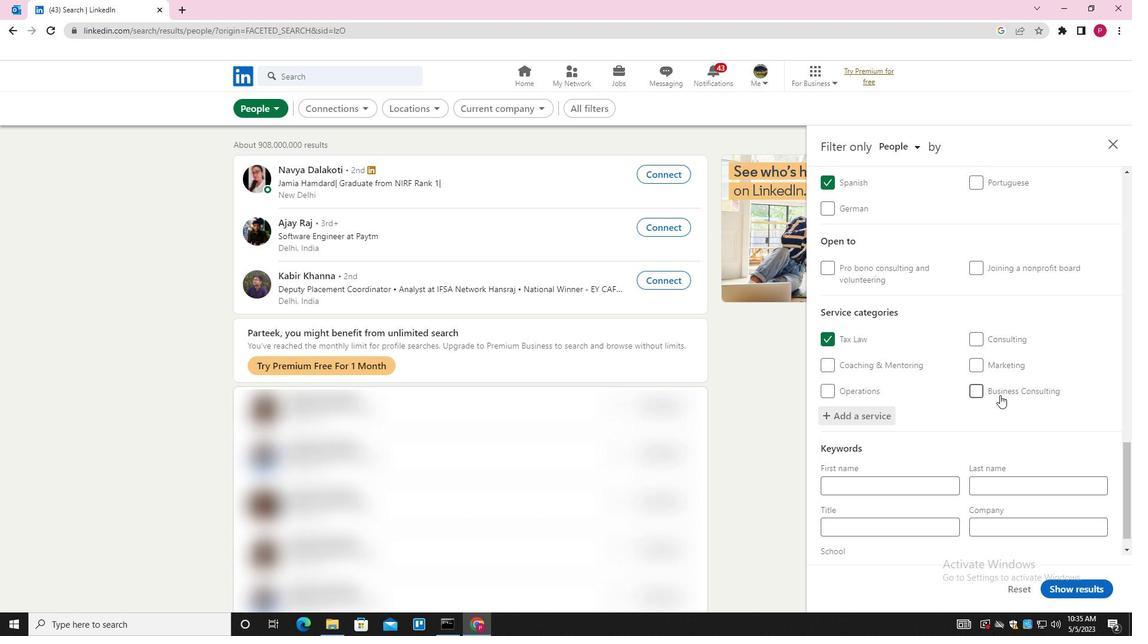 
Action: Mouse moved to (934, 505)
Screenshot: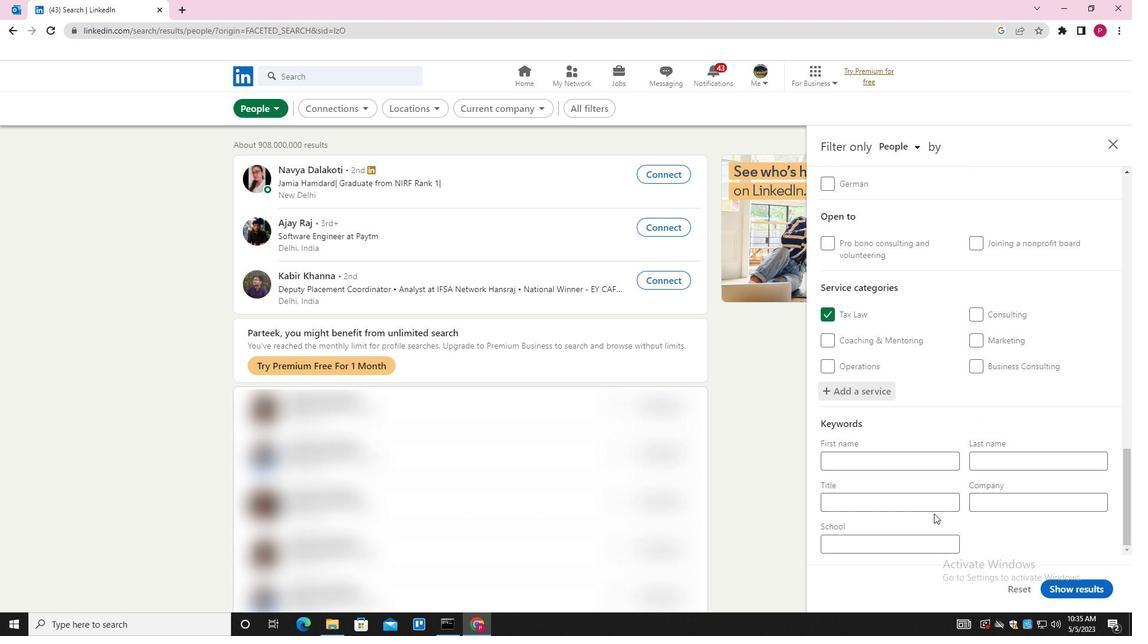 
Action: Mouse pressed left at (934, 505)
Screenshot: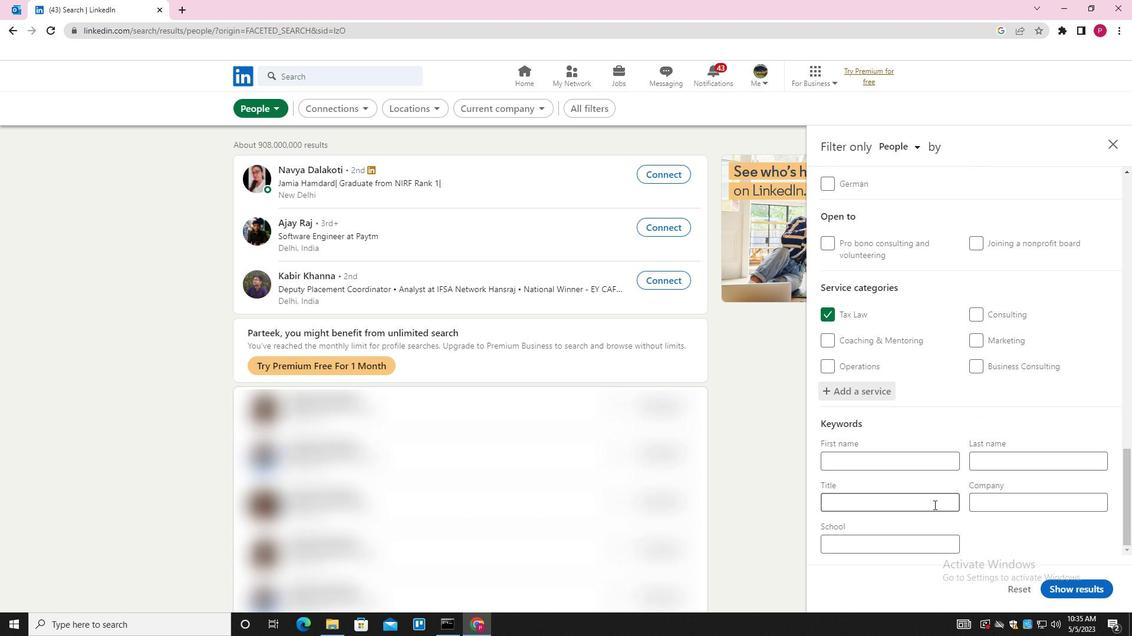 
Action: Key pressed <Key.shift>DIGITAL<Key.space><Key.shift>MARKETING<Key.space><Key.shift>MANAGER
Screenshot: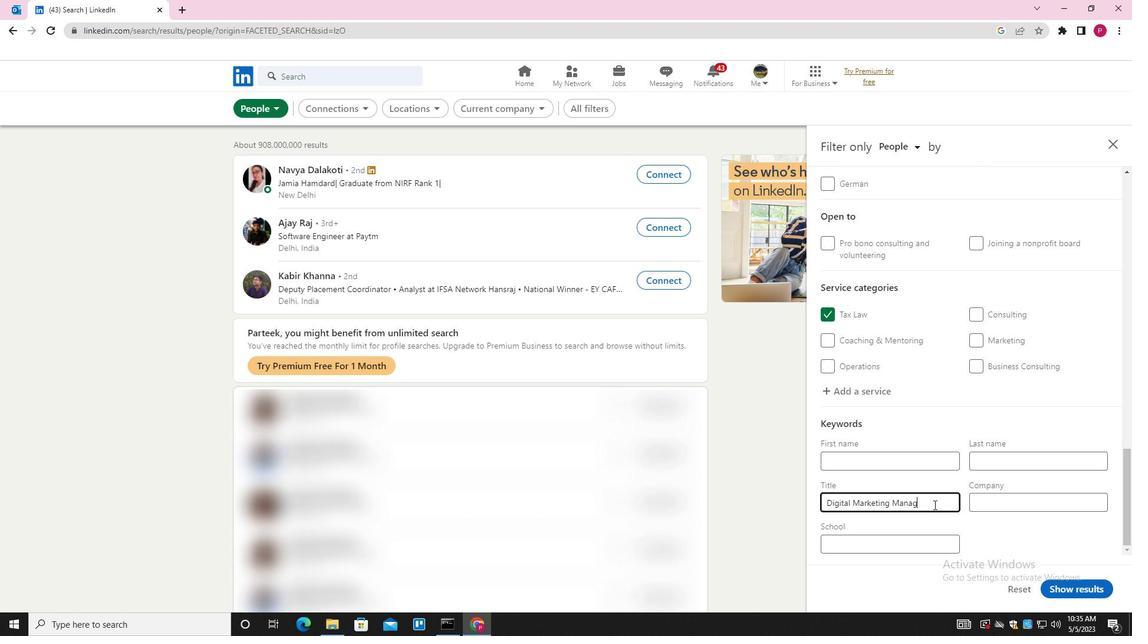 
Action: Mouse moved to (1059, 583)
Screenshot: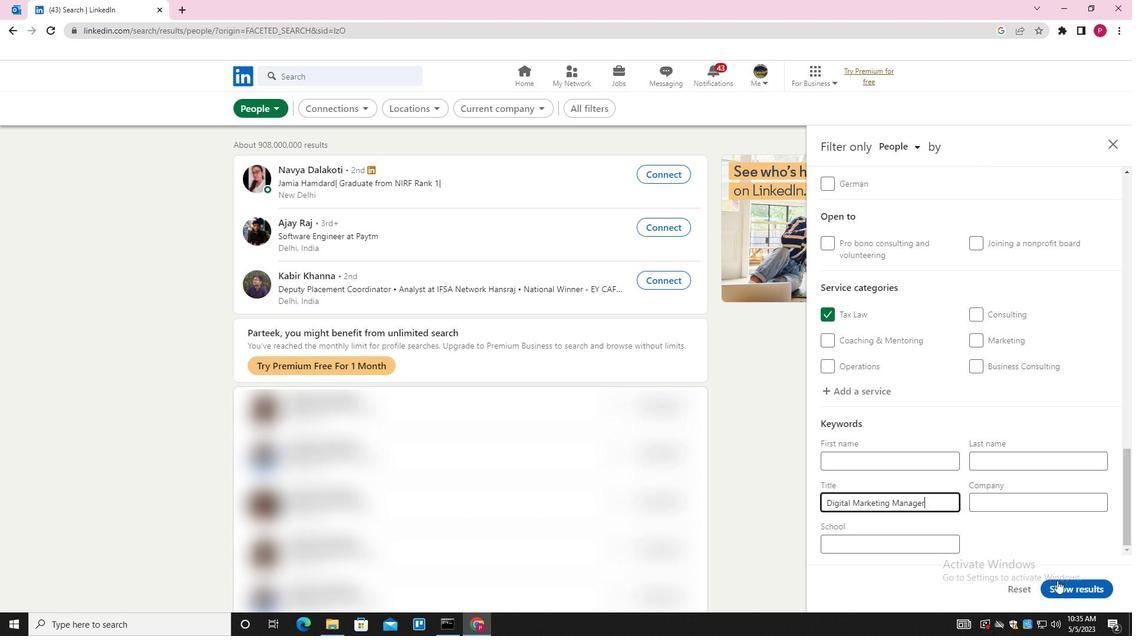 
Action: Mouse pressed left at (1059, 583)
Screenshot: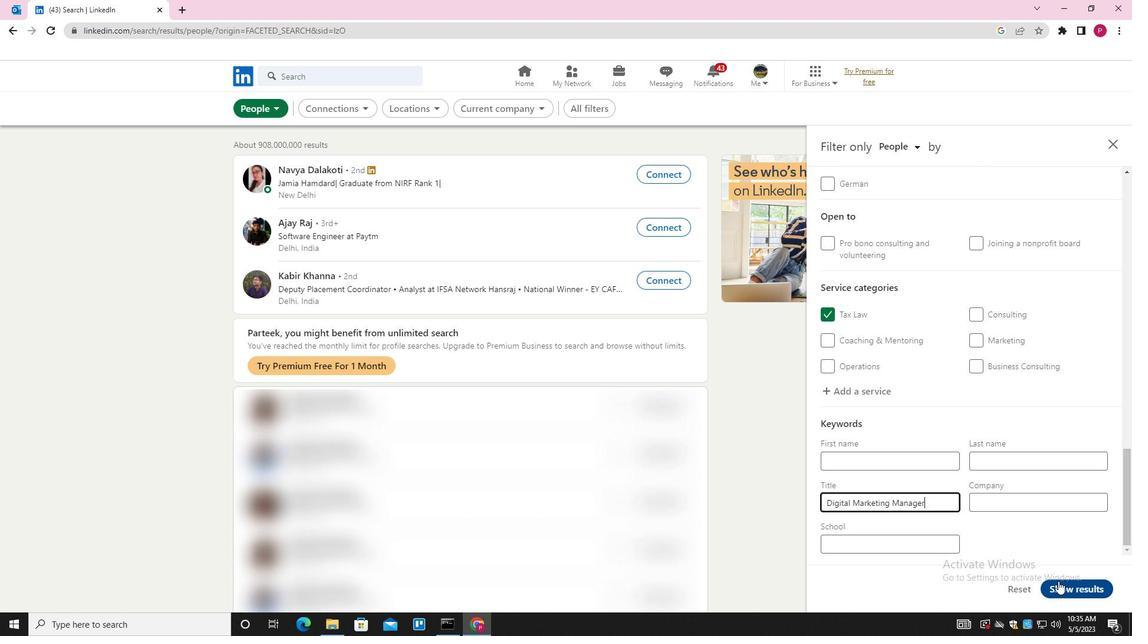 
Action: Mouse moved to (461, 258)
Screenshot: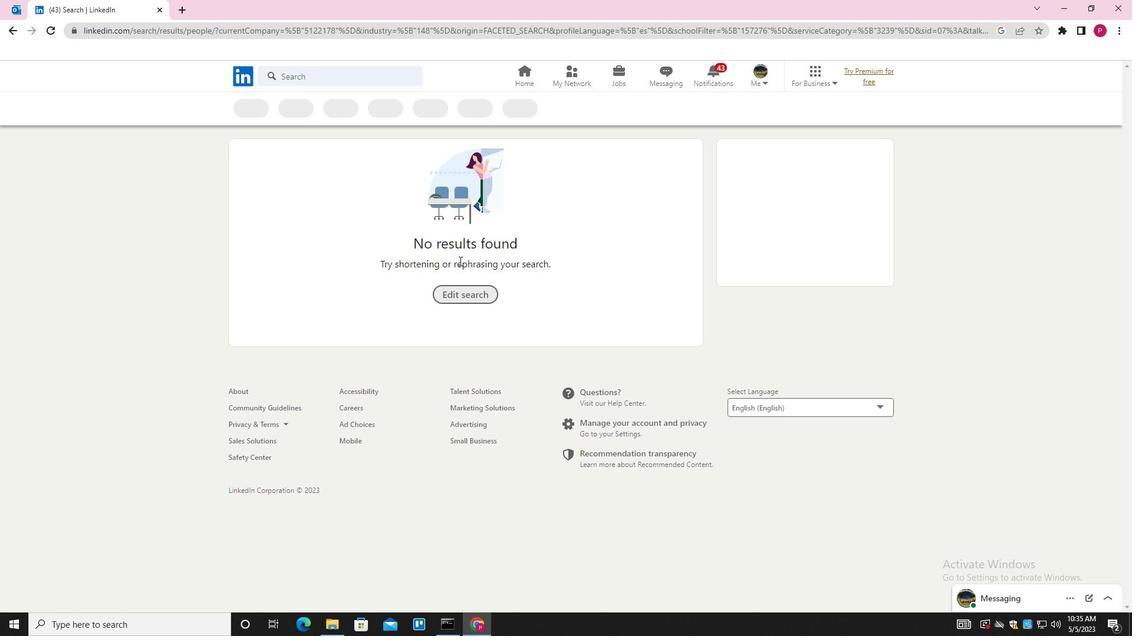 
